 Task: Get information about a Redfin agent in Oklahoma City, Oklahoma, for guidance on buying a house.
Action: Mouse moved to (250, 186)
Screenshot: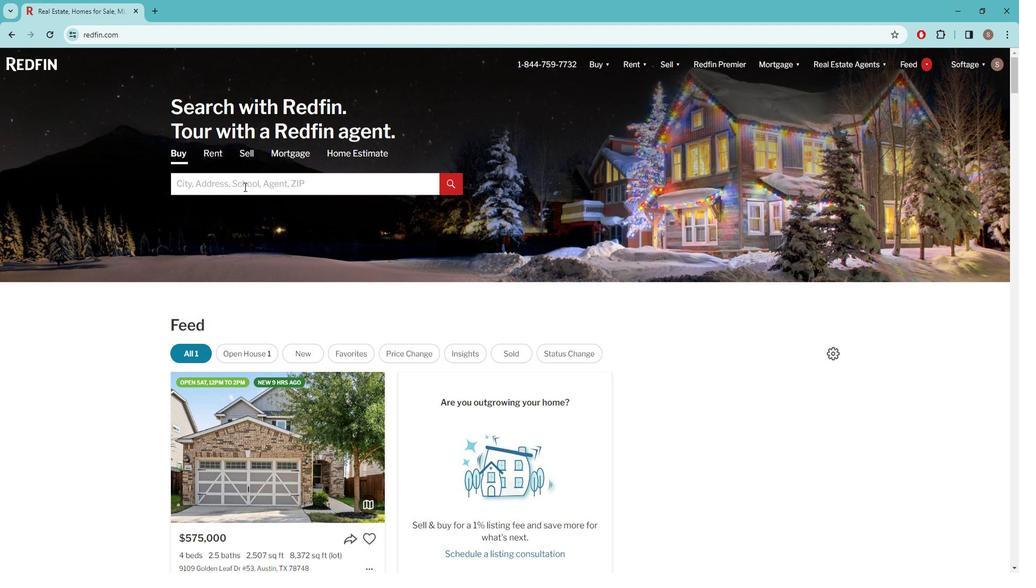 
Action: Mouse pressed left at (250, 186)
Screenshot: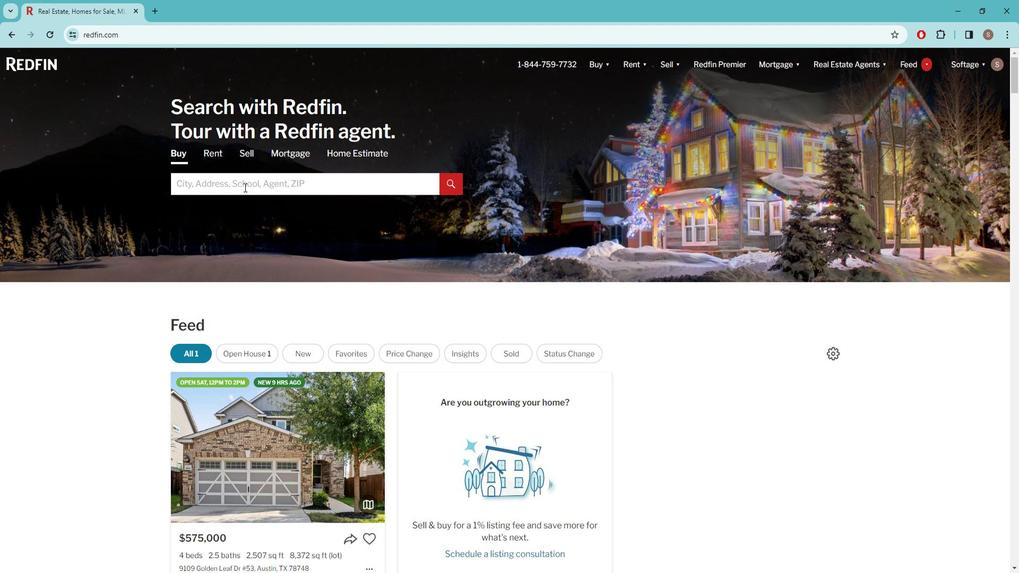 
Action: Key pressed o<Key.caps_lock>KLAHOMA
Screenshot: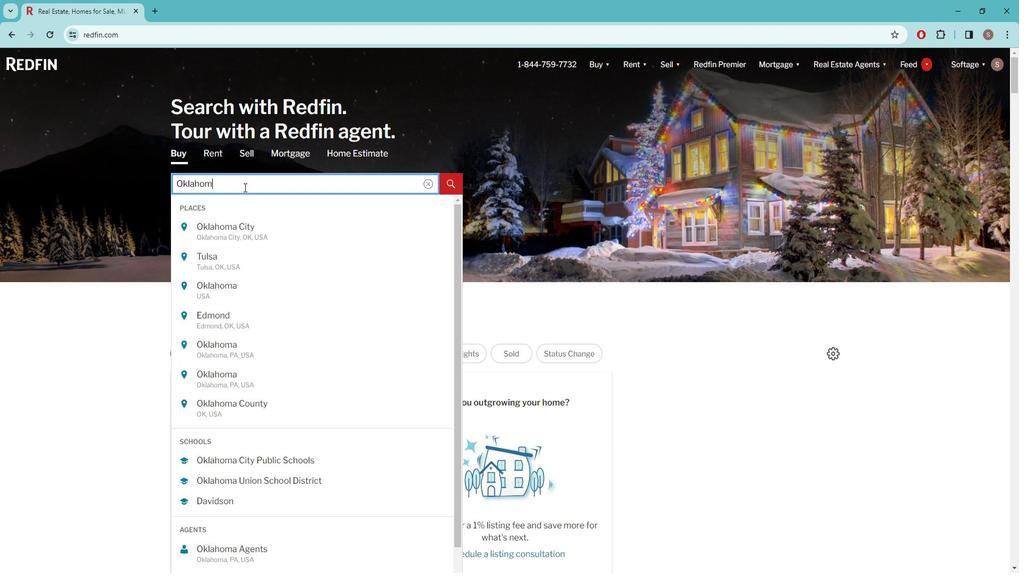 
Action: Mouse moved to (251, 224)
Screenshot: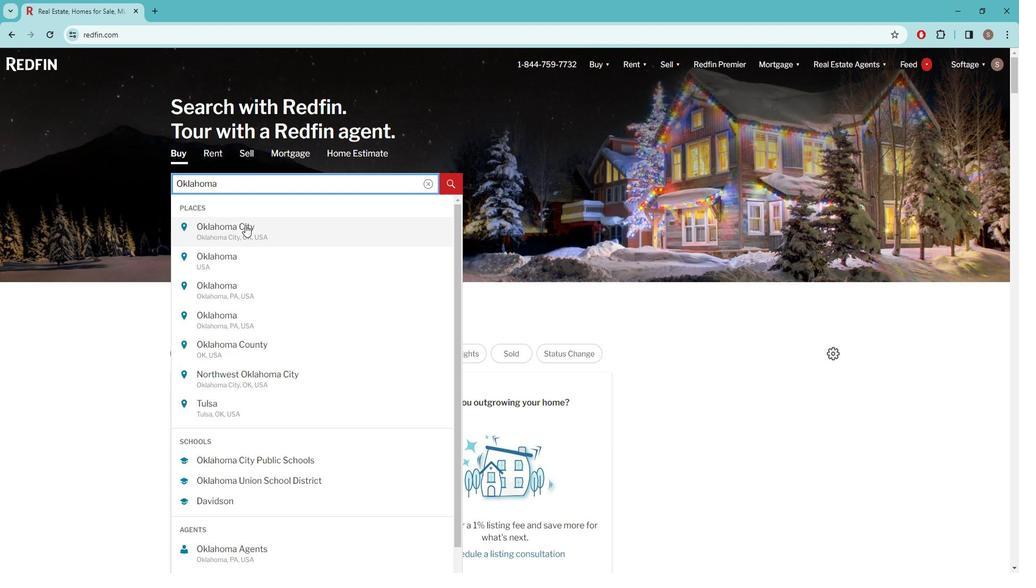 
Action: Mouse pressed left at (251, 224)
Screenshot: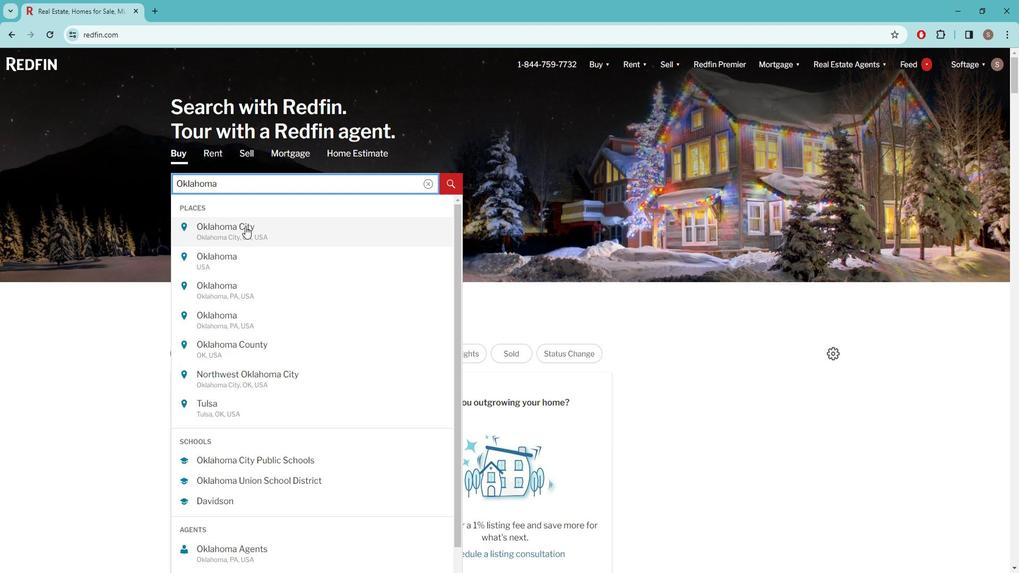 
Action: Mouse moved to (899, 131)
Screenshot: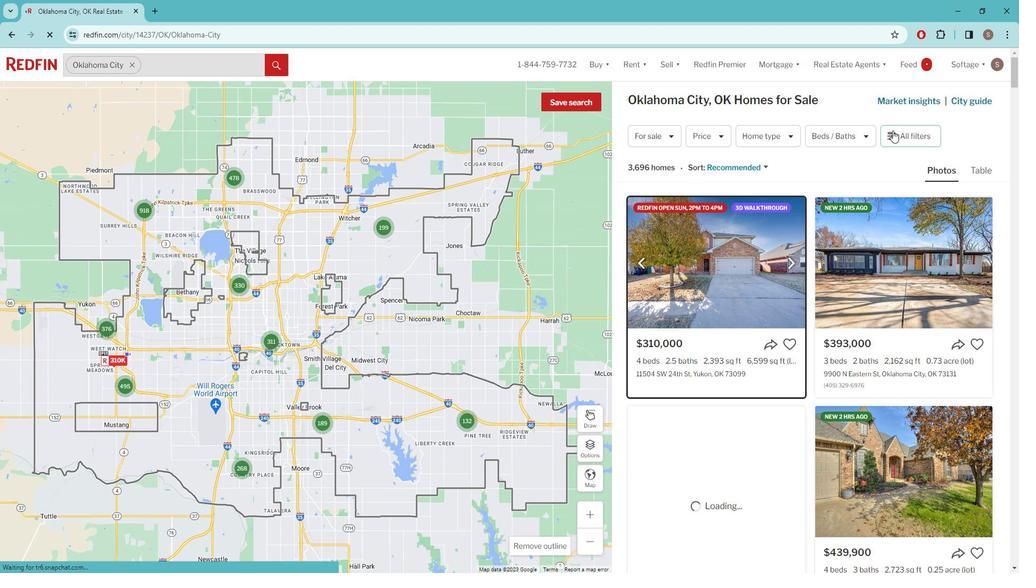 
Action: Mouse pressed left at (899, 131)
Screenshot: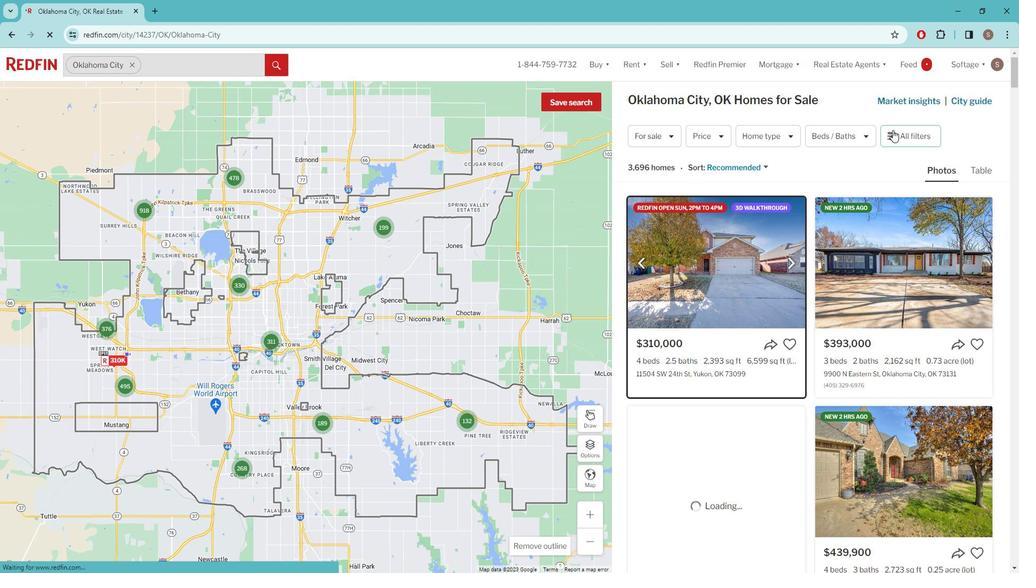 
Action: Mouse pressed left at (899, 131)
Screenshot: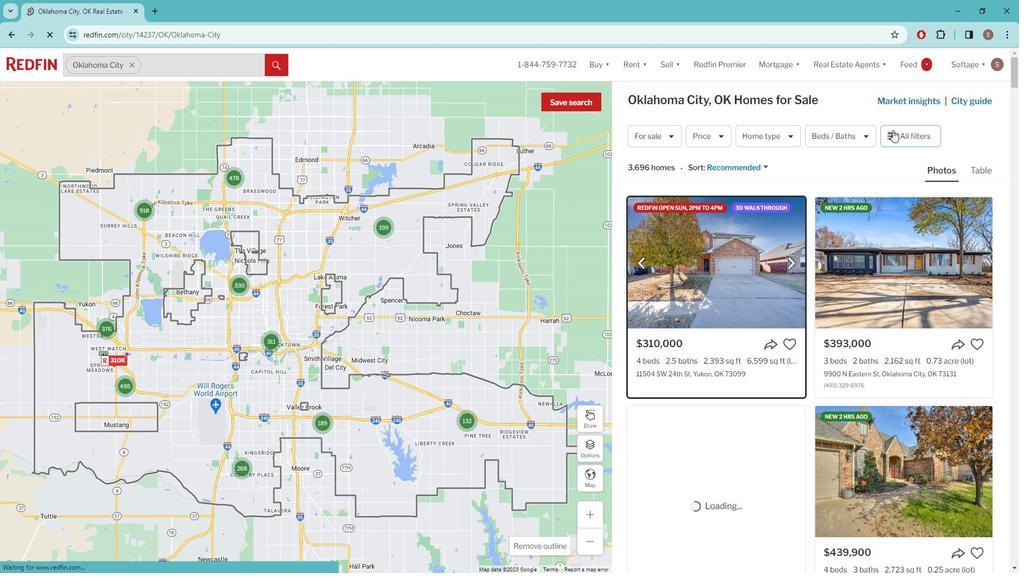 
Action: Mouse pressed left at (899, 131)
Screenshot: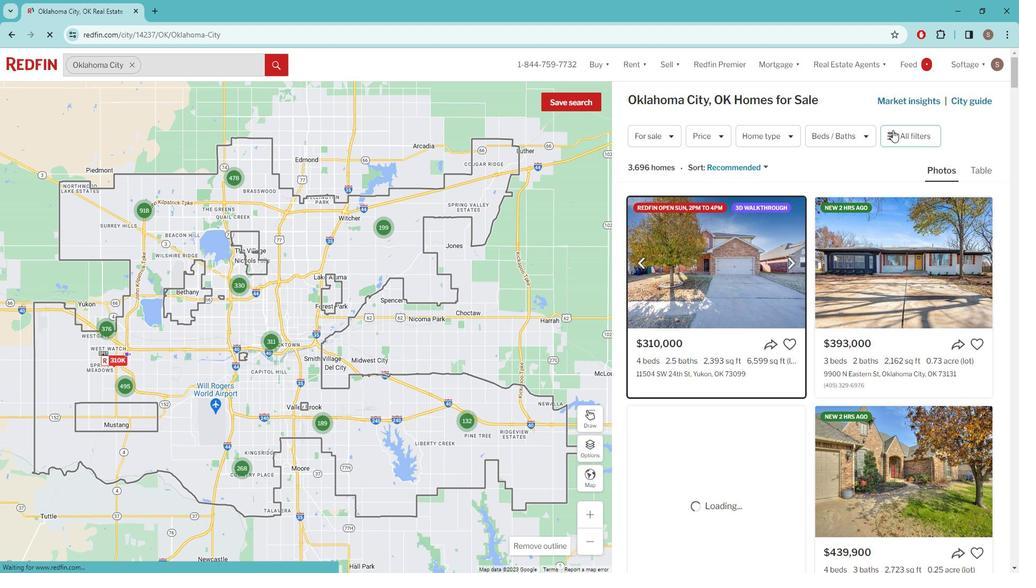 
Action: Mouse moved to (903, 130)
Screenshot: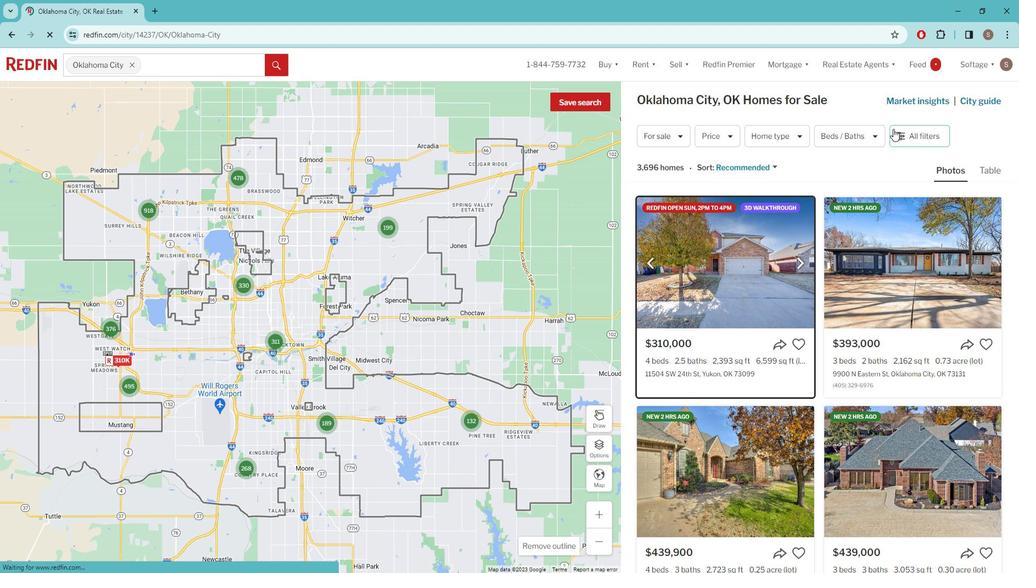 
Action: Mouse pressed left at (903, 130)
Screenshot: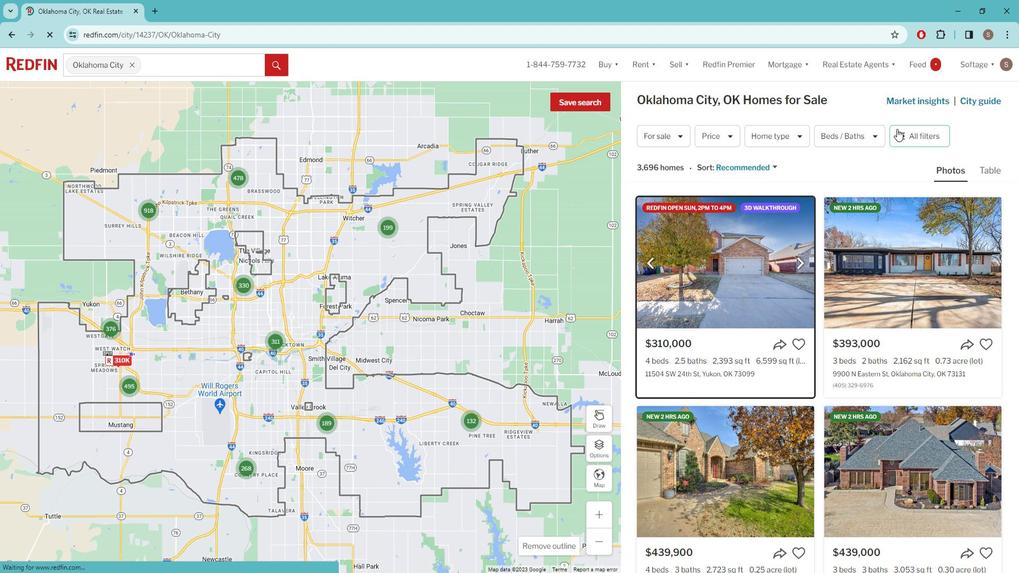 
Action: Mouse moved to (896, 135)
Screenshot: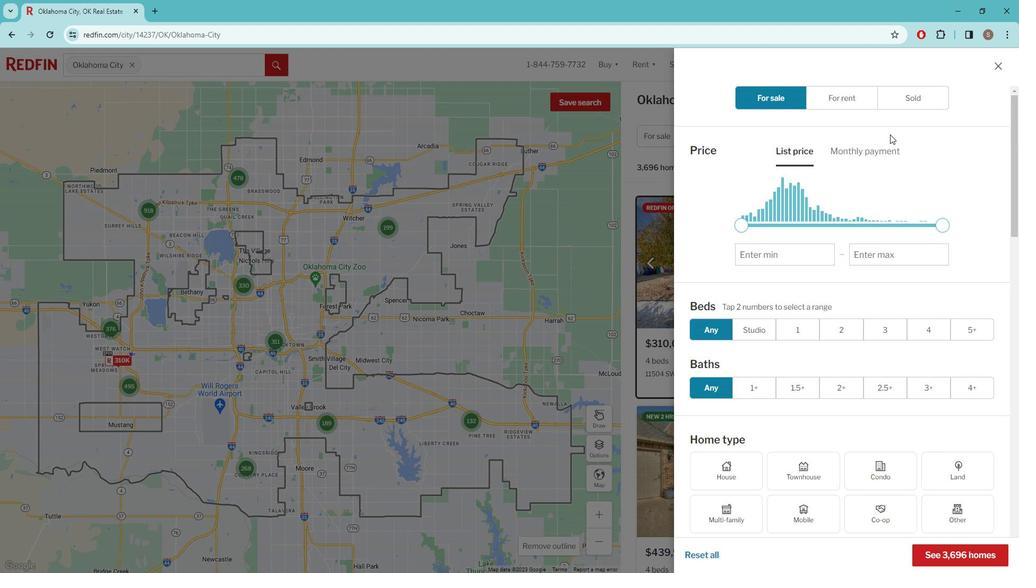 
Action: Mouse scrolled (896, 135) with delta (0, 0)
Screenshot: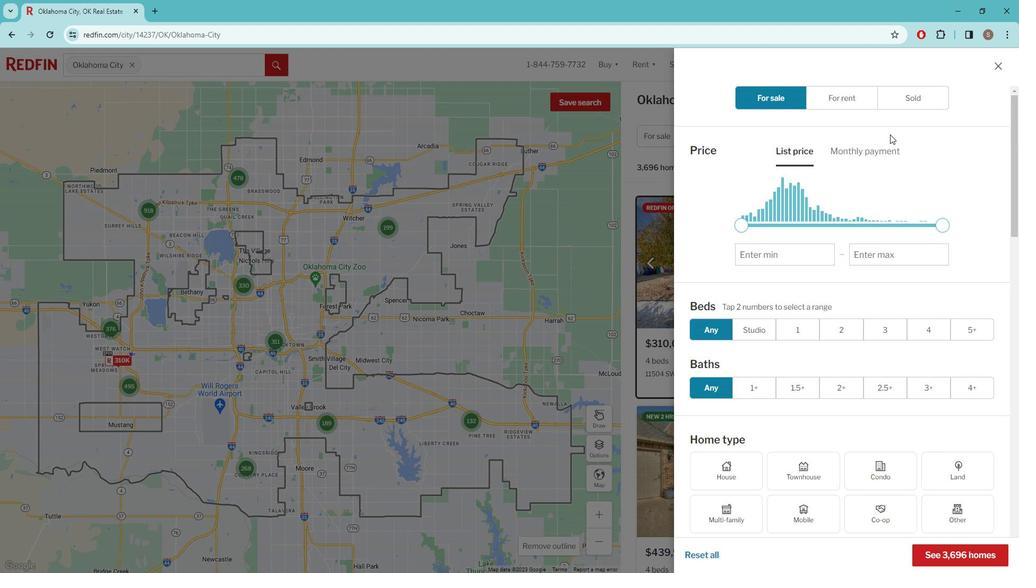 
Action: Mouse moved to (887, 141)
Screenshot: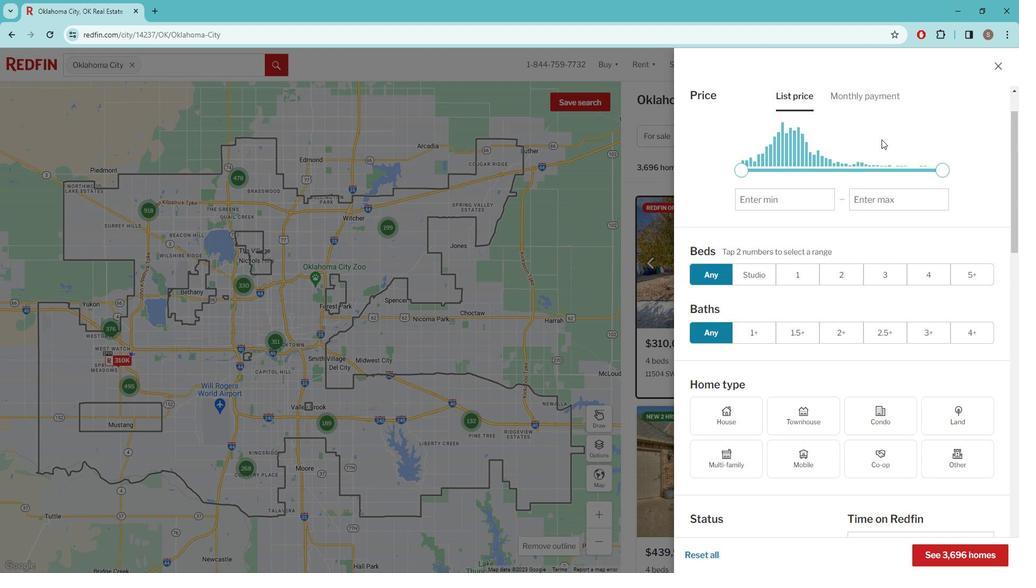 
Action: Mouse scrolled (887, 140) with delta (0, 0)
Screenshot: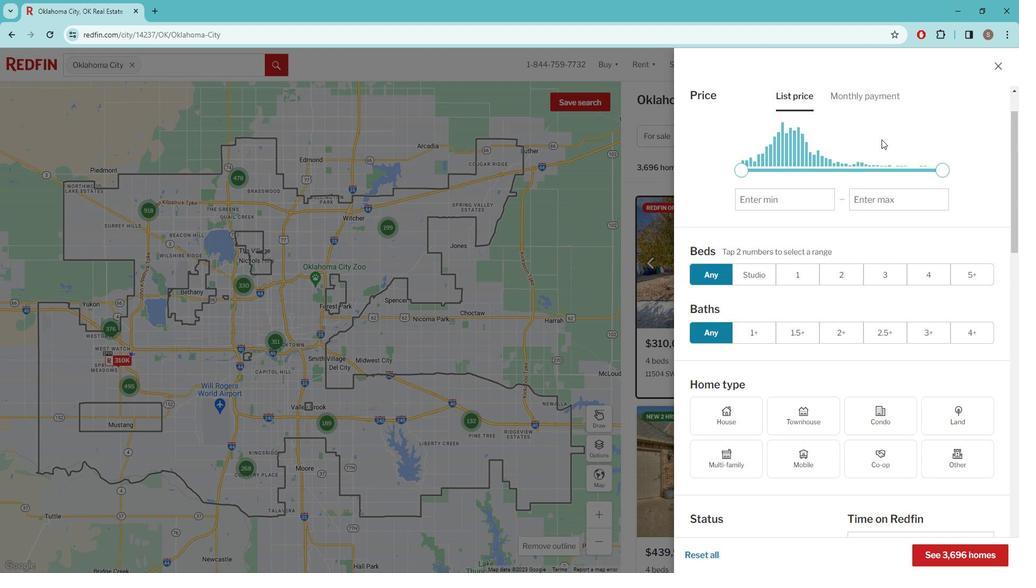 
Action: Mouse moved to (881, 141)
Screenshot: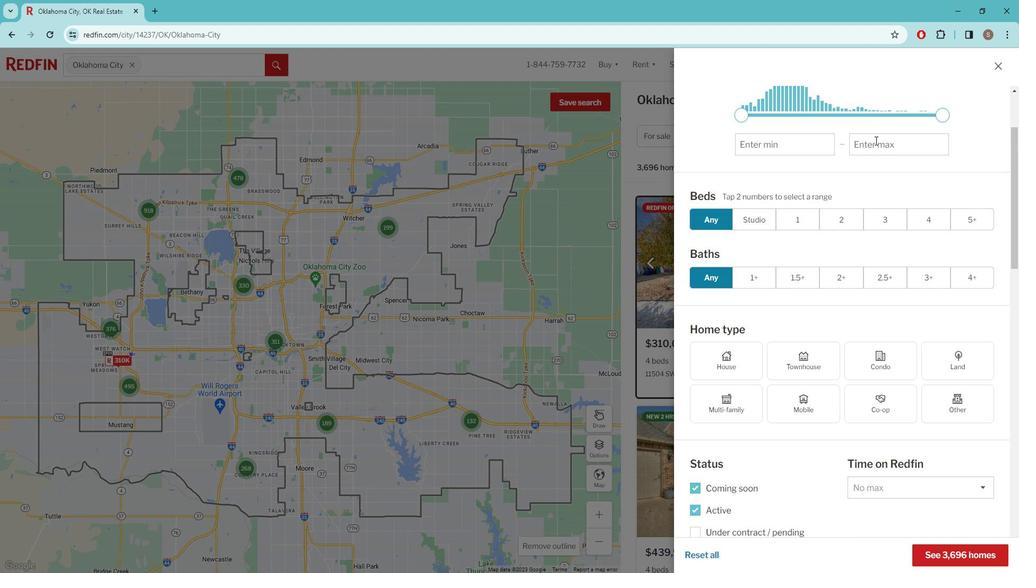 
Action: Mouse scrolled (881, 141) with delta (0, 0)
Screenshot: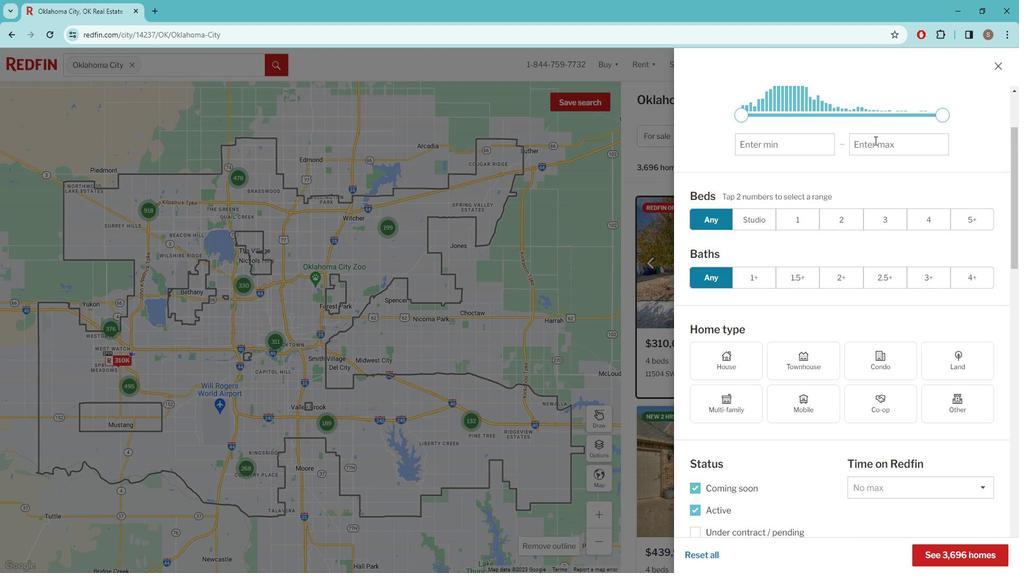
Action: Mouse moved to (869, 153)
Screenshot: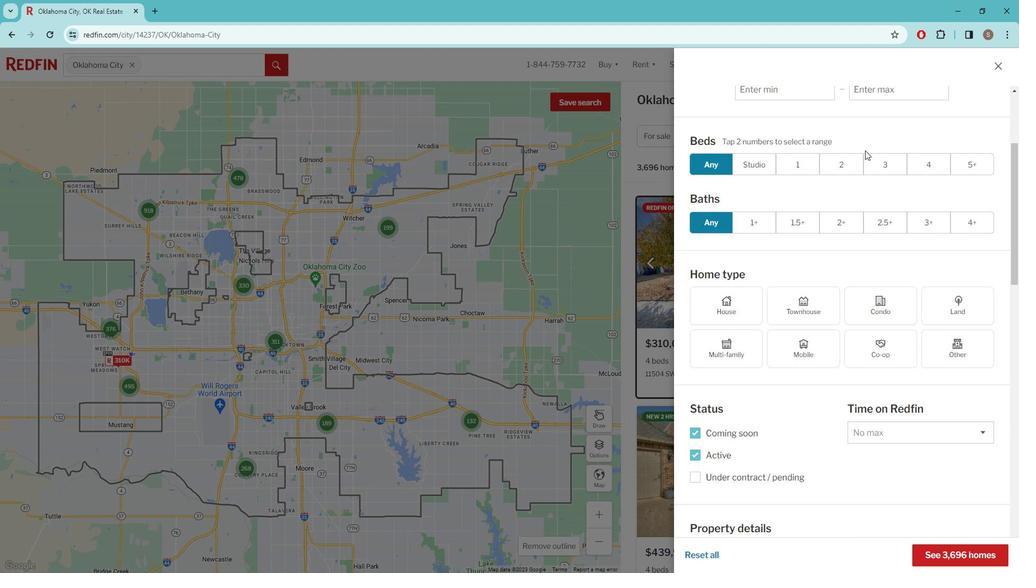 
Action: Mouse scrolled (869, 152) with delta (0, 0)
Screenshot: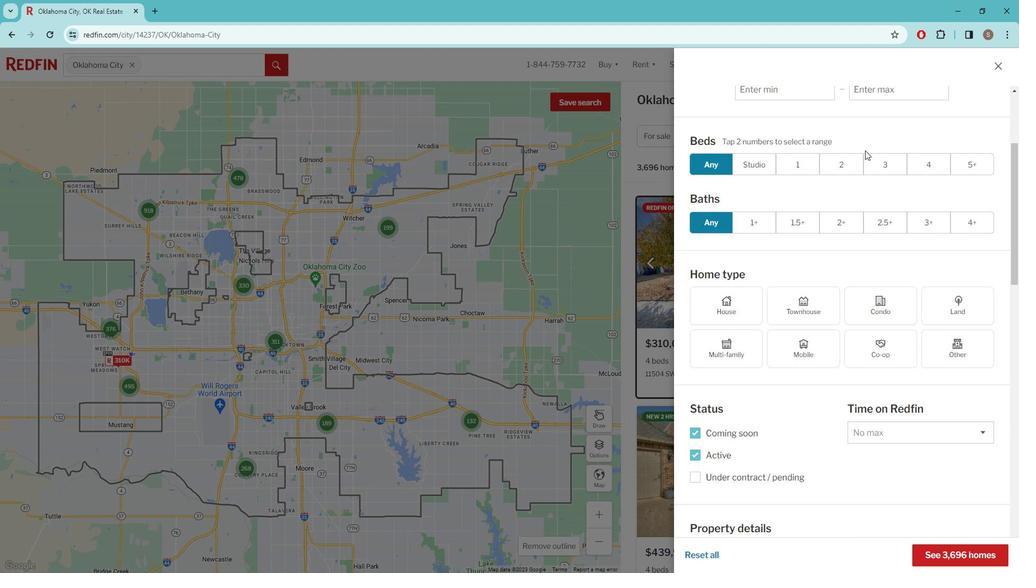 
Action: Mouse moved to (735, 253)
Screenshot: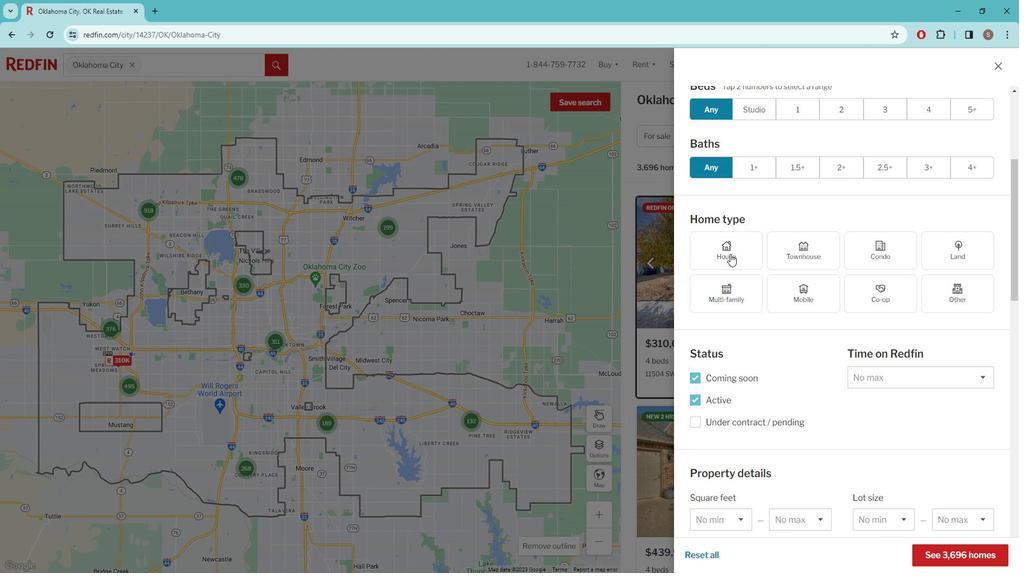 
Action: Mouse pressed left at (735, 253)
Screenshot: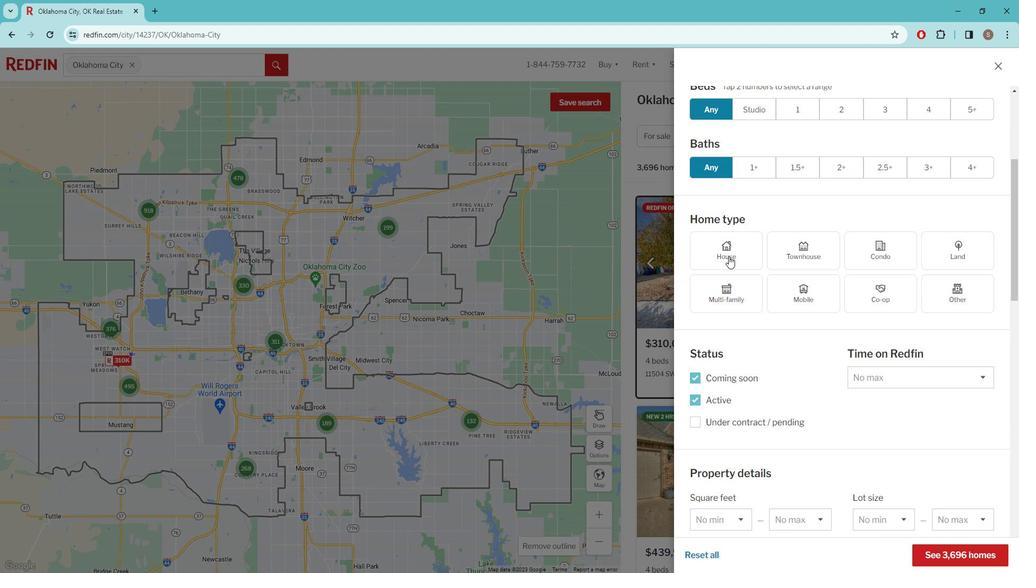 
Action: Mouse moved to (736, 256)
Screenshot: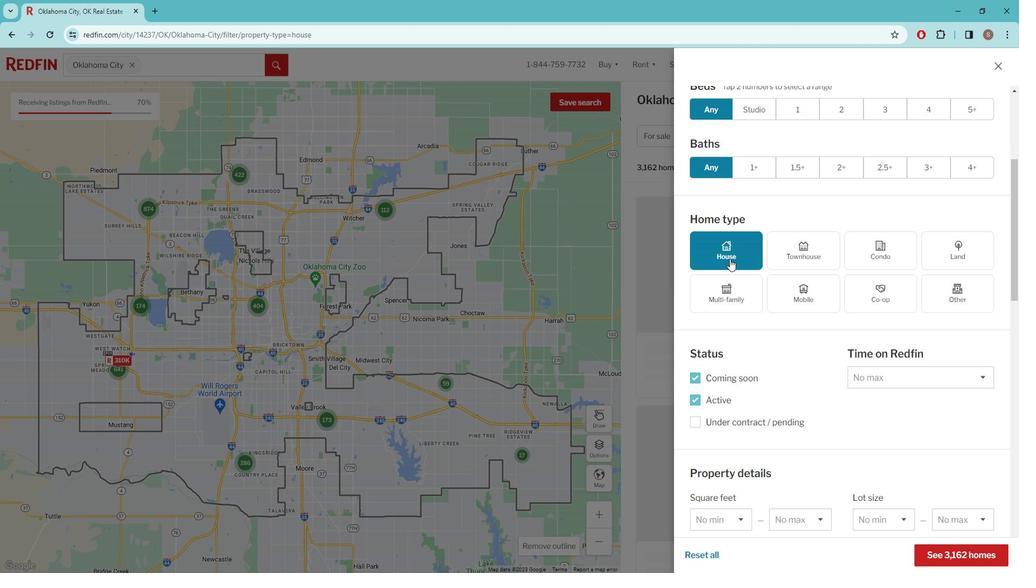 
Action: Mouse scrolled (736, 256) with delta (0, 0)
Screenshot: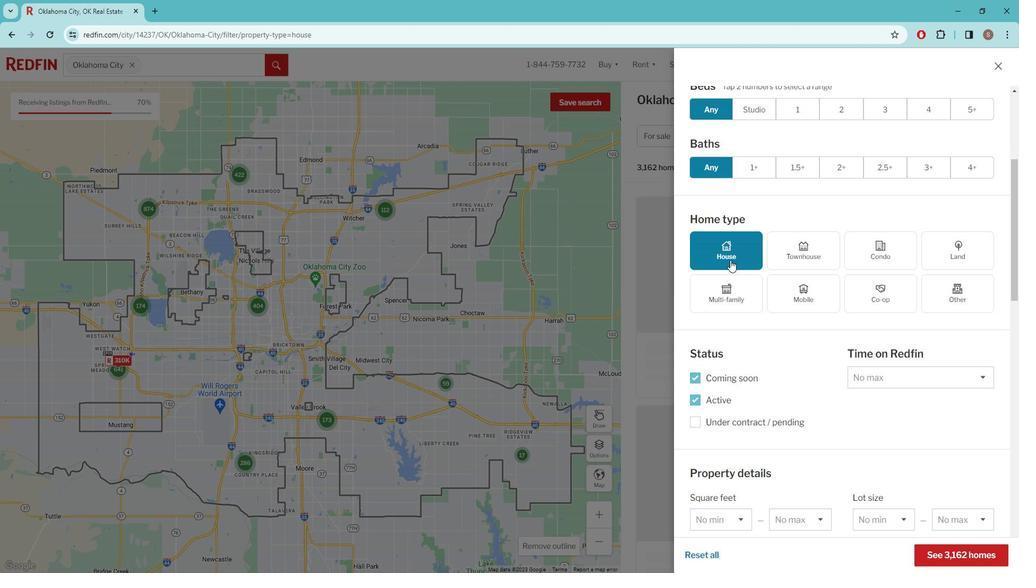 
Action: Mouse moved to (741, 260)
Screenshot: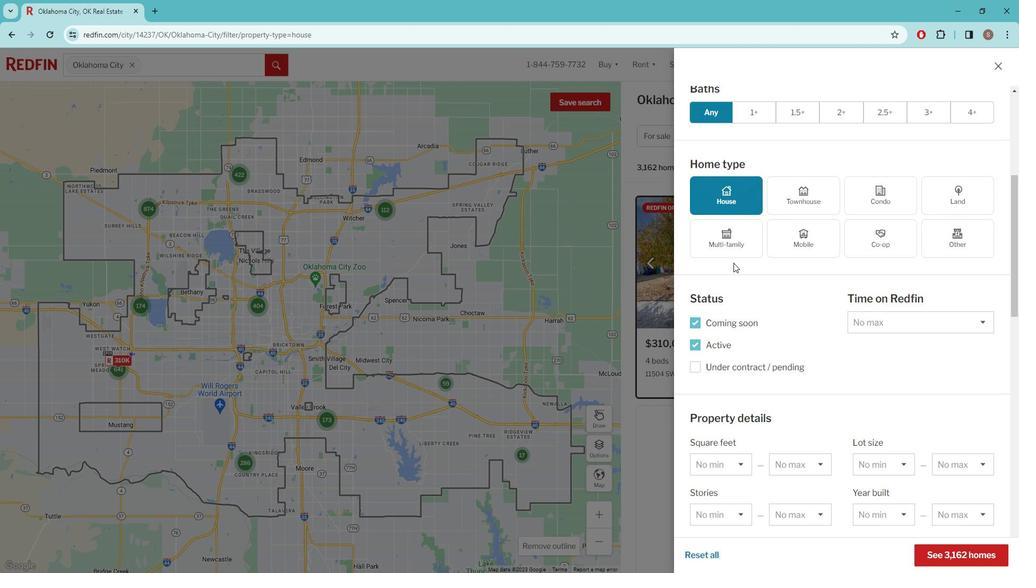 
Action: Mouse scrolled (741, 260) with delta (0, 0)
Screenshot: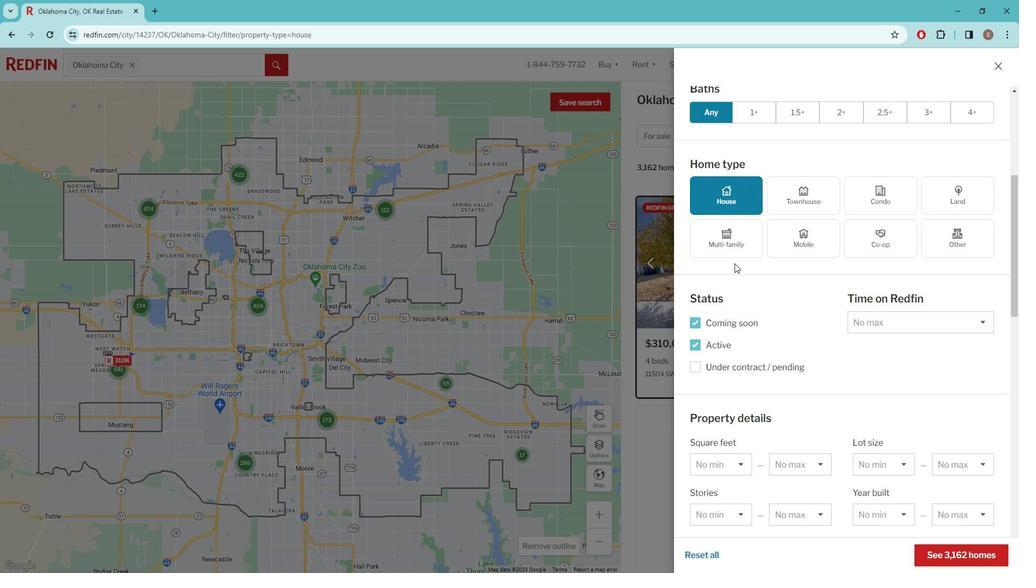 
Action: Mouse moved to (741, 260)
Screenshot: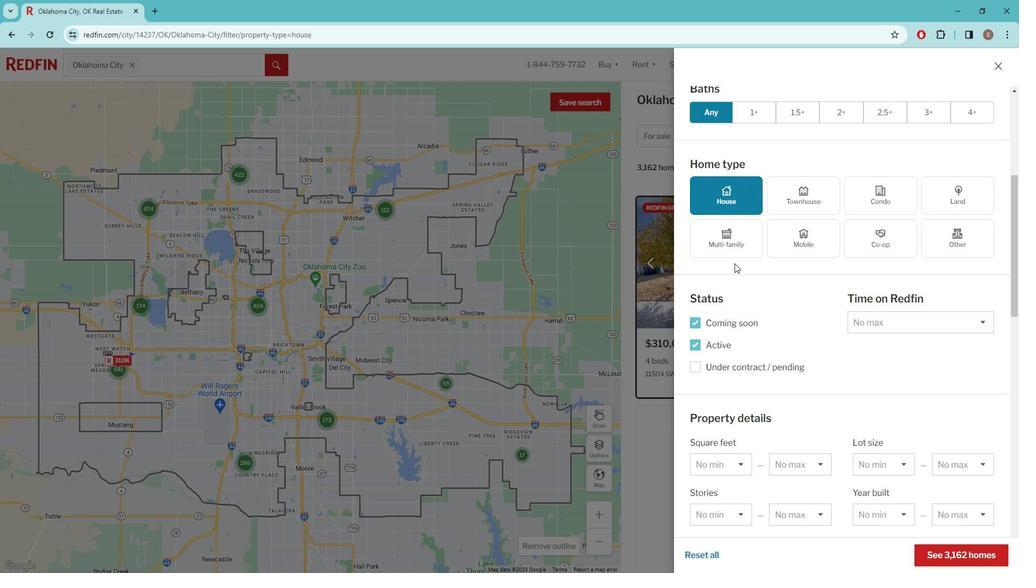 
Action: Mouse scrolled (741, 260) with delta (0, 0)
Screenshot: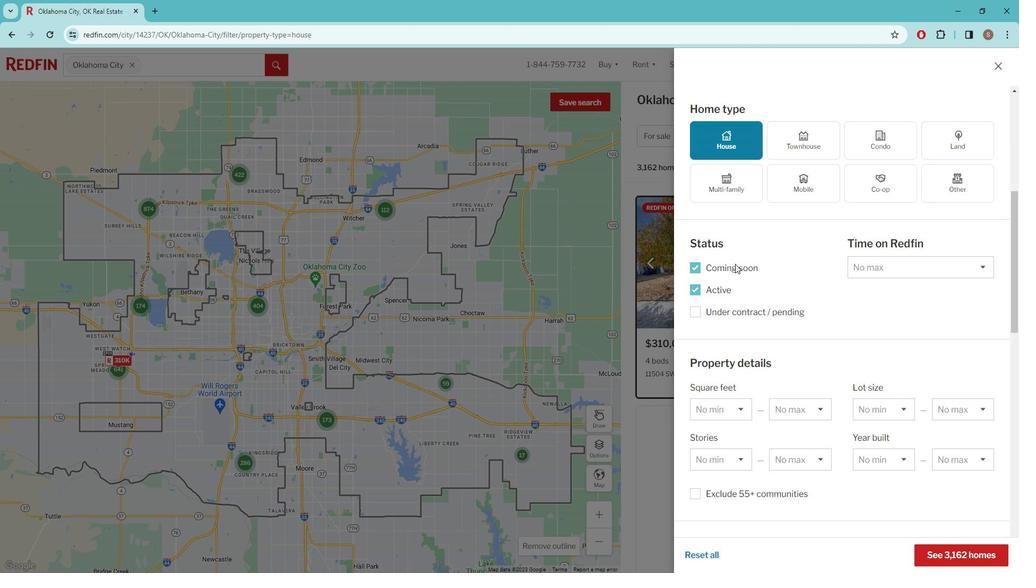 
Action: Mouse scrolled (741, 260) with delta (0, 0)
Screenshot: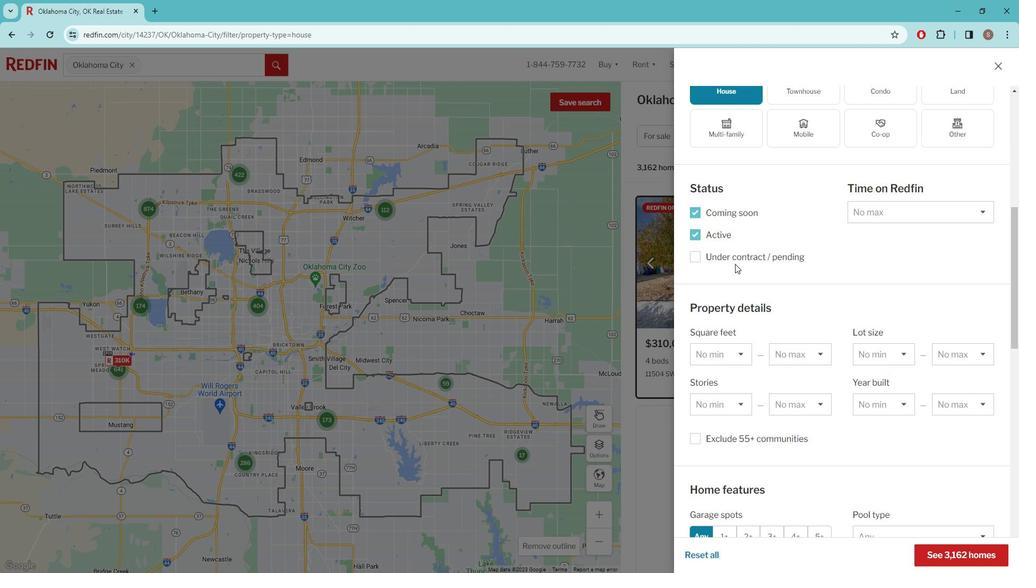 
Action: Mouse moved to (741, 264)
Screenshot: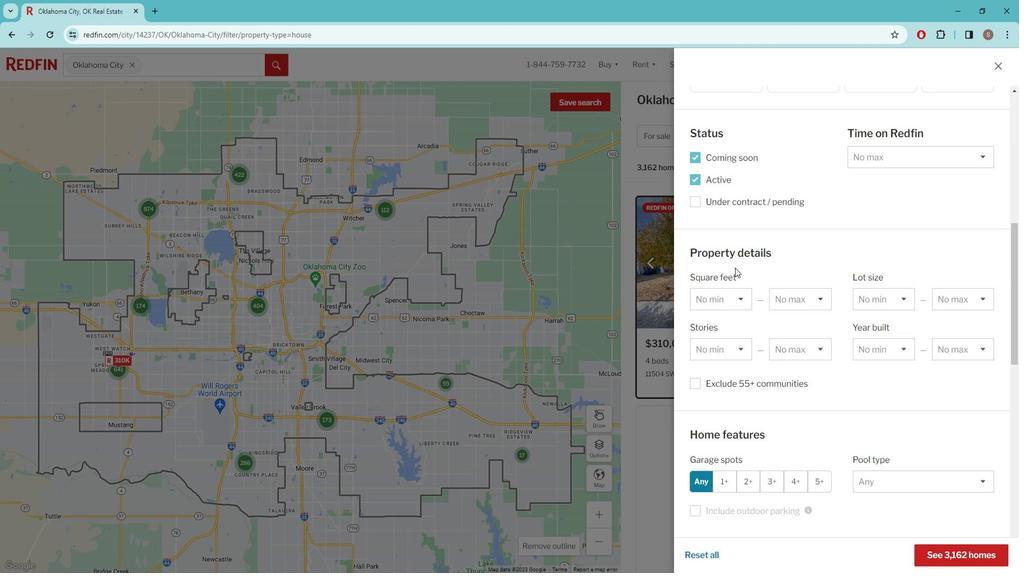
Action: Mouse scrolled (741, 264) with delta (0, 0)
Screenshot: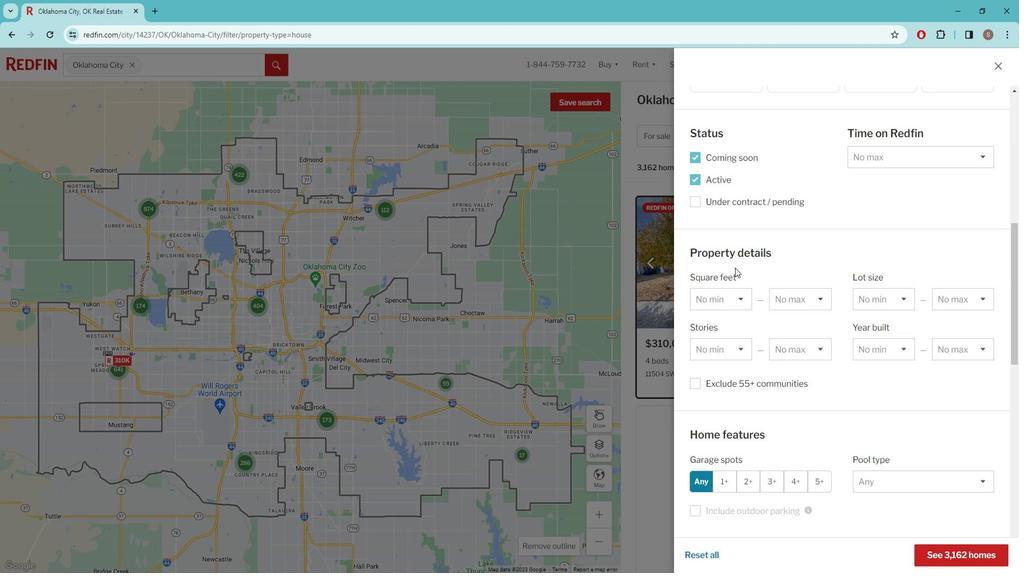 
Action: Mouse moved to (742, 267)
Screenshot: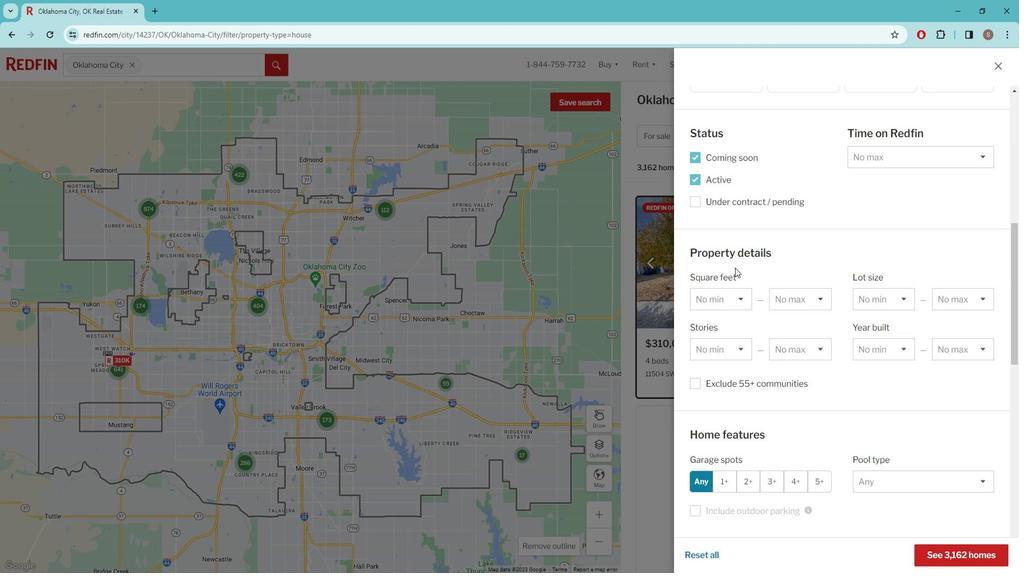 
Action: Mouse scrolled (742, 266) with delta (0, 0)
Screenshot: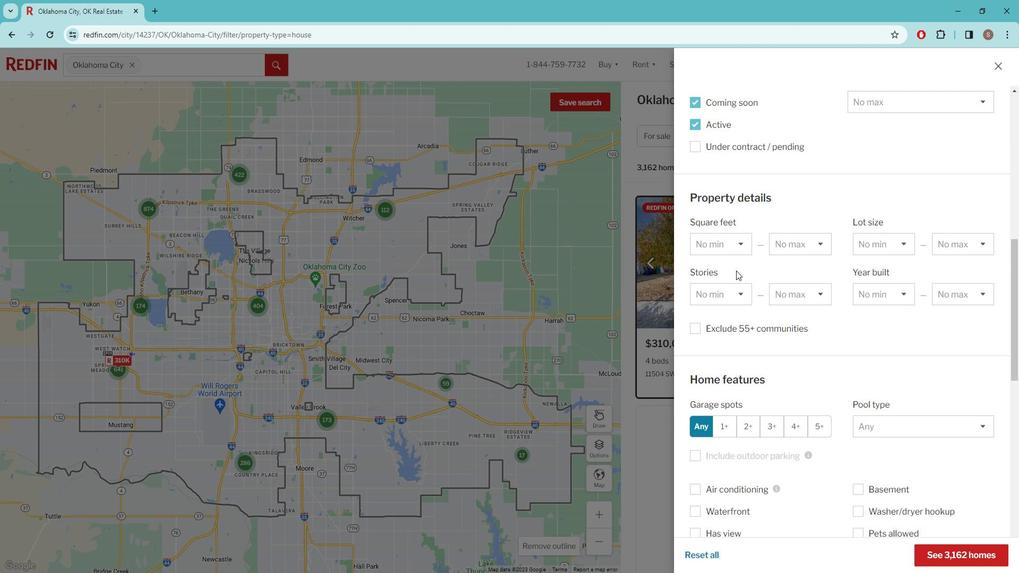 
Action: Mouse scrolled (742, 266) with delta (0, 0)
Screenshot: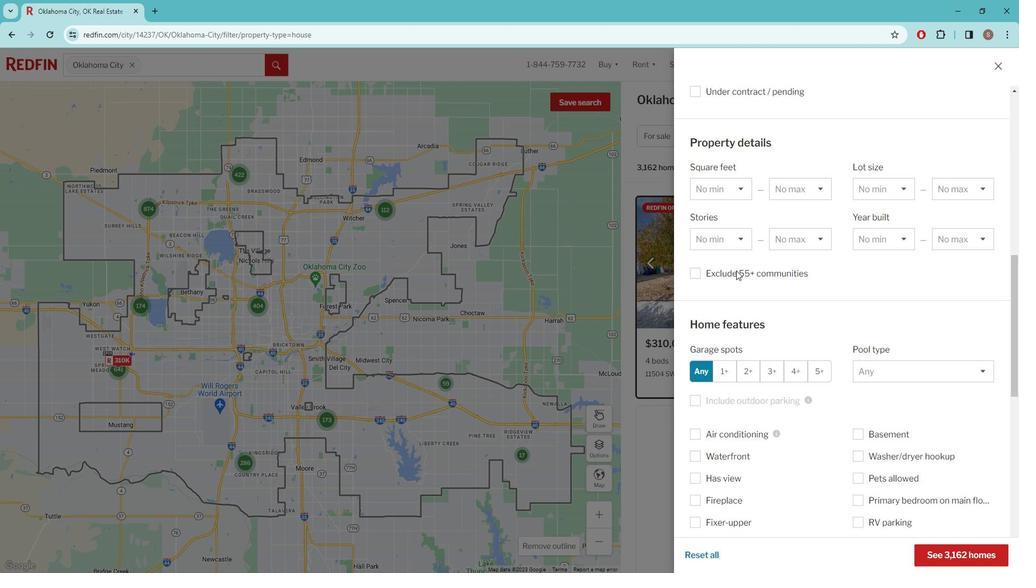 
Action: Mouse scrolled (742, 266) with delta (0, 0)
Screenshot: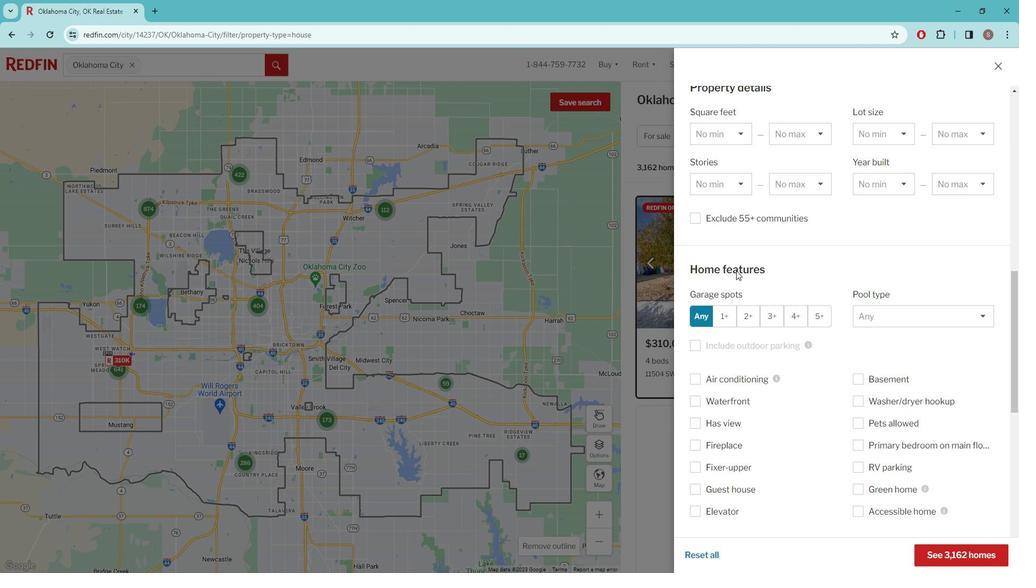 
Action: Mouse scrolled (742, 266) with delta (0, 0)
Screenshot: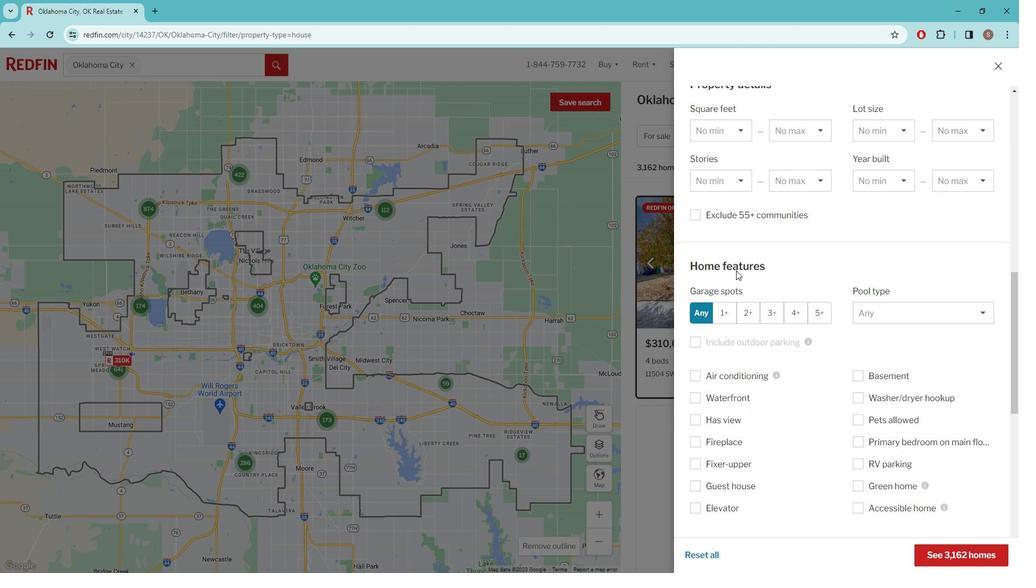
Action: Mouse scrolled (742, 266) with delta (0, 0)
Screenshot: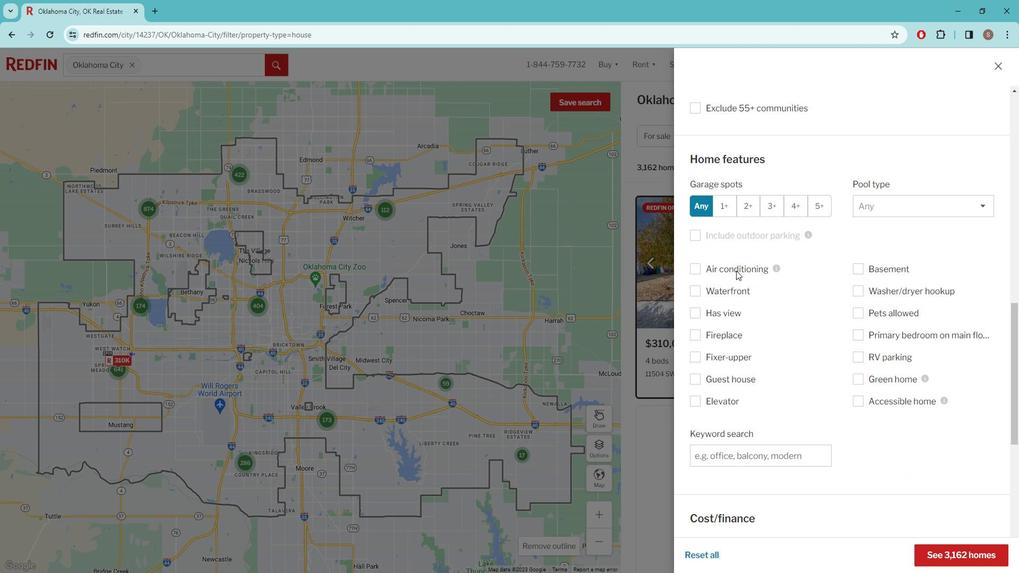 
Action: Mouse moved to (742, 267)
Screenshot: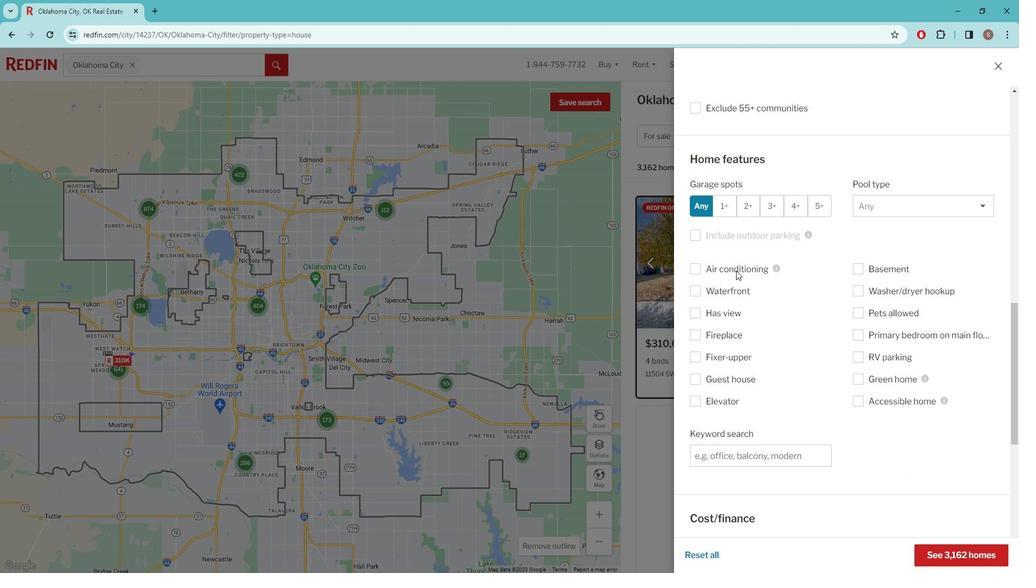 
Action: Mouse scrolled (742, 267) with delta (0, 0)
Screenshot: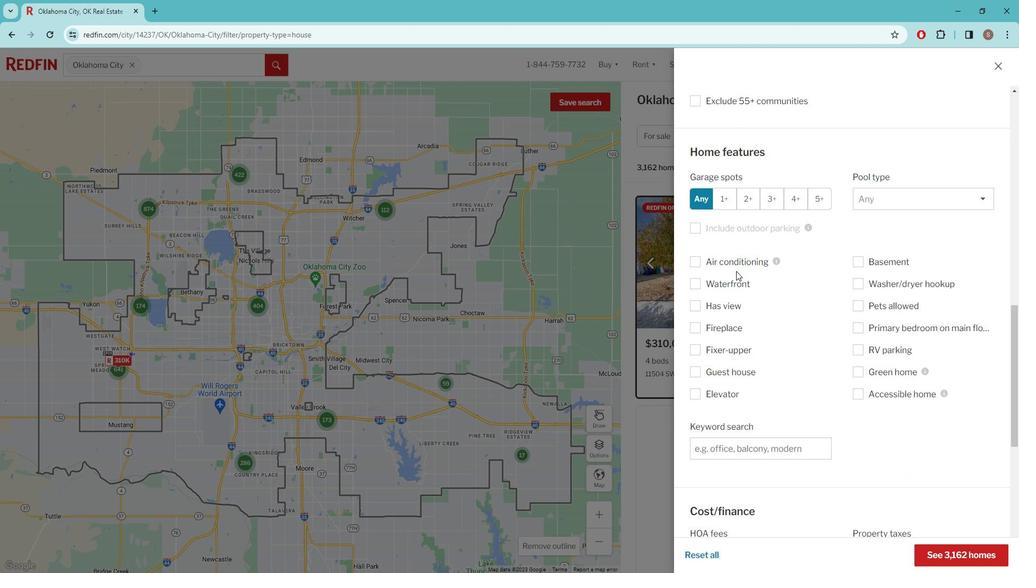 
Action: Mouse moved to (753, 281)
Screenshot: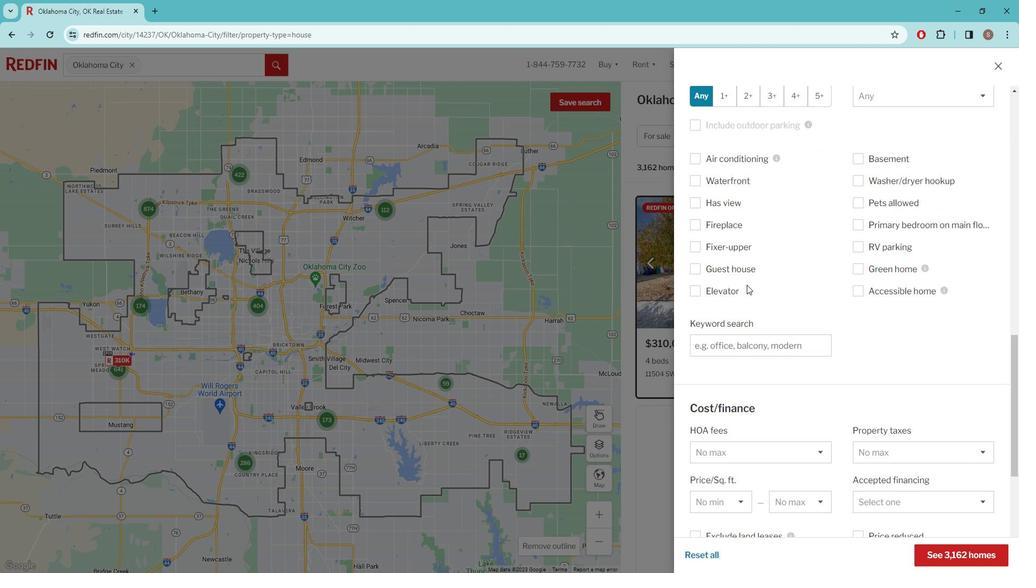 
Action: Mouse scrolled (753, 281) with delta (0, 0)
Screenshot: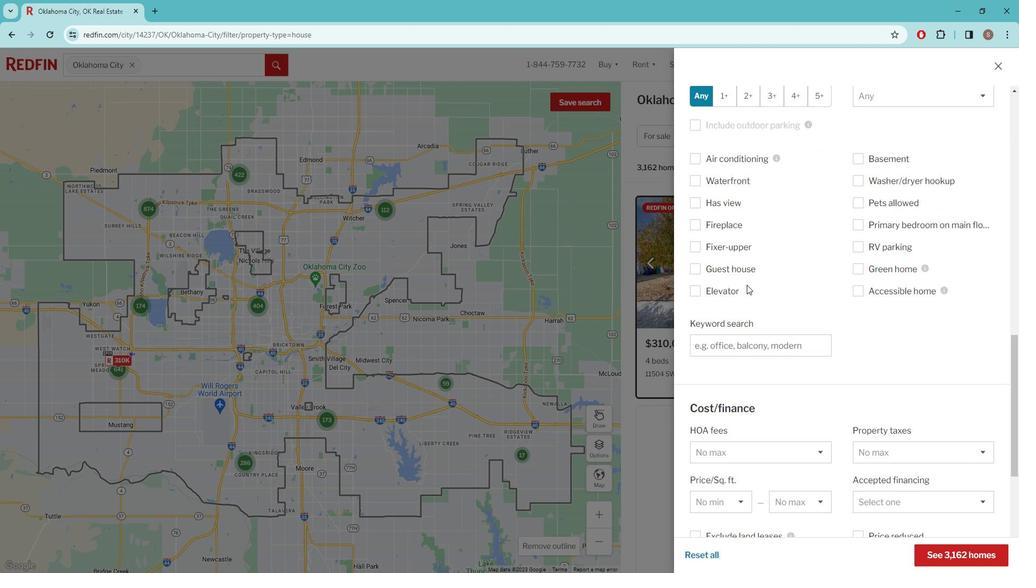 
Action: Mouse scrolled (753, 281) with delta (0, 0)
Screenshot: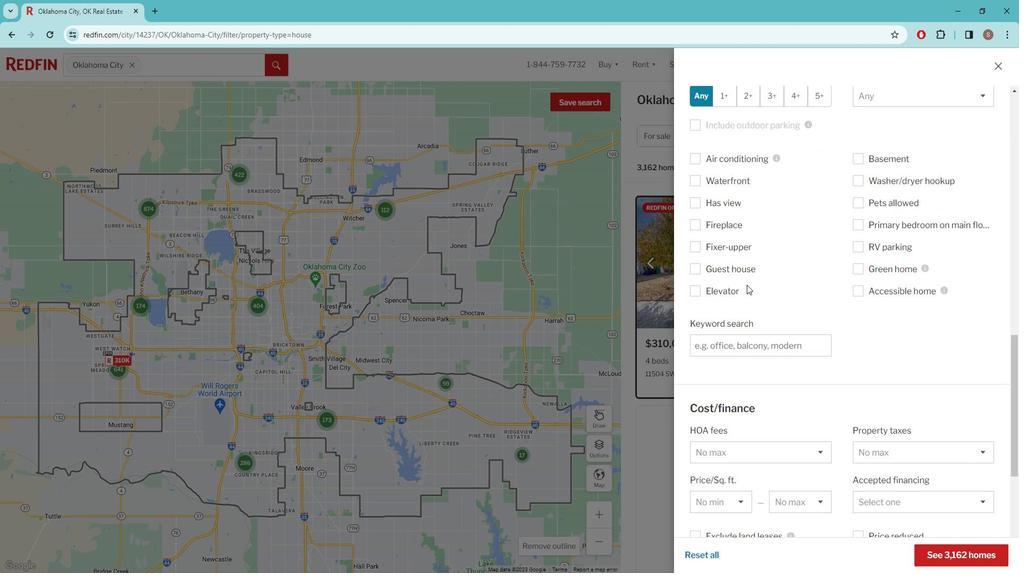 
Action: Mouse moved to (754, 284)
Screenshot: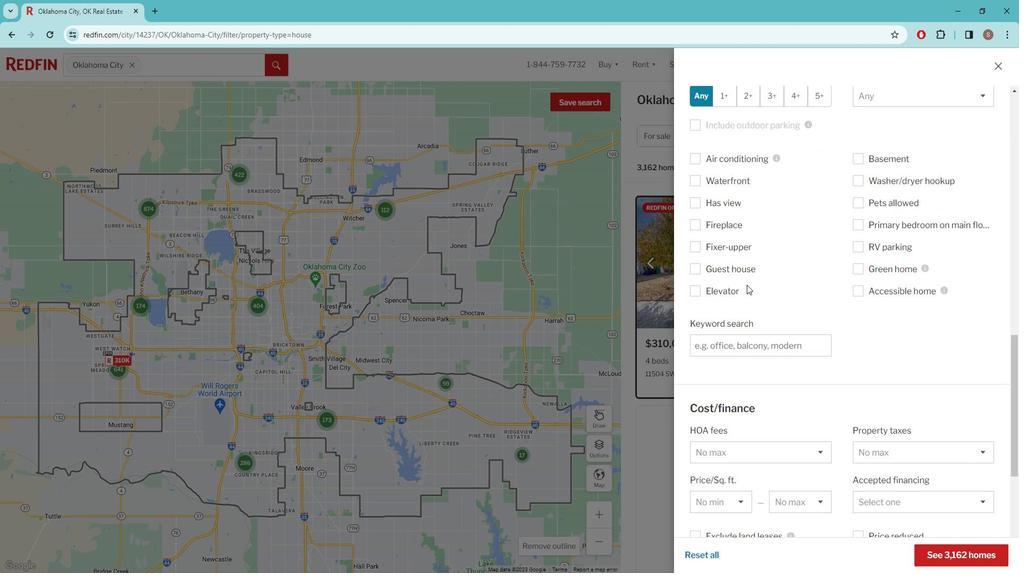 
Action: Mouse scrolled (754, 284) with delta (0, 0)
Screenshot: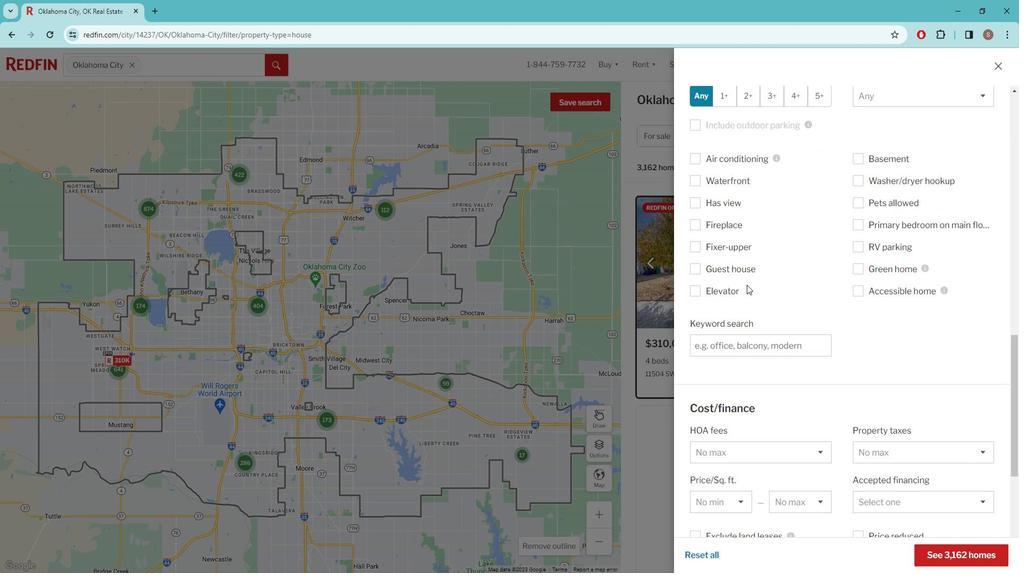 
Action: Mouse moved to (757, 288)
Screenshot: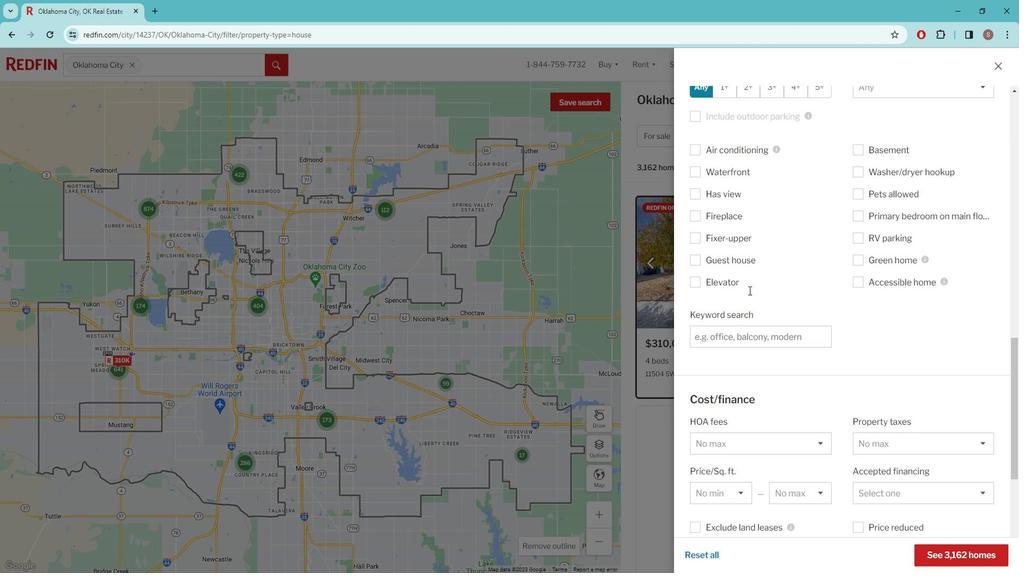 
Action: Mouse scrolled (757, 288) with delta (0, 0)
Screenshot: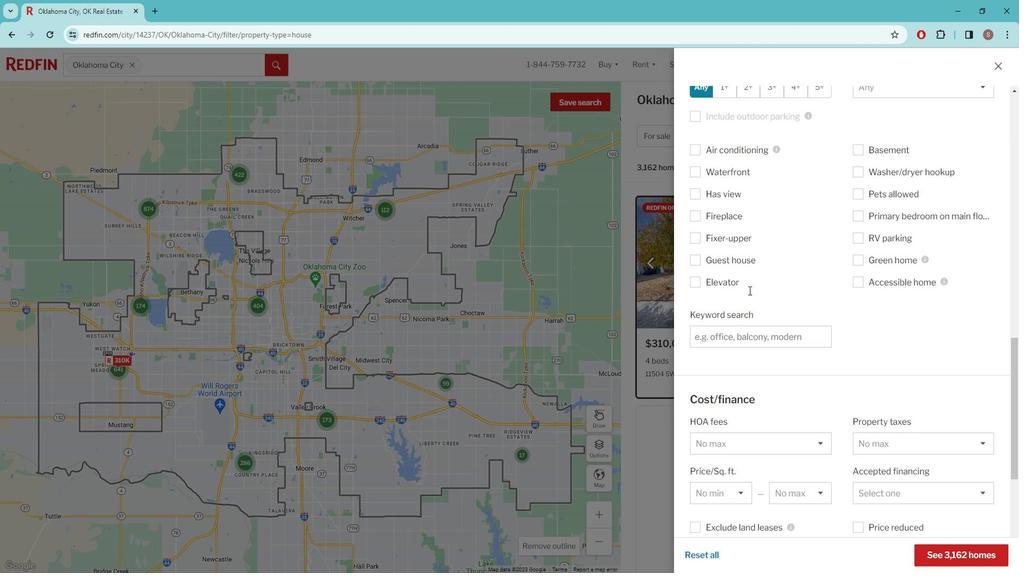 
Action: Mouse moved to (774, 337)
Screenshot: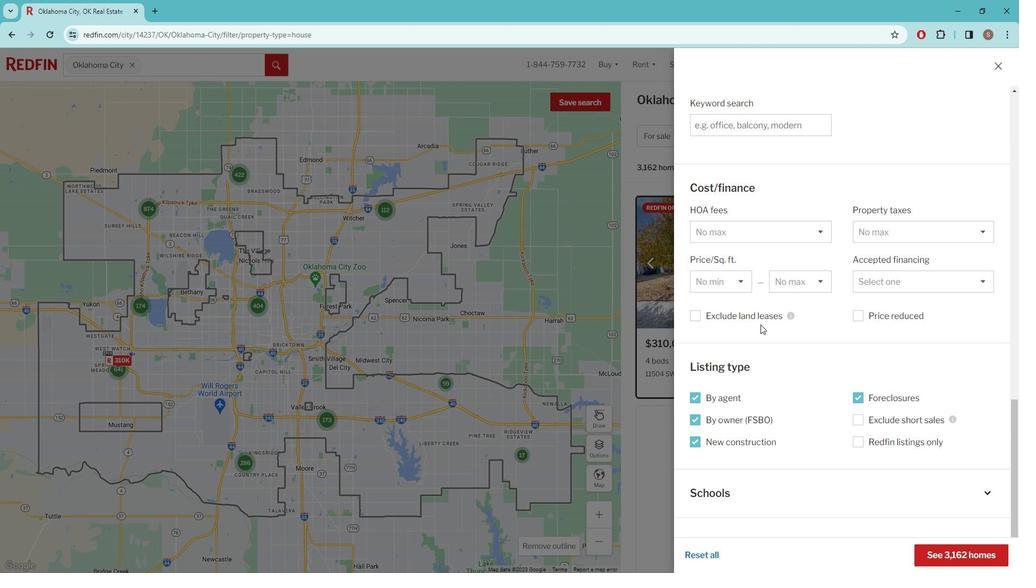 
Action: Mouse scrolled (774, 337) with delta (0, 0)
Screenshot: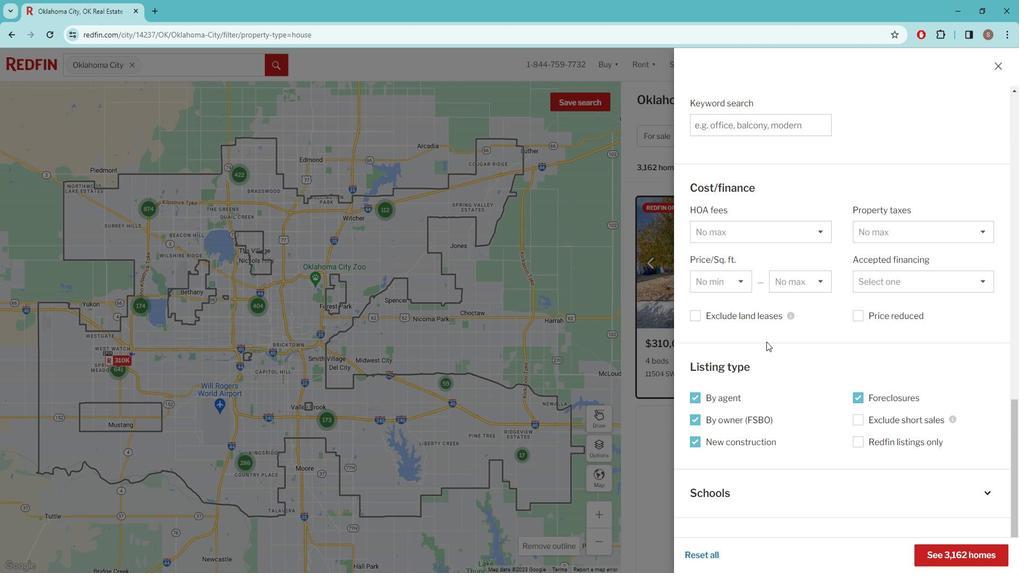 
Action: Mouse moved to (775, 340)
Screenshot: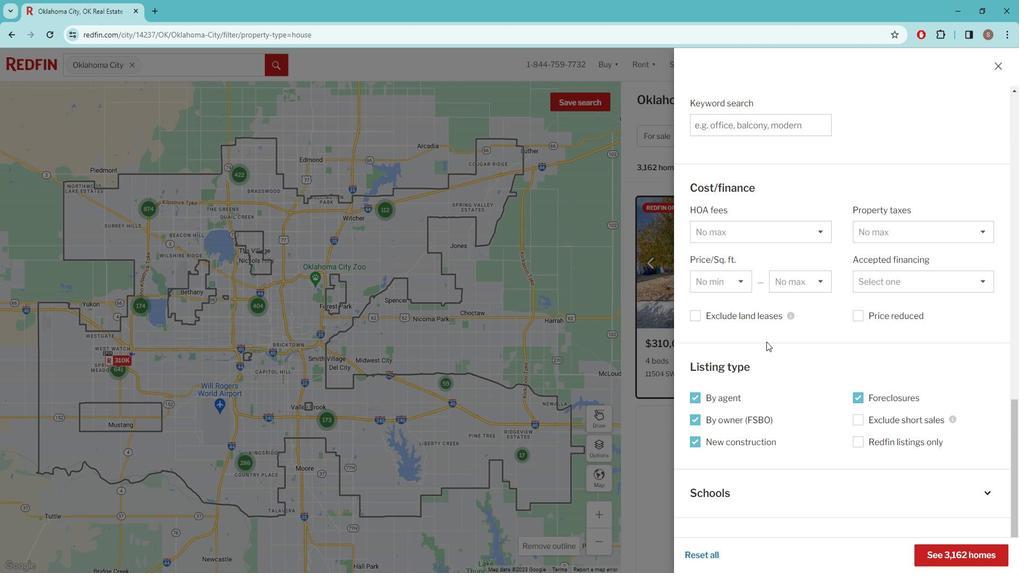 
Action: Mouse scrolled (775, 339) with delta (0, 0)
Screenshot: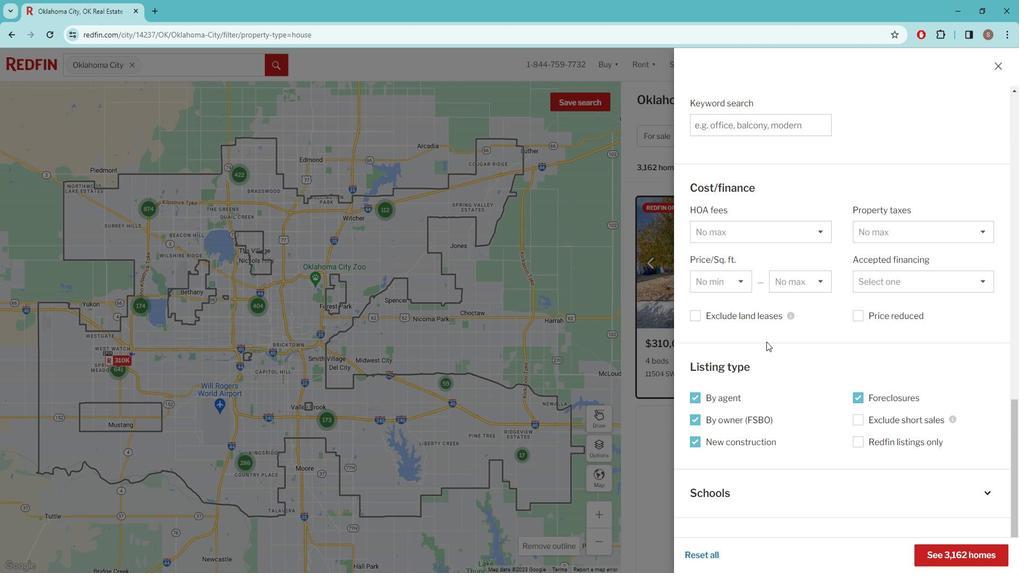 
Action: Mouse moved to (776, 344)
Screenshot: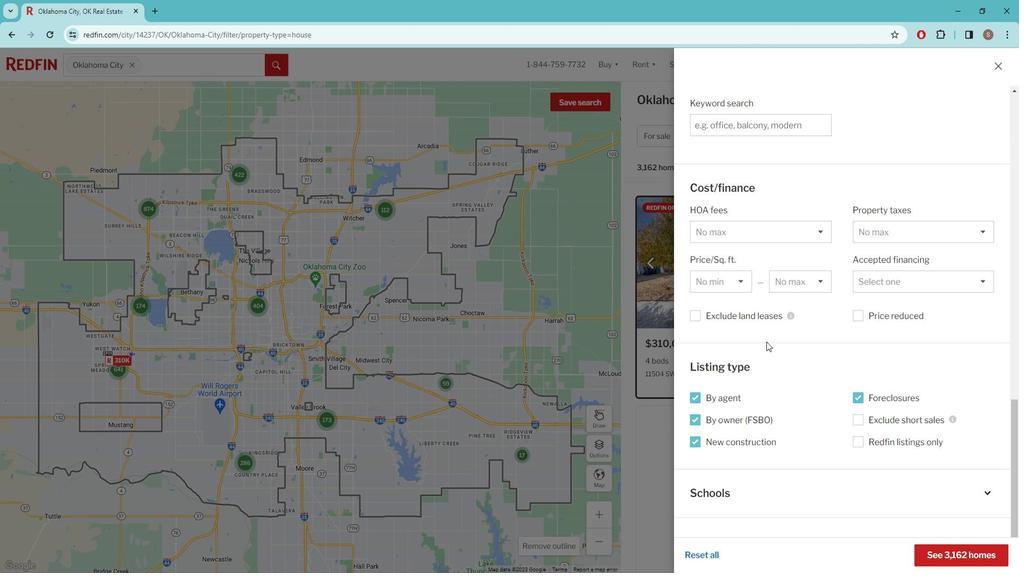 
Action: Mouse scrolled (776, 344) with delta (0, 0)
Screenshot: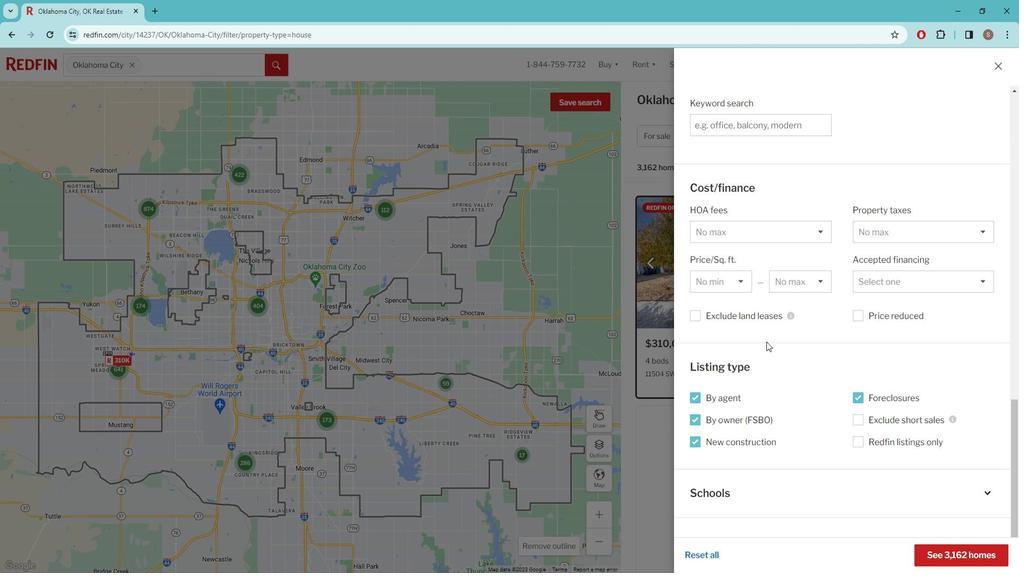 
Action: Mouse moved to (777, 345)
Screenshot: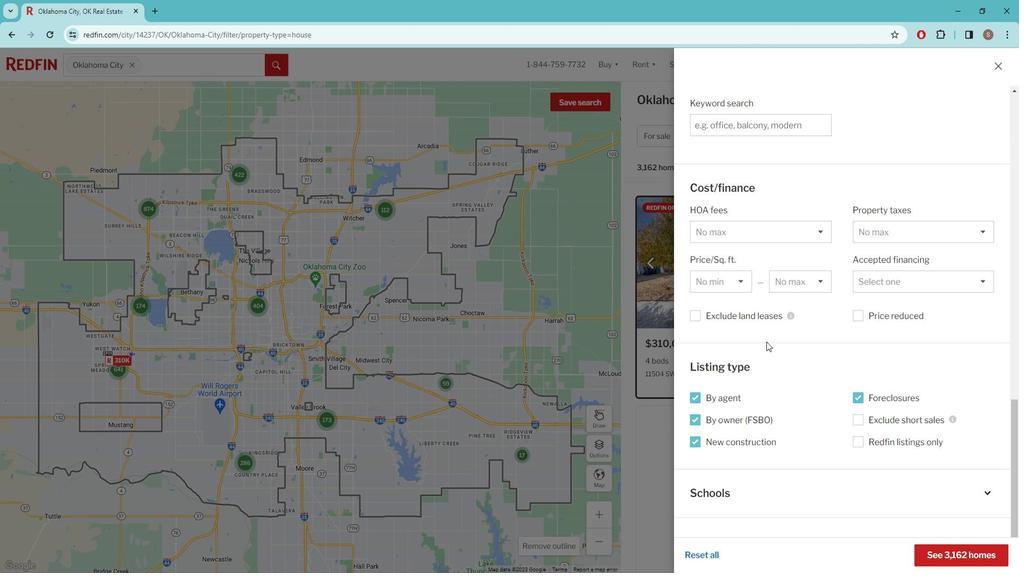
Action: Mouse scrolled (777, 345) with delta (0, 0)
Screenshot: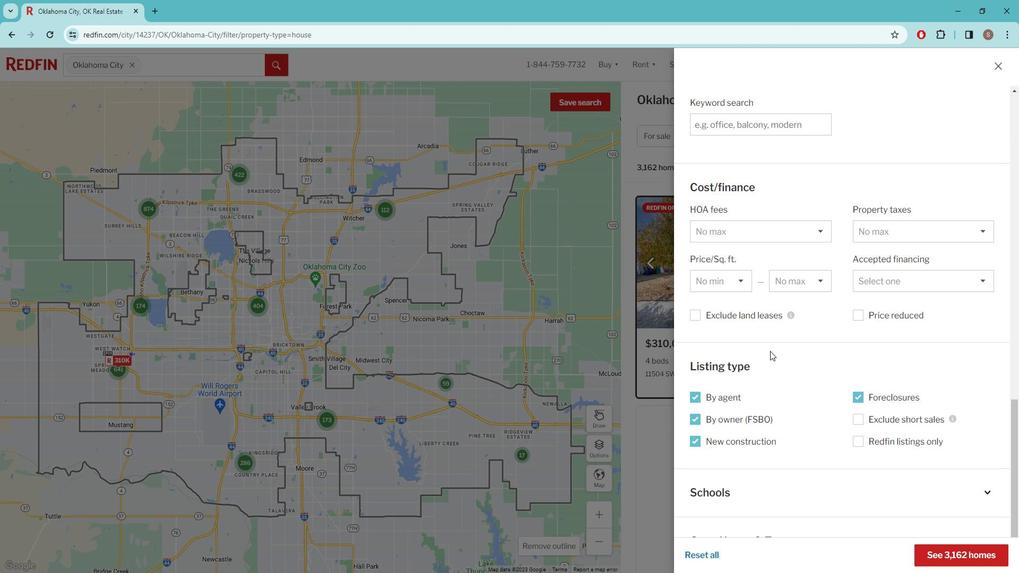 
Action: Mouse moved to (778, 349)
Screenshot: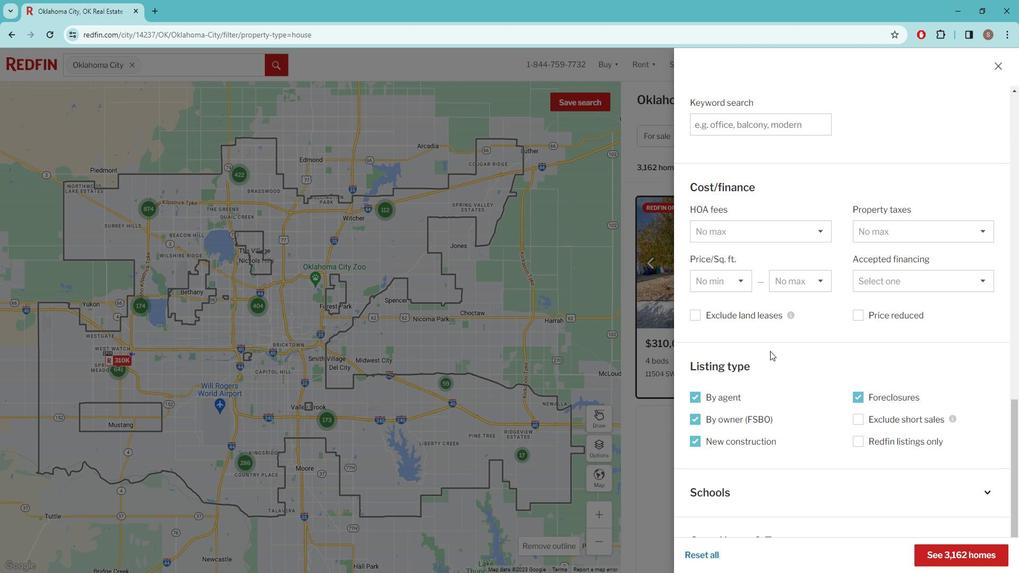 
Action: Mouse scrolled (778, 348) with delta (0, 0)
Screenshot: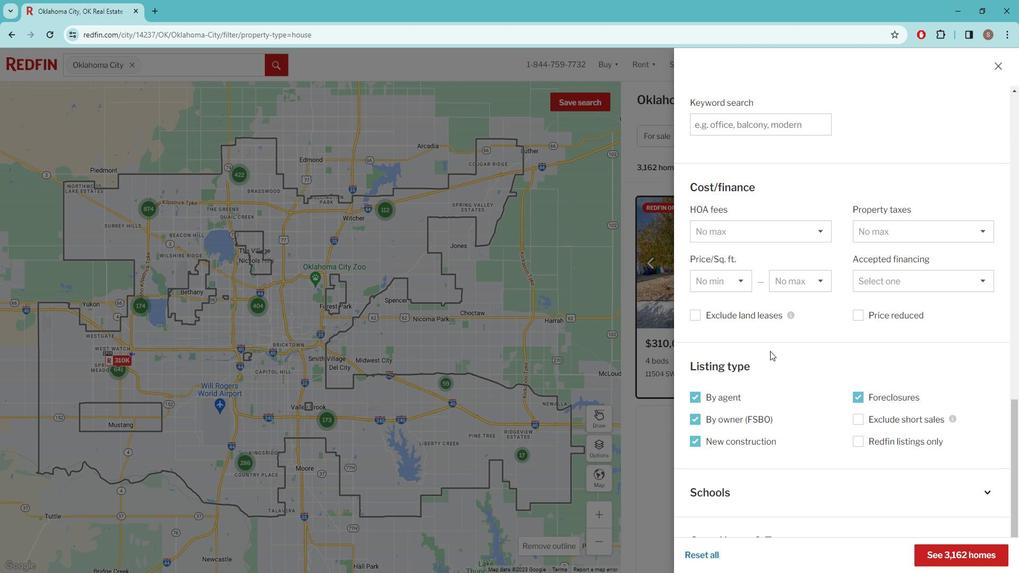 
Action: Mouse moved to (797, 401)
Screenshot: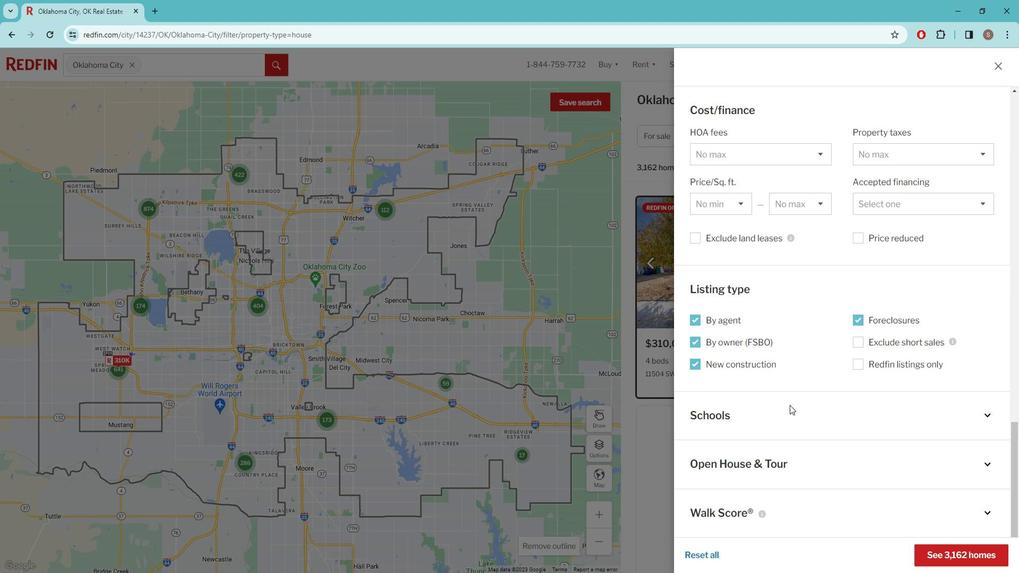 
Action: Mouse scrolled (797, 400) with delta (0, 0)
Screenshot: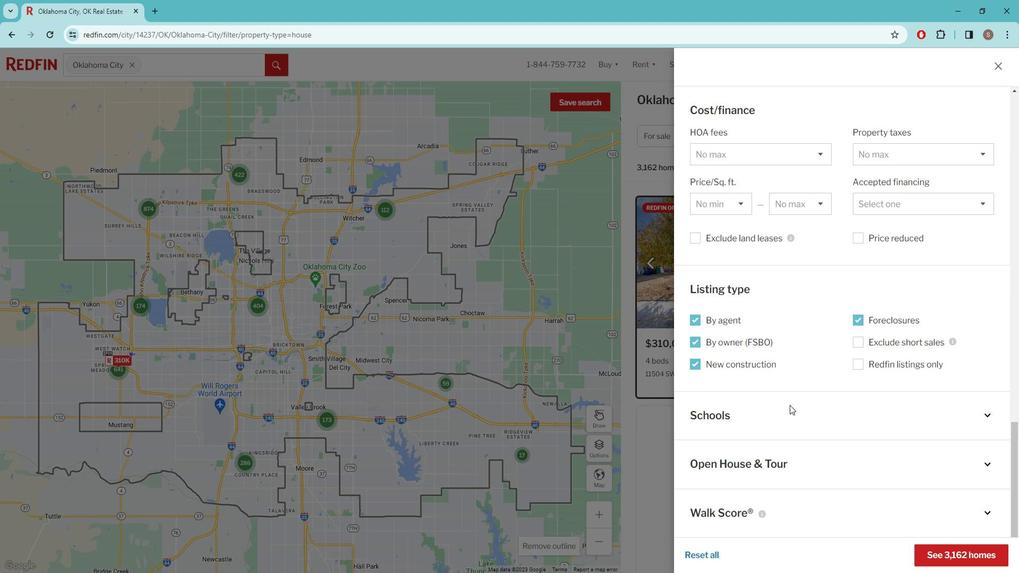 
Action: Mouse scrolled (797, 400) with delta (0, 0)
Screenshot: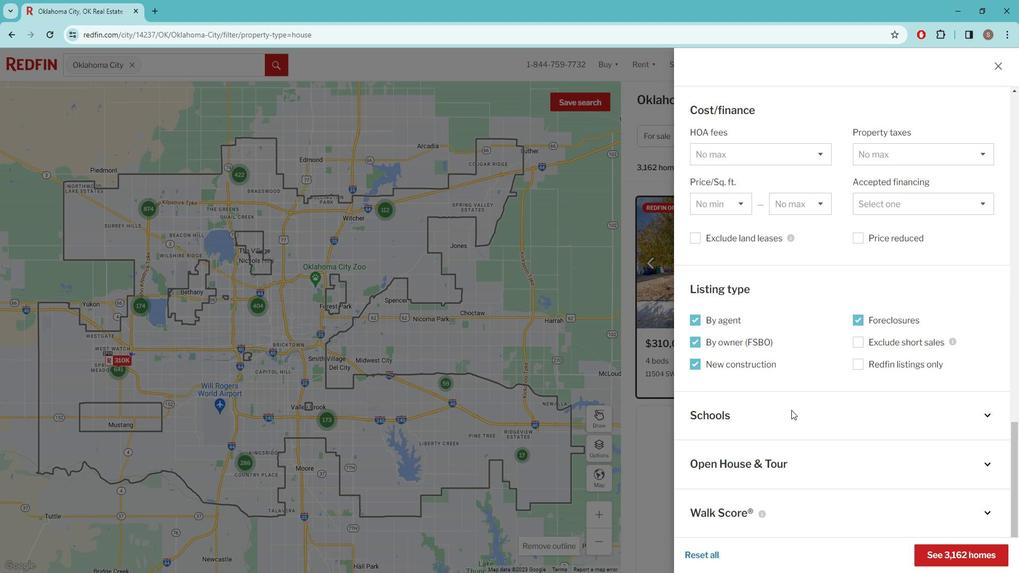 
Action: Mouse moved to (801, 414)
Screenshot: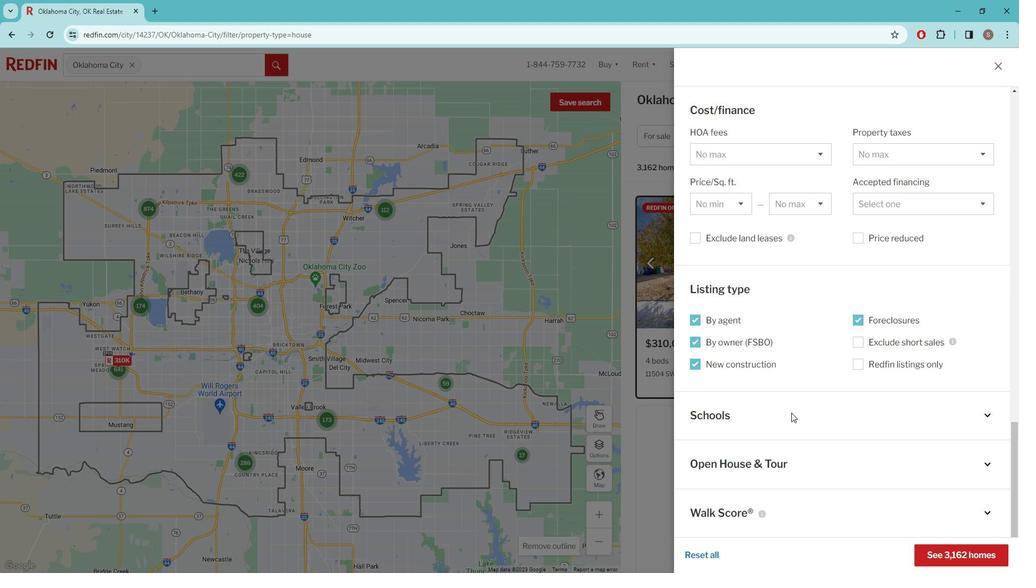 
Action: Mouse scrolled (801, 414) with delta (0, 0)
Screenshot: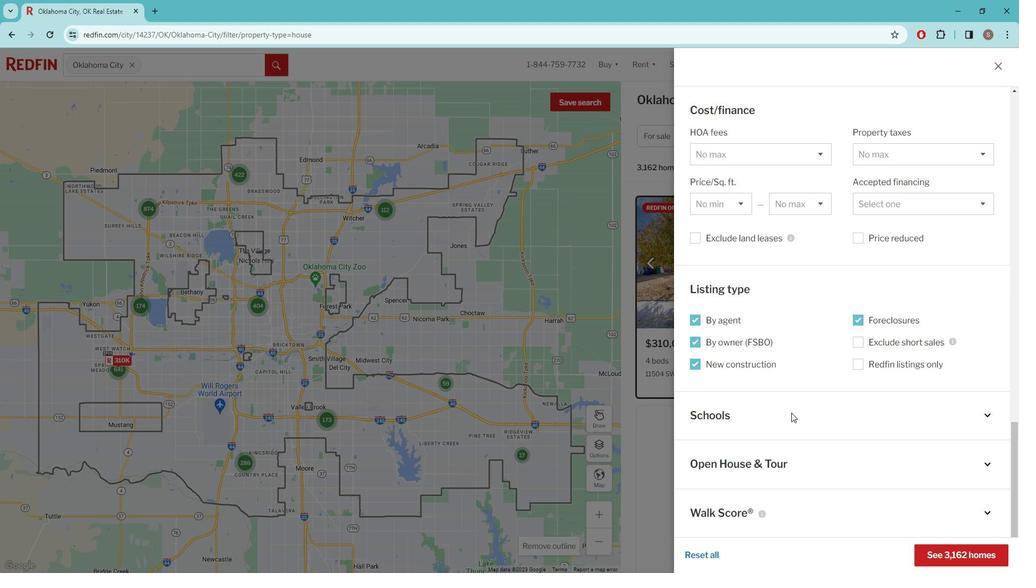 
Action: Mouse moved to (960, 539)
Screenshot: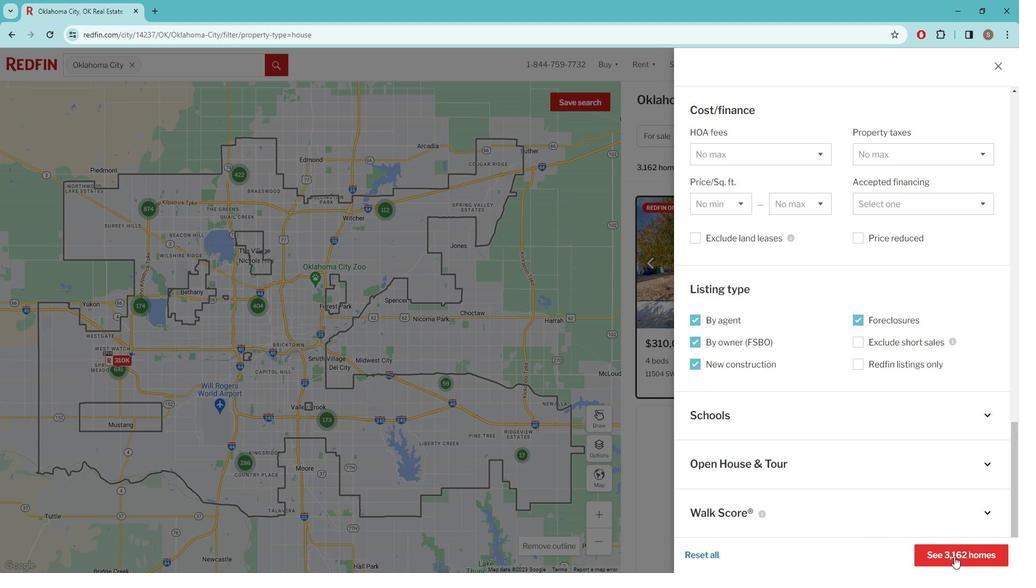 
Action: Mouse pressed left at (960, 539)
Screenshot: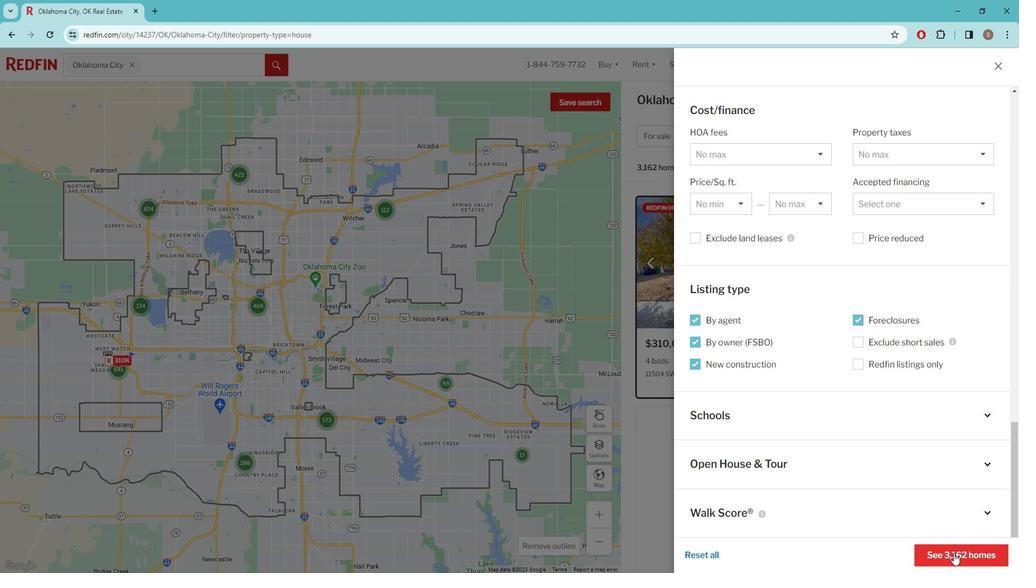 
Action: Mouse moved to (747, 342)
Screenshot: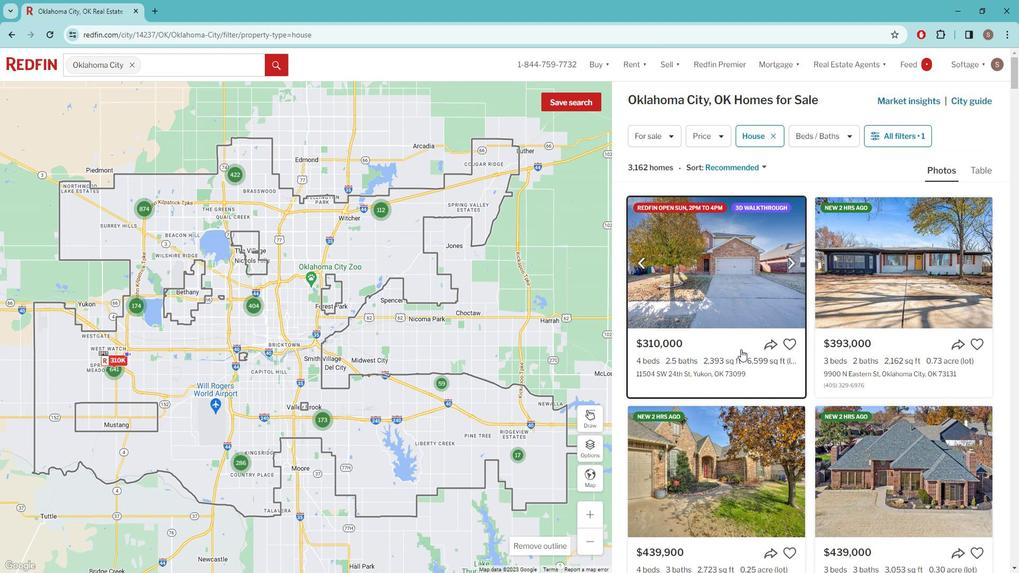 
Action: Mouse pressed left at (747, 342)
Screenshot: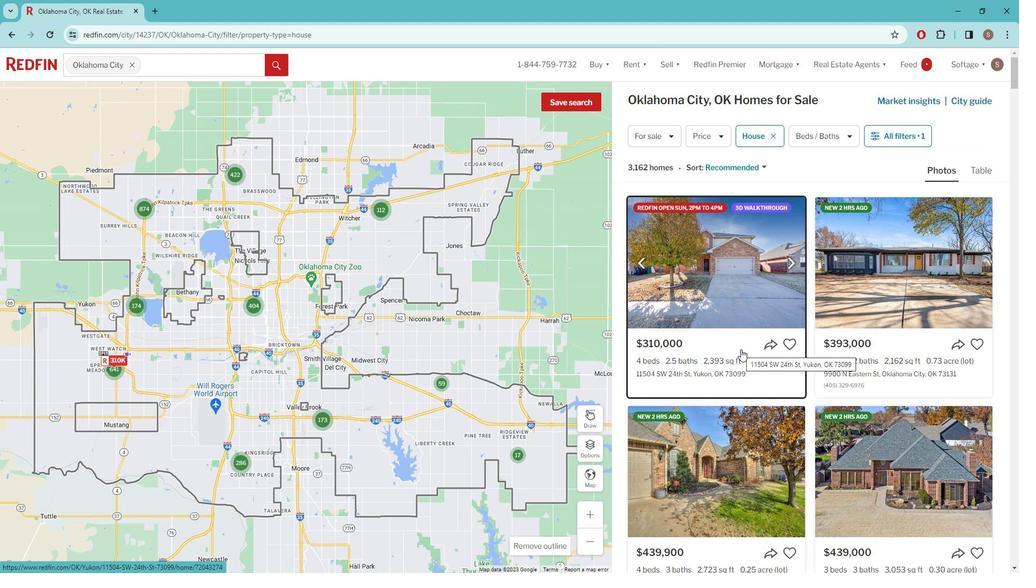 
Action: Mouse moved to (476, 343)
Screenshot: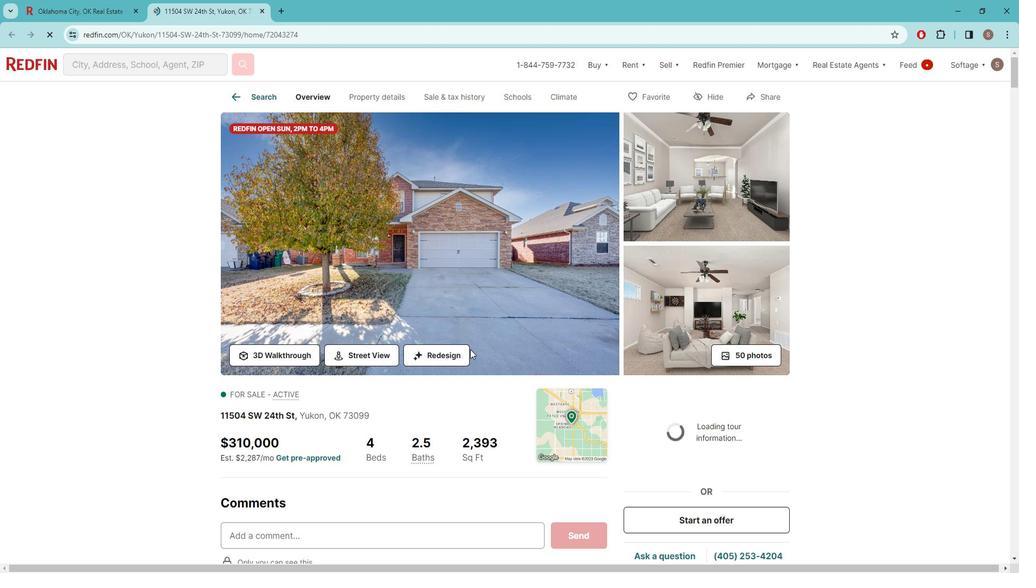 
Action: Mouse scrolled (476, 342) with delta (0, 0)
Screenshot: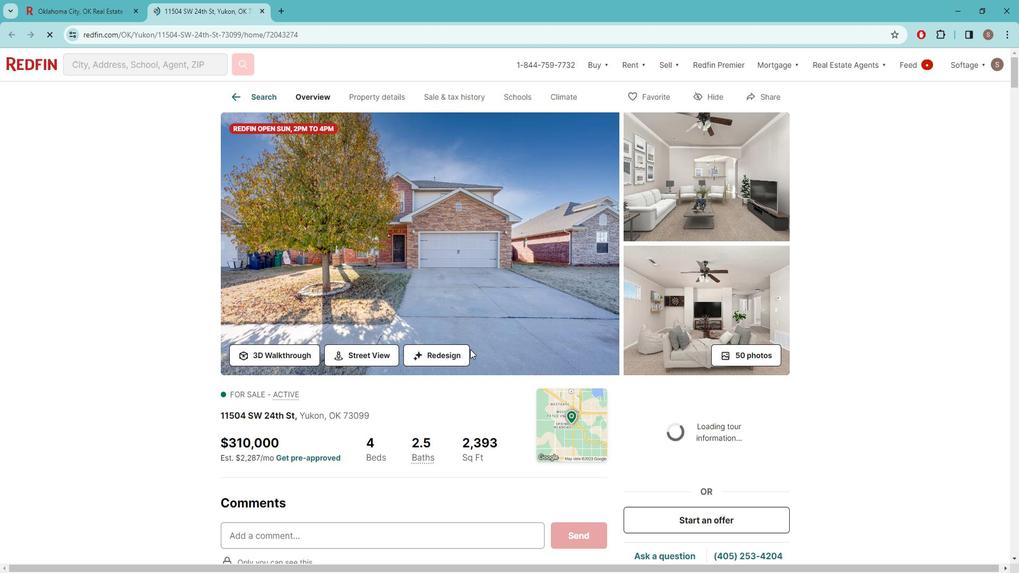 
Action: Mouse moved to (474, 344)
Screenshot: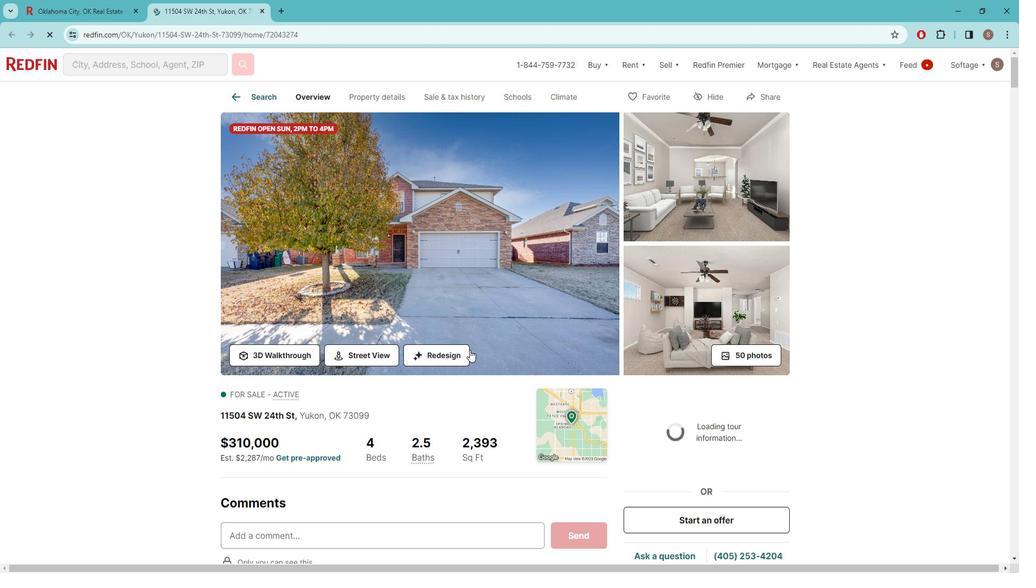 
Action: Mouse scrolled (474, 343) with delta (0, 0)
Screenshot: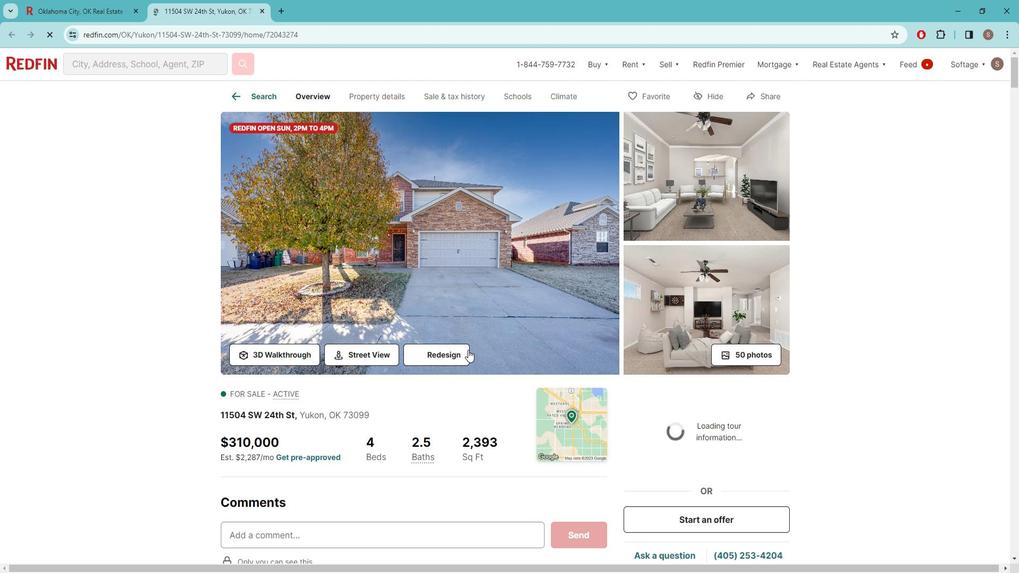 
Action: Mouse moved to (461, 344)
Screenshot: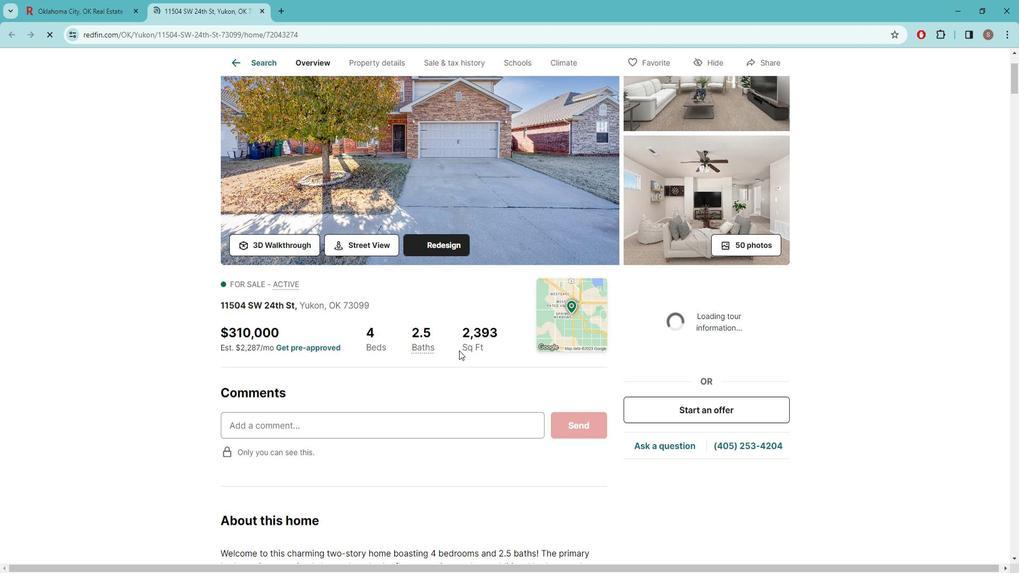 
Action: Mouse scrolled (461, 343) with delta (0, 0)
Screenshot: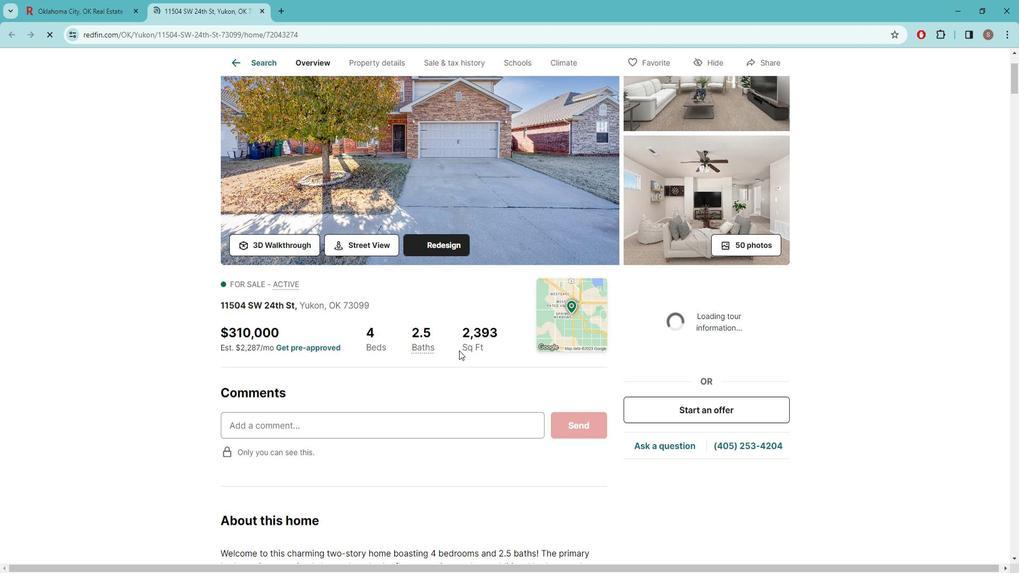 
Action: Mouse moved to (459, 344)
Screenshot: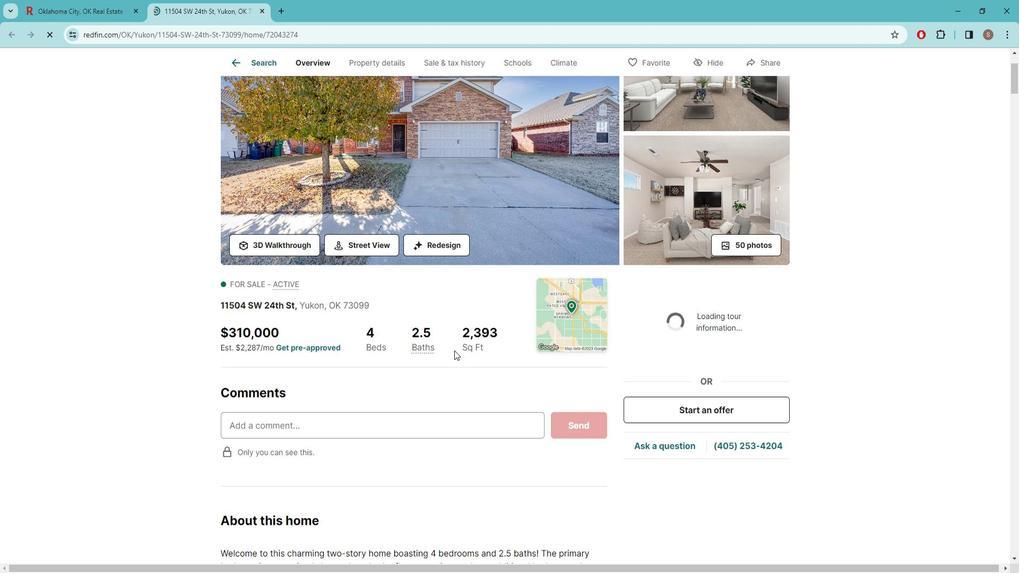 
Action: Mouse scrolled (459, 343) with delta (0, 0)
Screenshot: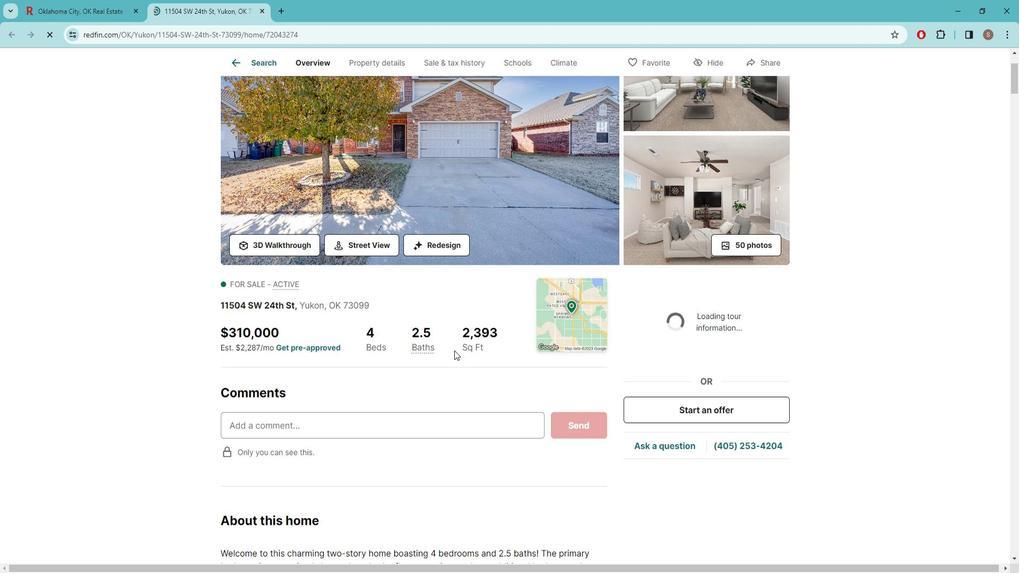 
Action: Mouse moved to (458, 344)
Screenshot: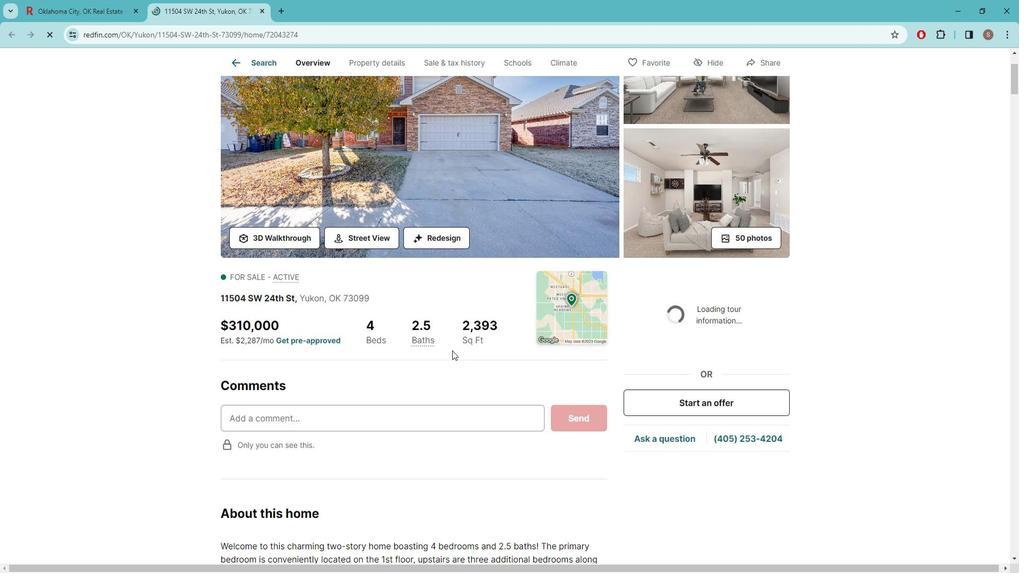 
Action: Mouse scrolled (458, 343) with delta (0, 0)
Screenshot: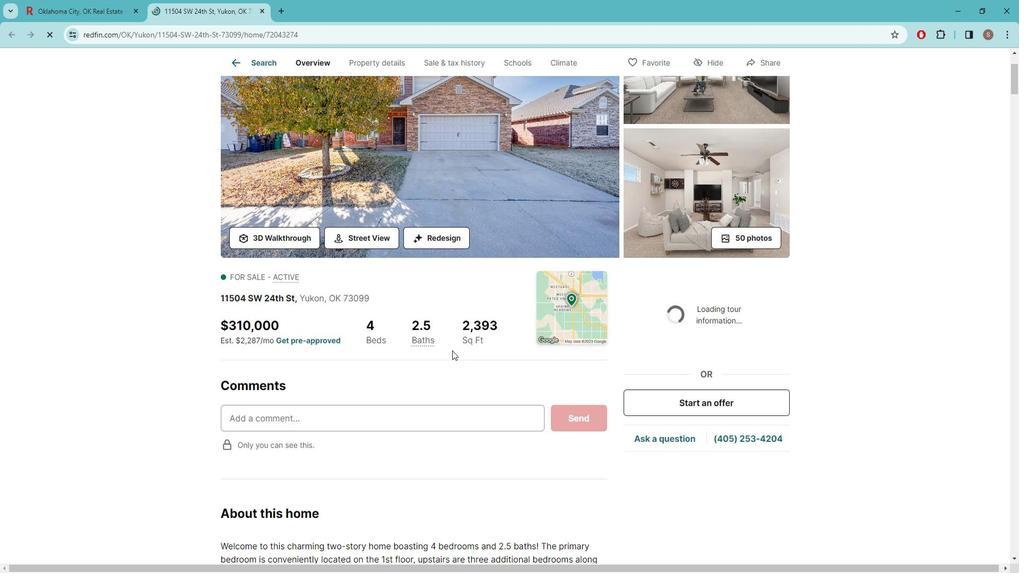 
Action: Mouse moved to (429, 336)
Screenshot: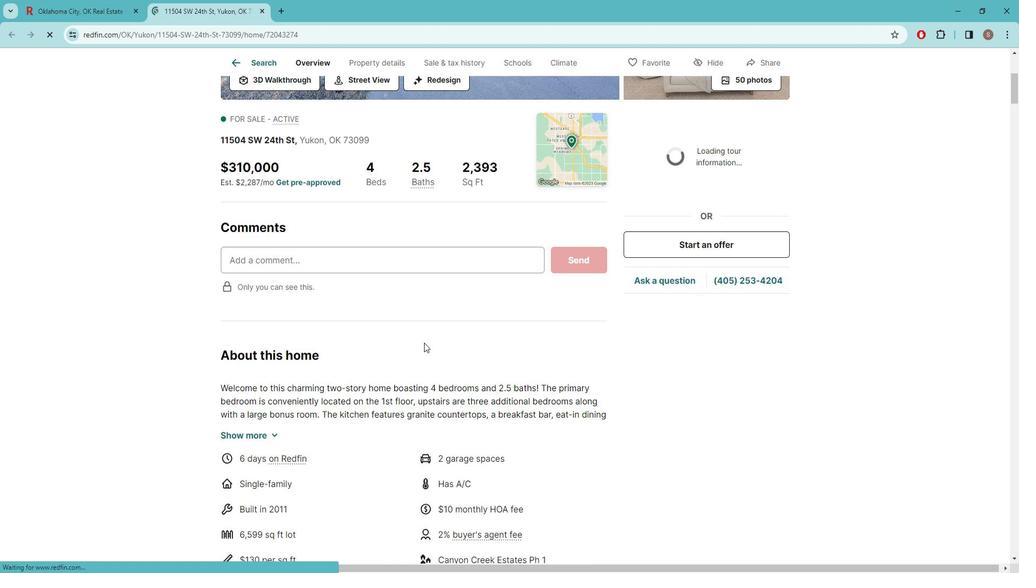 
Action: Mouse scrolled (429, 336) with delta (0, 0)
Screenshot: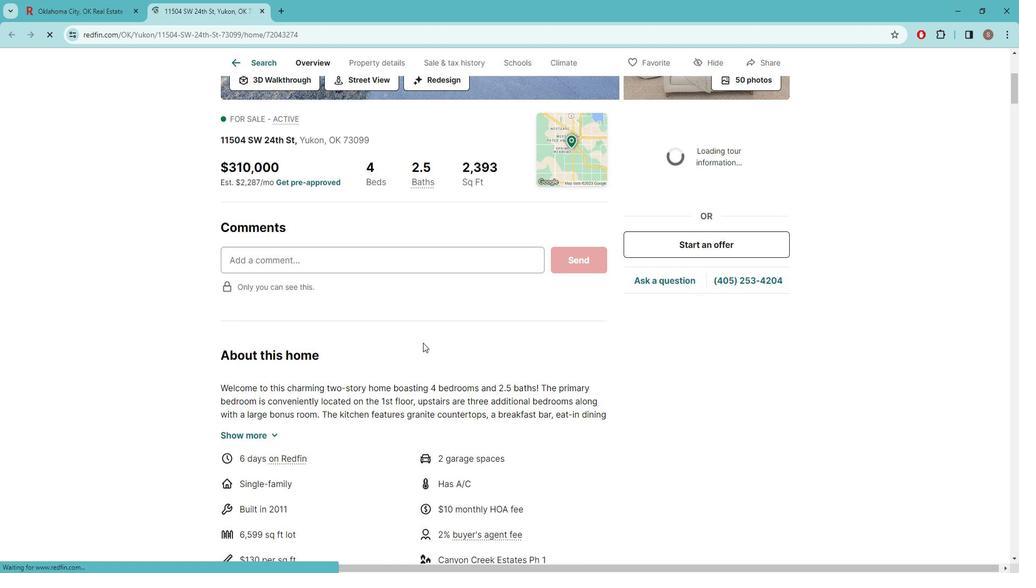 
Action: Mouse scrolled (429, 336) with delta (0, 0)
Screenshot: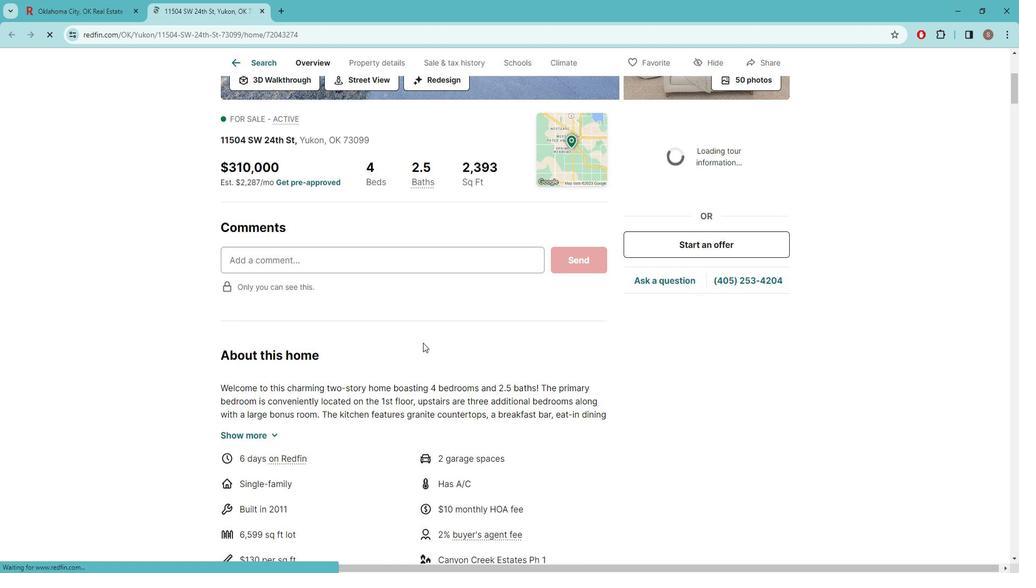 
Action: Mouse scrolled (429, 336) with delta (0, 0)
Screenshot: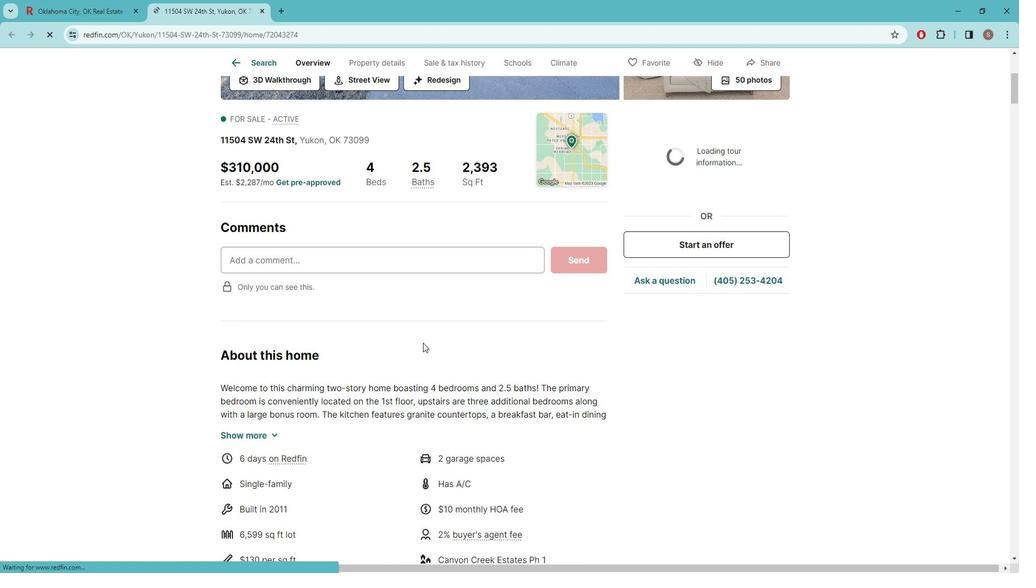 
Action: Mouse scrolled (429, 336) with delta (0, 0)
Screenshot: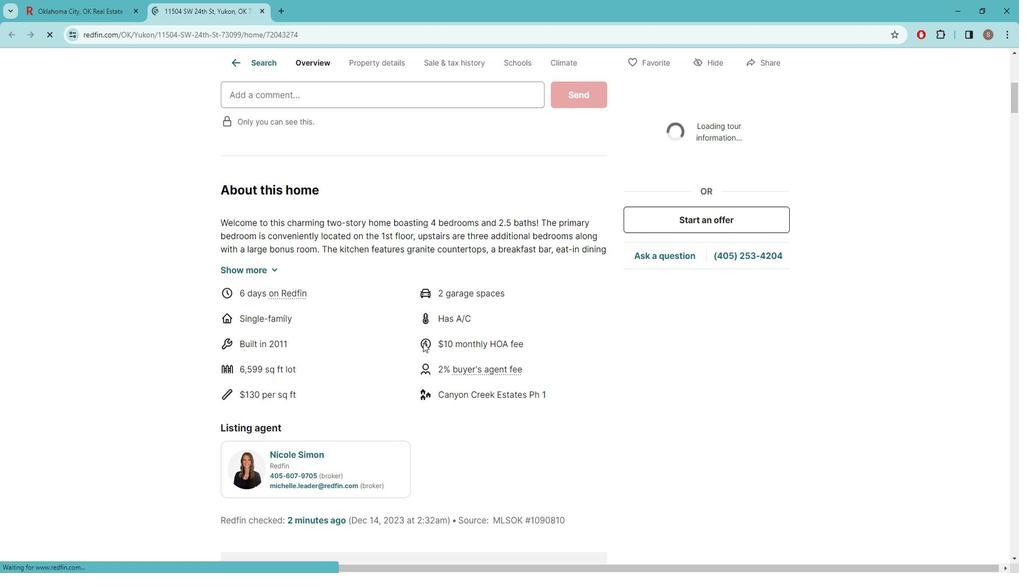 
Action: Mouse moved to (323, 390)
Screenshot: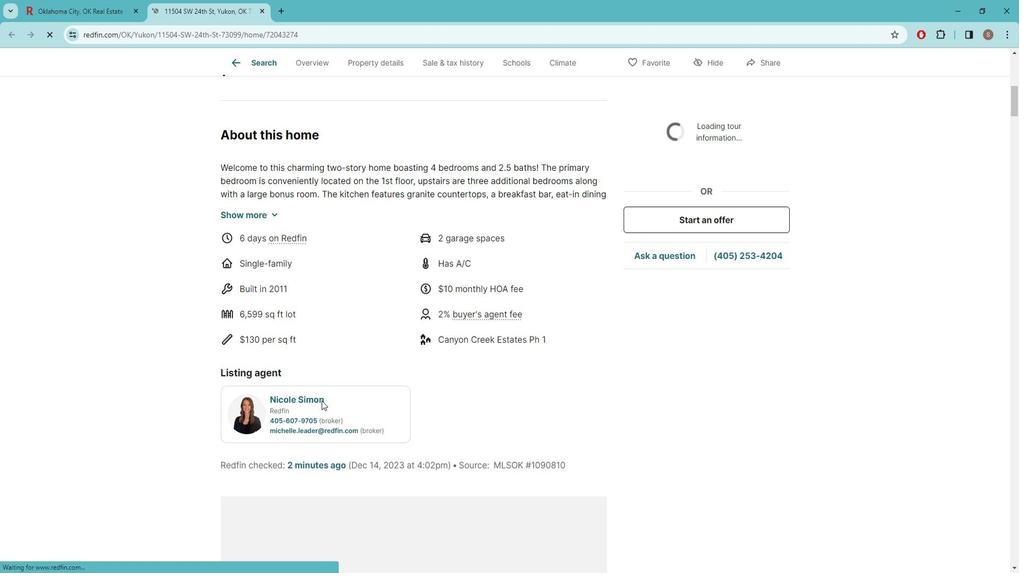 
Action: Mouse pressed left at (323, 390)
Screenshot: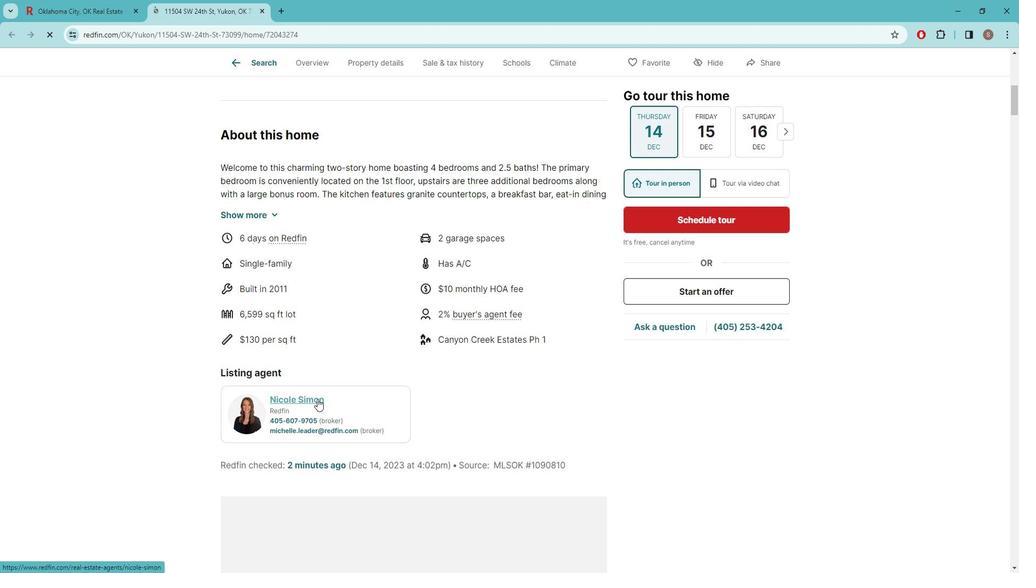 
Action: Mouse moved to (336, 390)
Screenshot: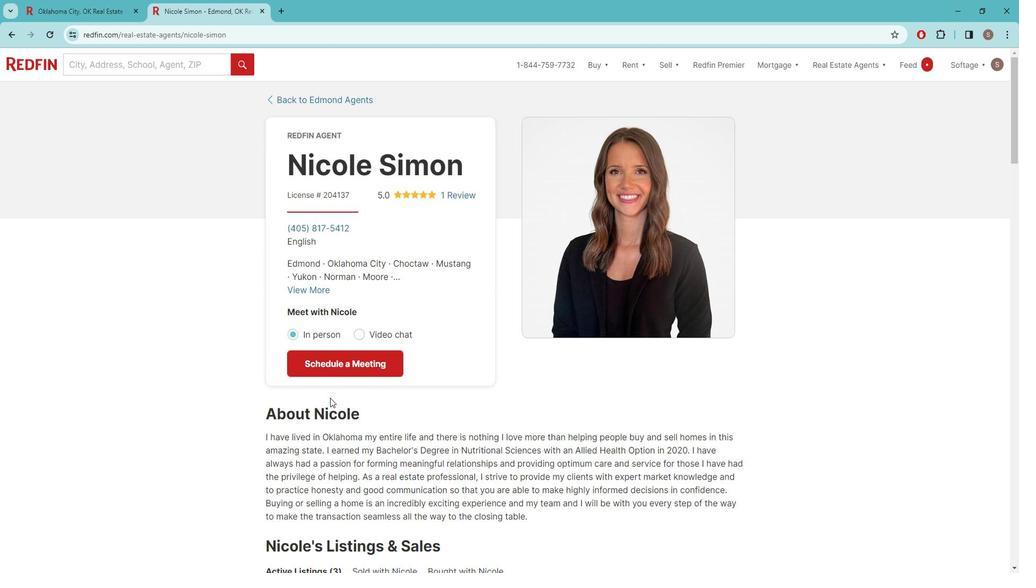 
Action: Mouse scrolled (336, 389) with delta (0, 0)
Screenshot: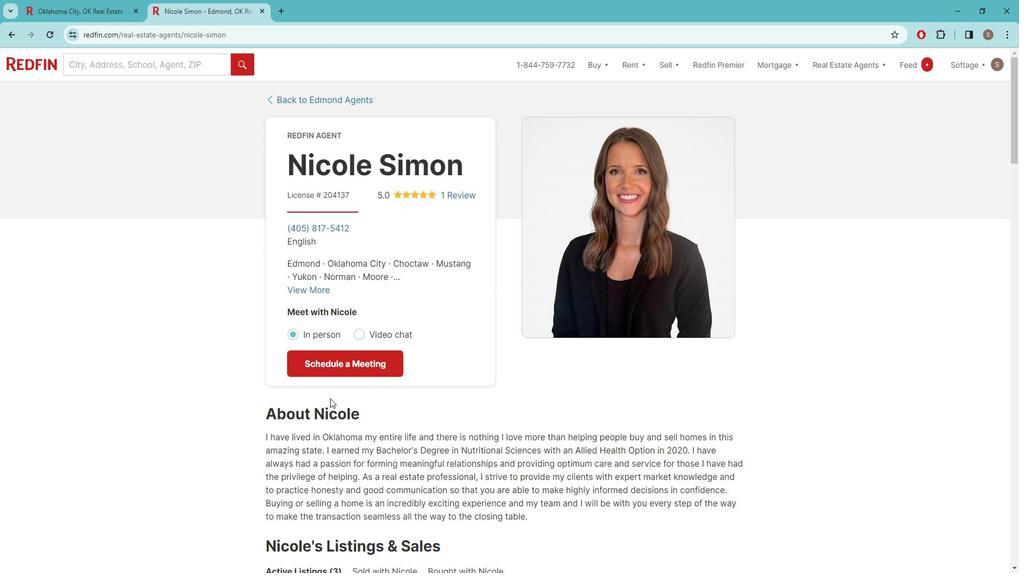 
Action: Mouse scrolled (336, 389) with delta (0, 0)
Screenshot: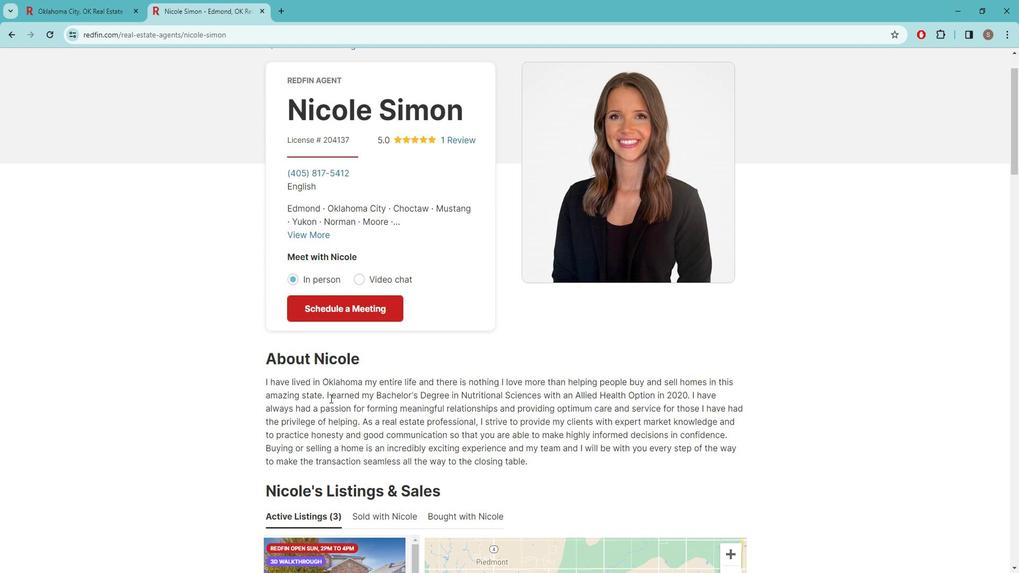 
Action: Mouse scrolled (336, 389) with delta (0, 0)
Screenshot: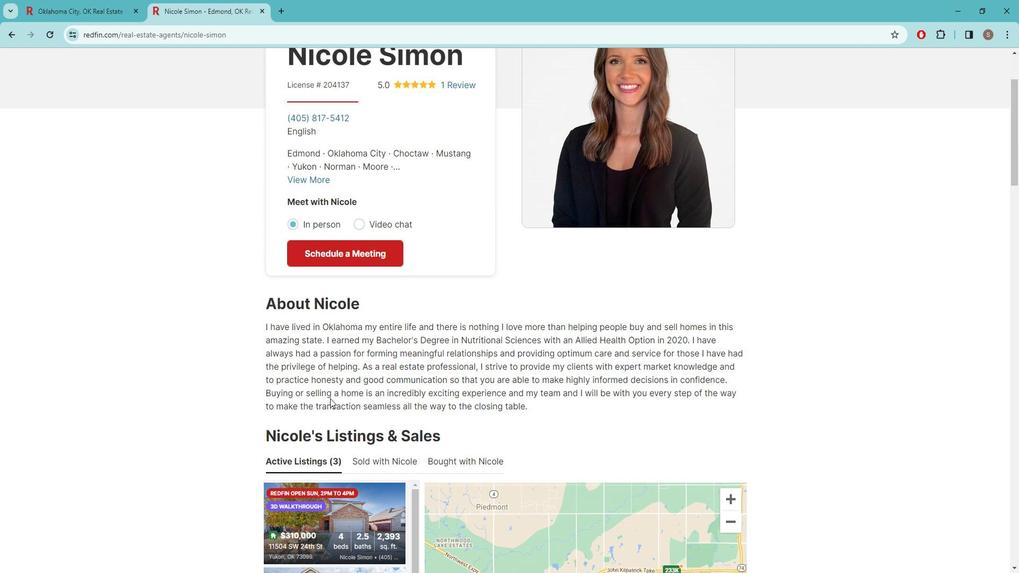
Action: Mouse moved to (336, 390)
Screenshot: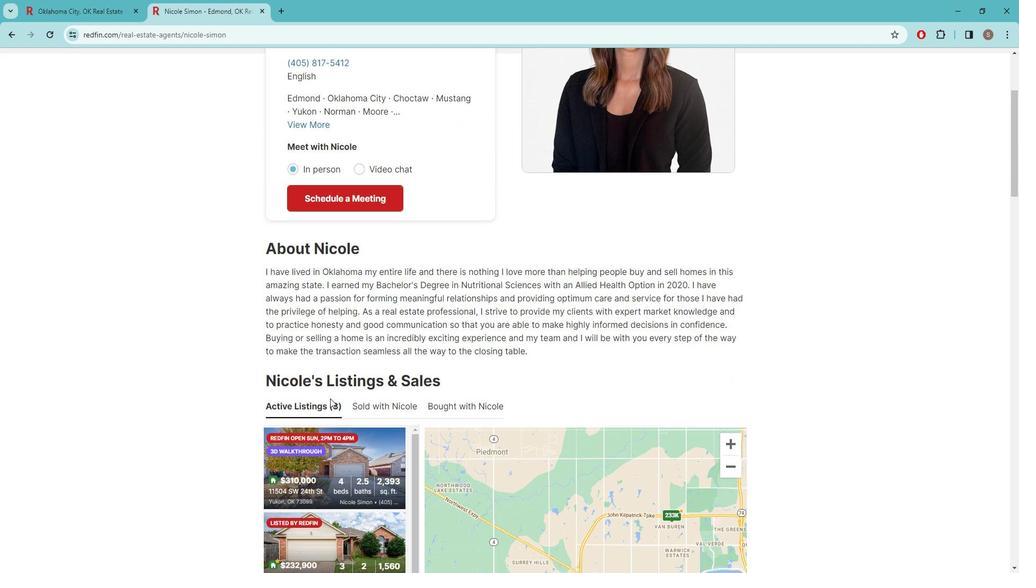 
Action: Mouse scrolled (336, 389) with delta (0, 0)
Screenshot: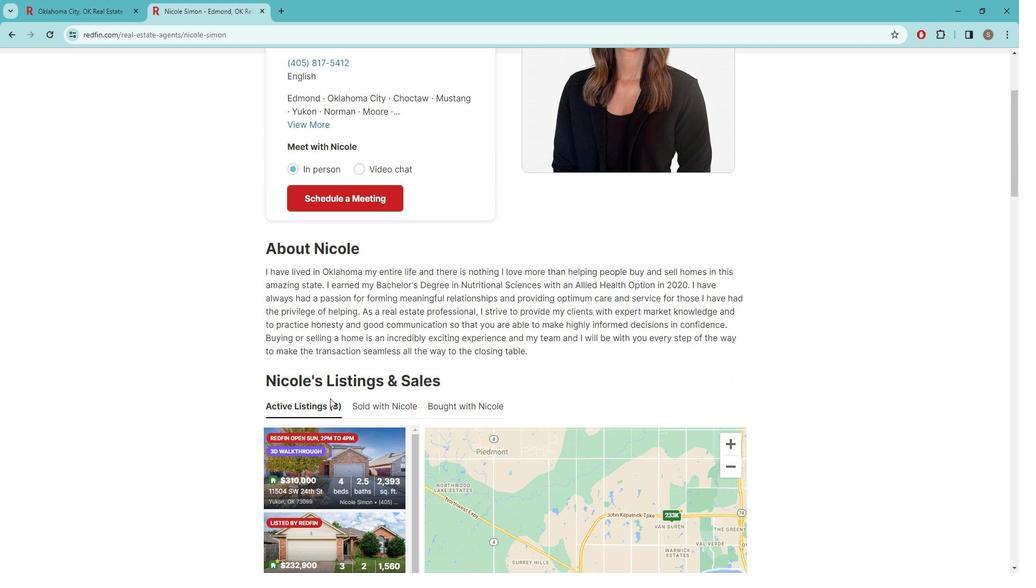 
Action: Mouse scrolled (336, 389) with delta (0, 0)
Screenshot: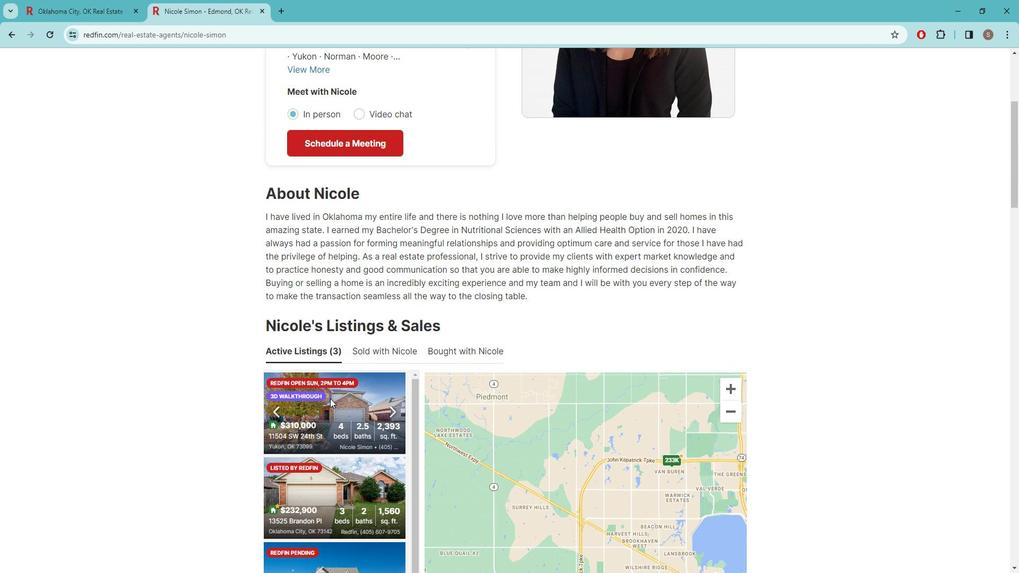 
Action: Mouse scrolled (336, 389) with delta (0, 0)
Screenshot: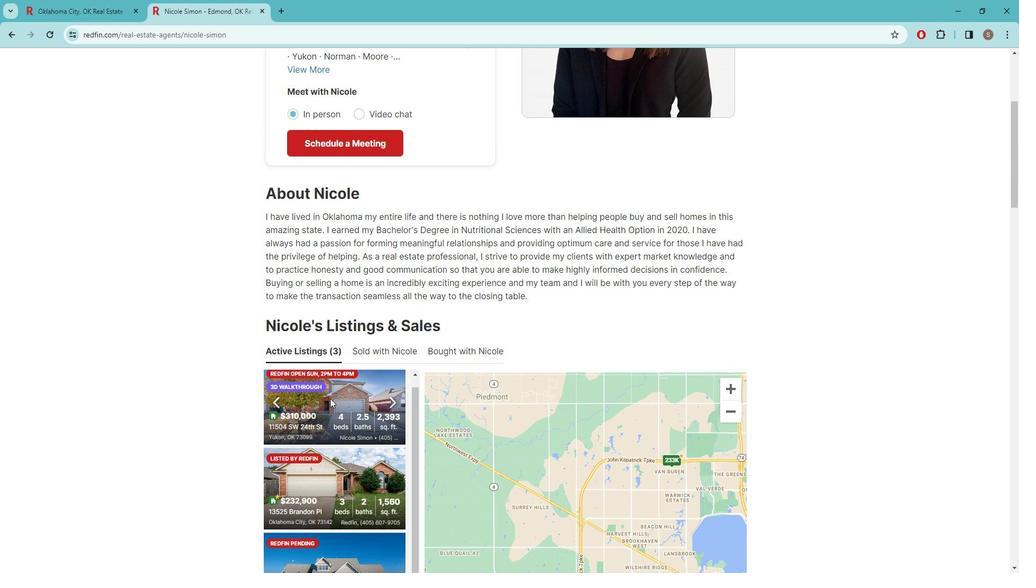 
Action: Mouse moved to (336, 390)
Screenshot: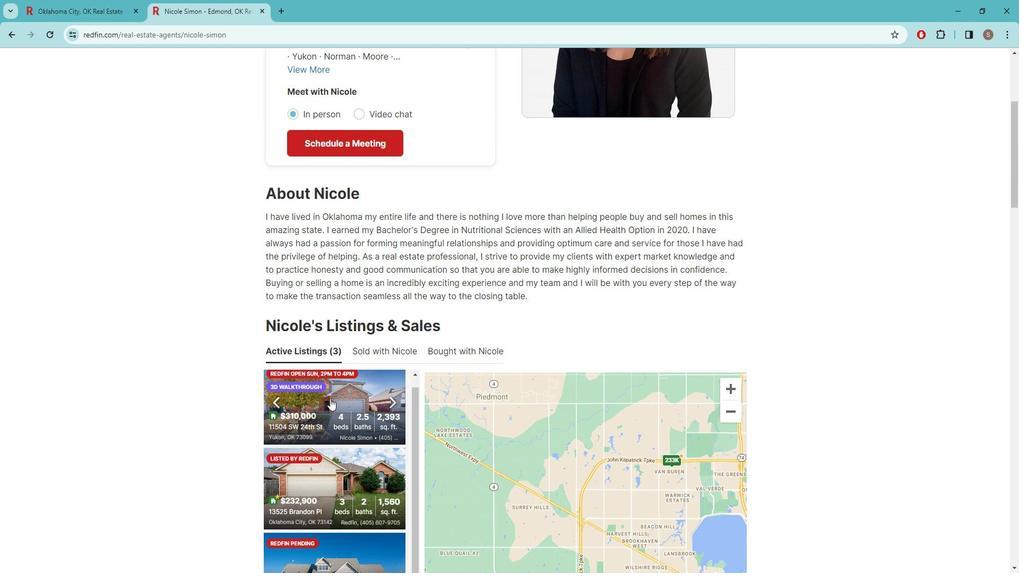 
Action: Mouse scrolled (336, 389) with delta (0, 0)
Screenshot: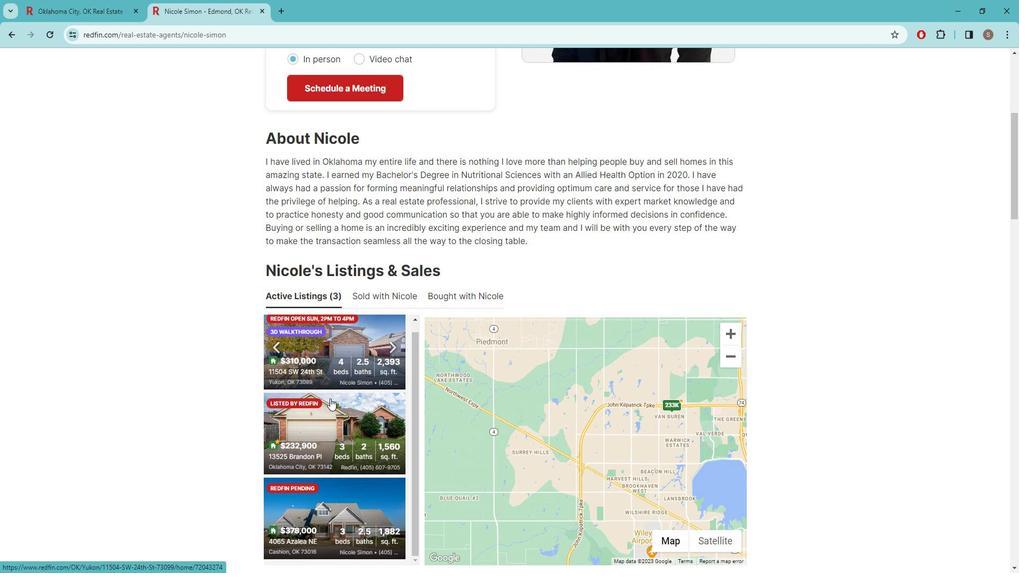 
Action: Mouse moved to (336, 390)
Screenshot: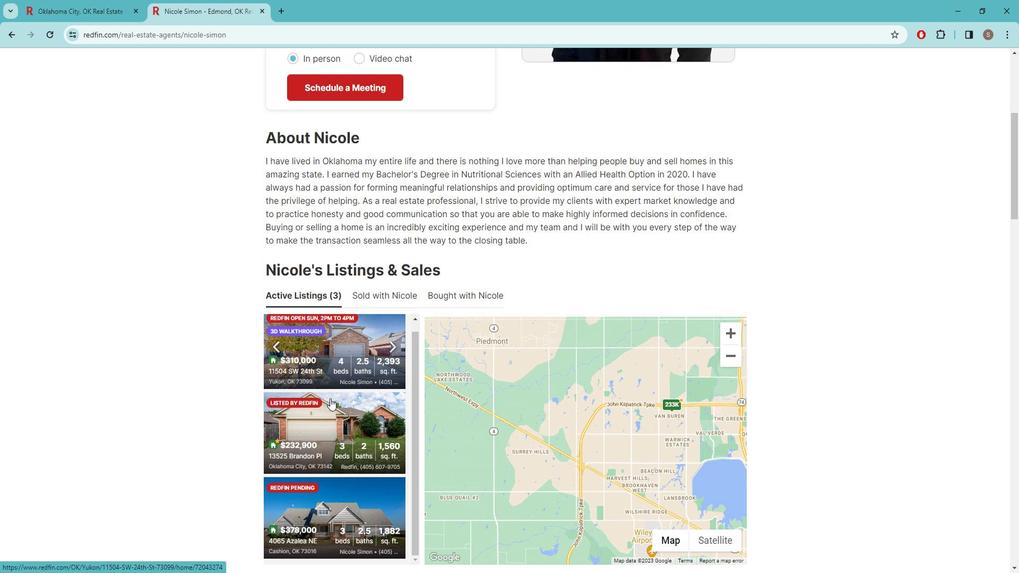 
Action: Mouse scrolled (336, 389) with delta (0, 0)
Screenshot: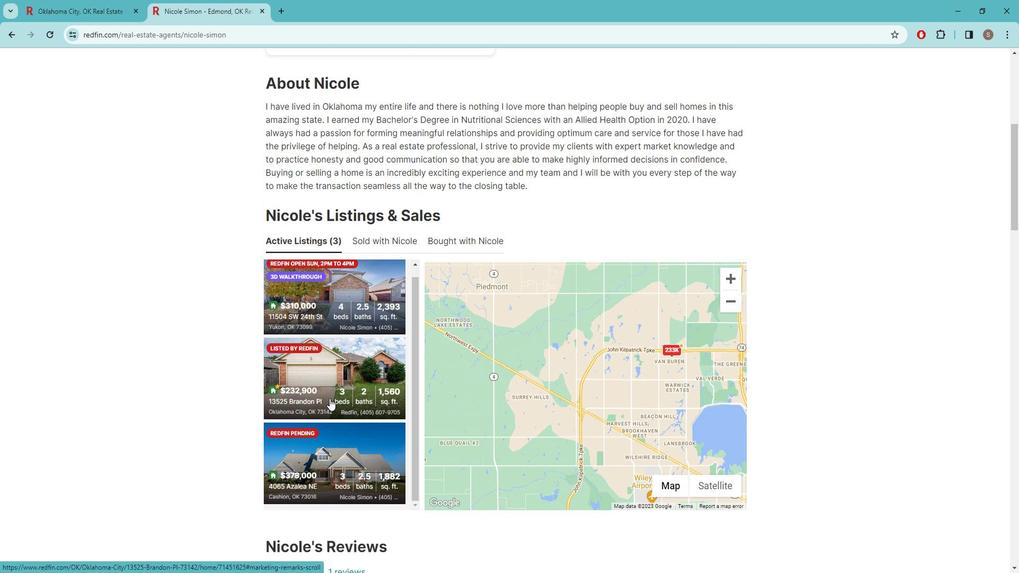 
Action: Mouse moved to (336, 390)
Screenshot: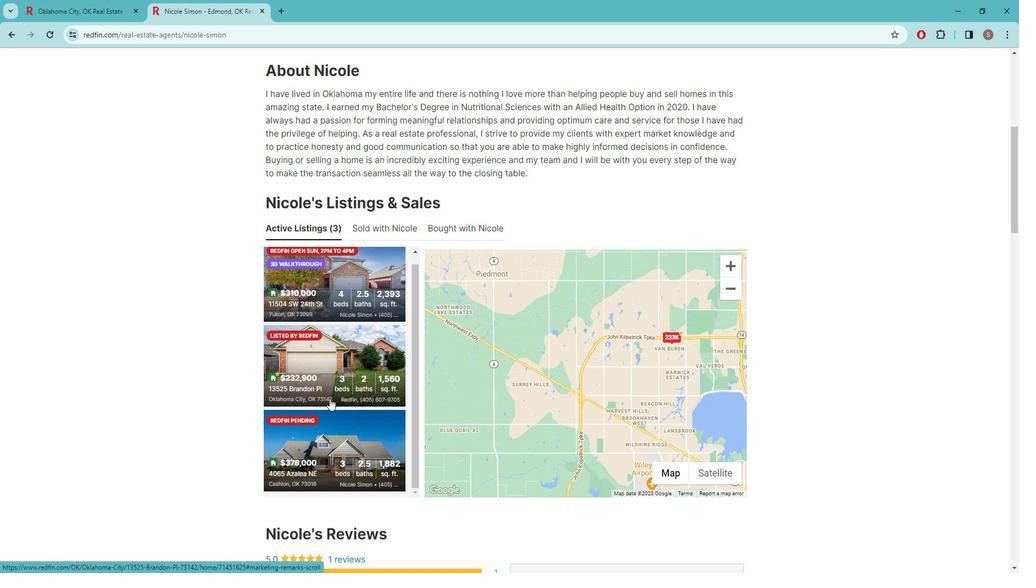 
Action: Mouse scrolled (336, 389) with delta (0, 0)
Screenshot: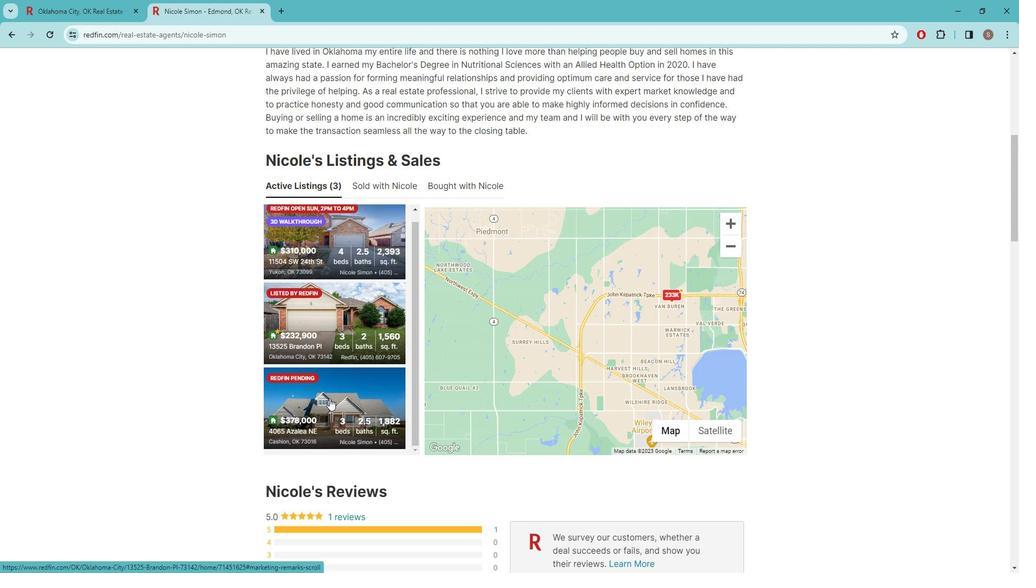 
Action: Mouse moved to (335, 390)
Screenshot: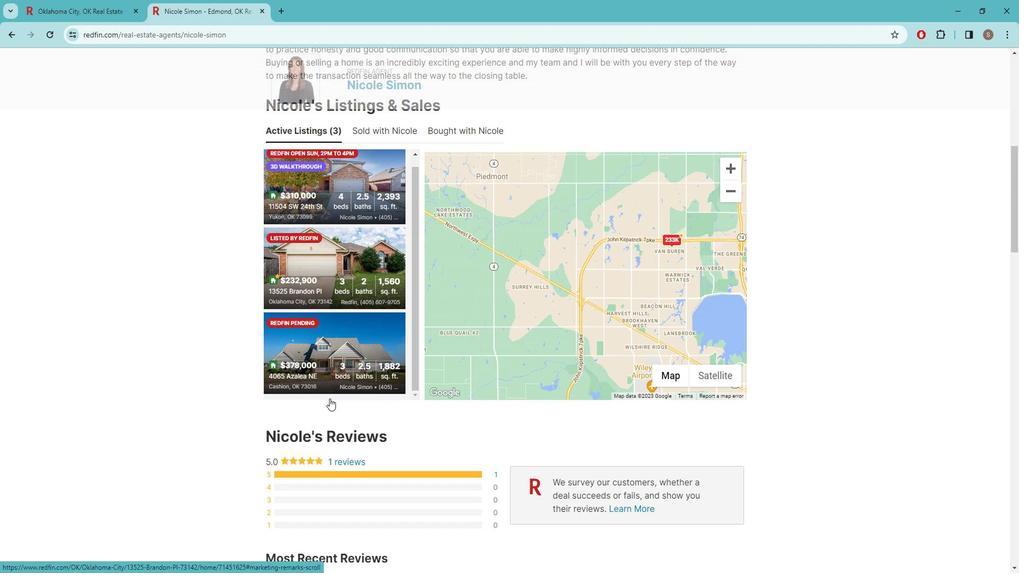 
Action: Mouse scrolled (335, 389) with delta (0, 0)
Screenshot: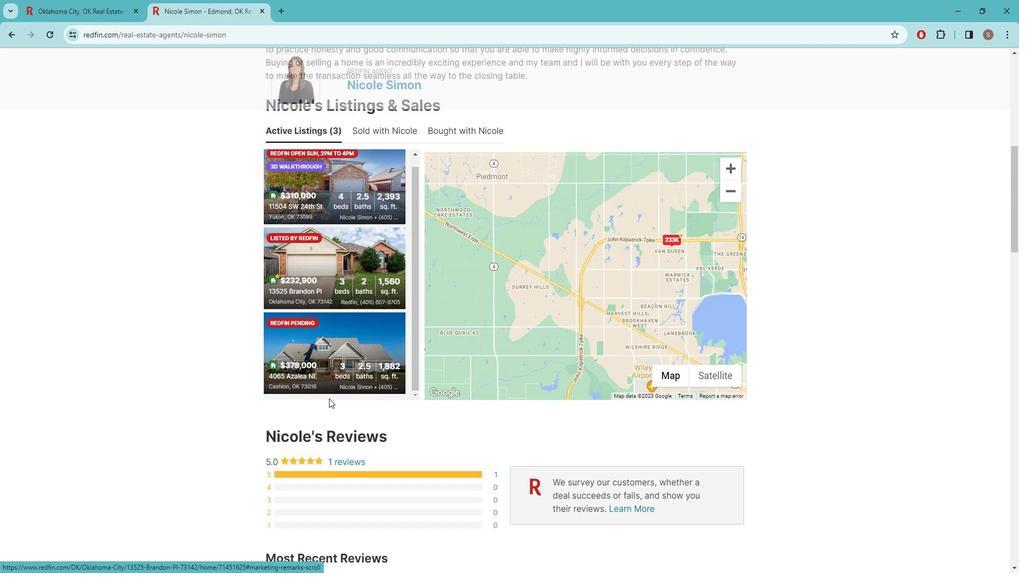 
Action: Mouse moved to (334, 390)
Screenshot: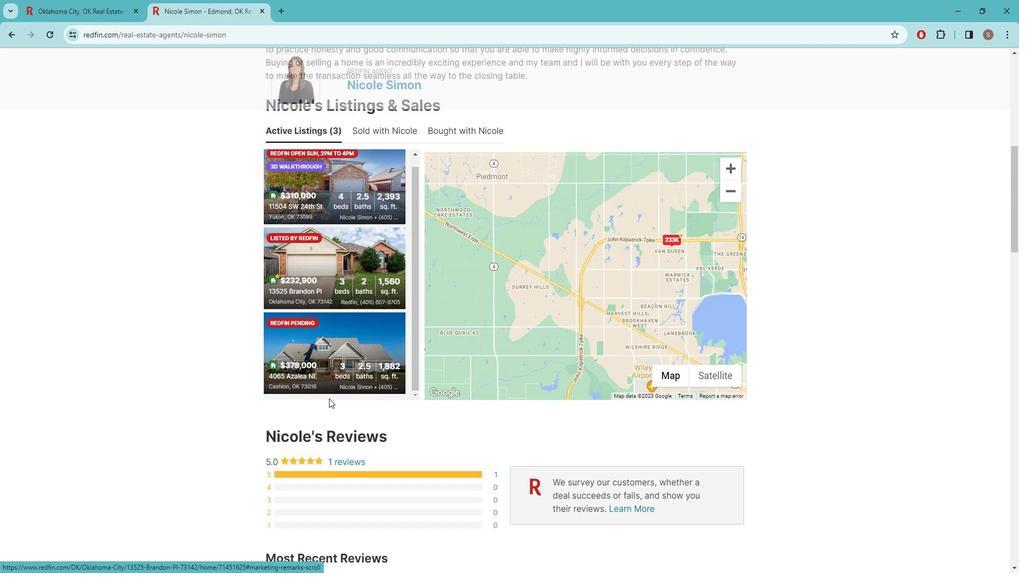 
Action: Mouse scrolled (334, 389) with delta (0, 0)
Screenshot: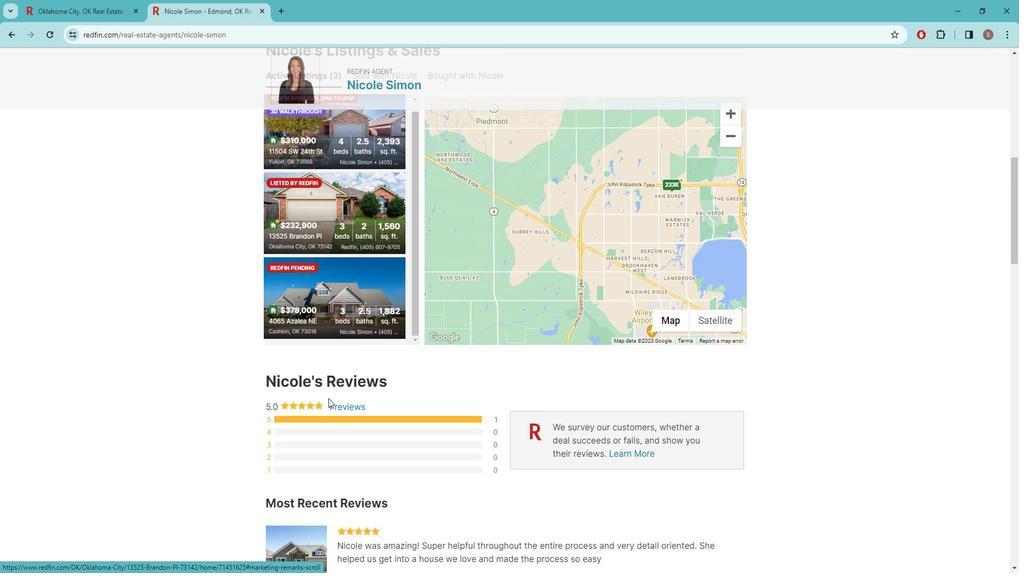 
Action: Mouse moved to (333, 390)
Screenshot: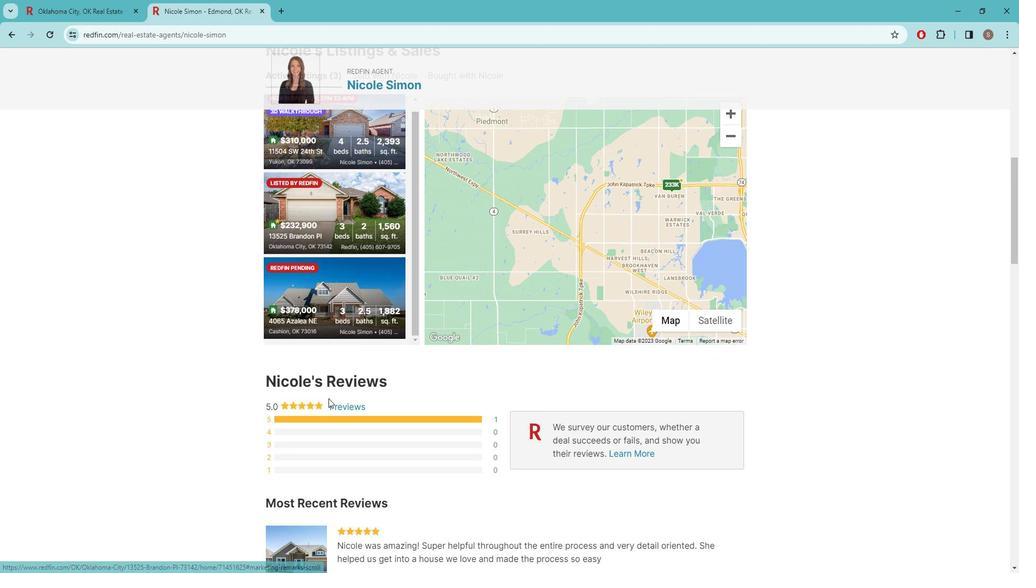 
Action: Mouse scrolled (333, 389) with delta (0, 0)
Screenshot: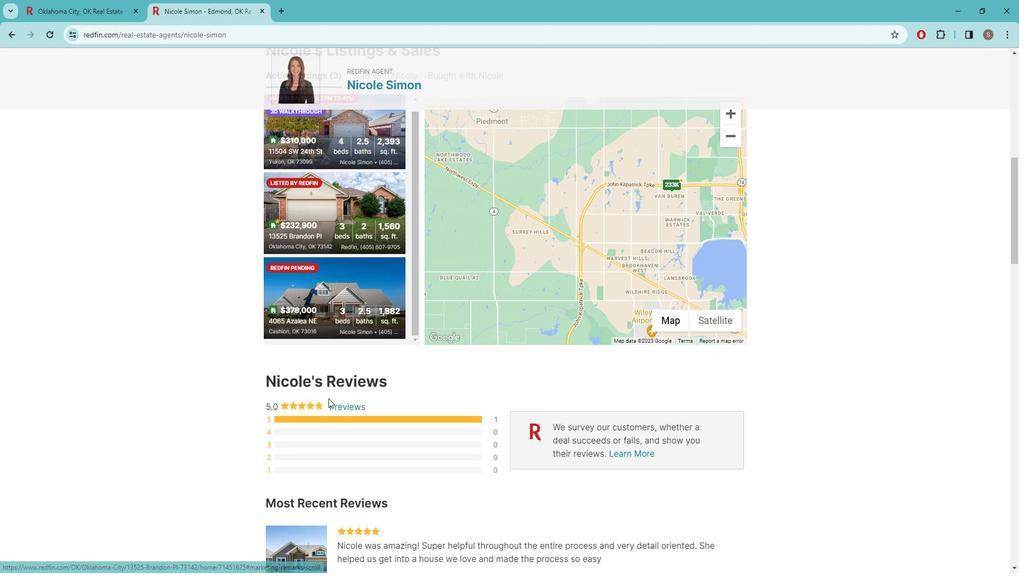 
Action: Mouse scrolled (333, 389) with delta (0, 0)
Screenshot: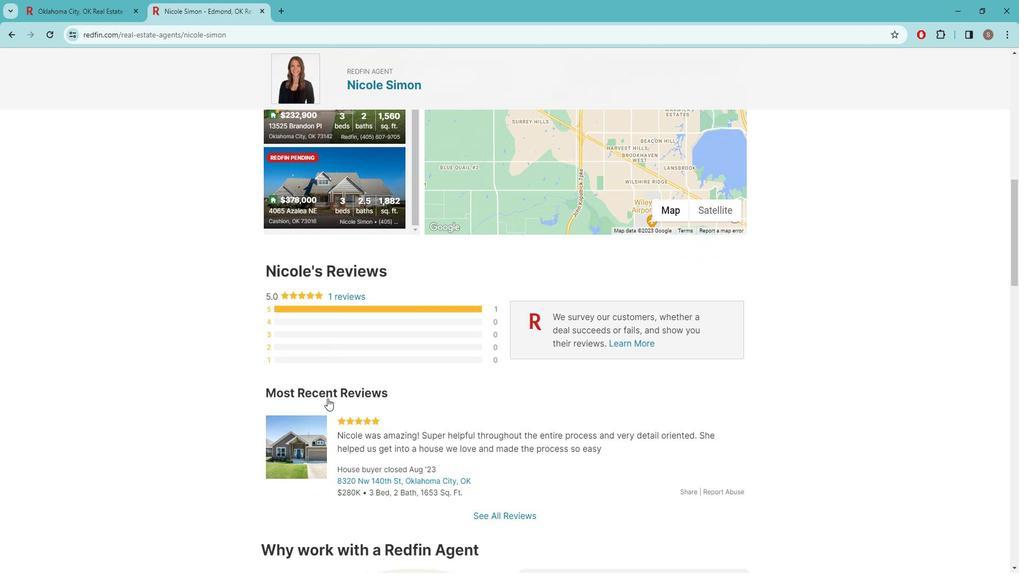 
Action: Mouse moved to (333, 390)
Screenshot: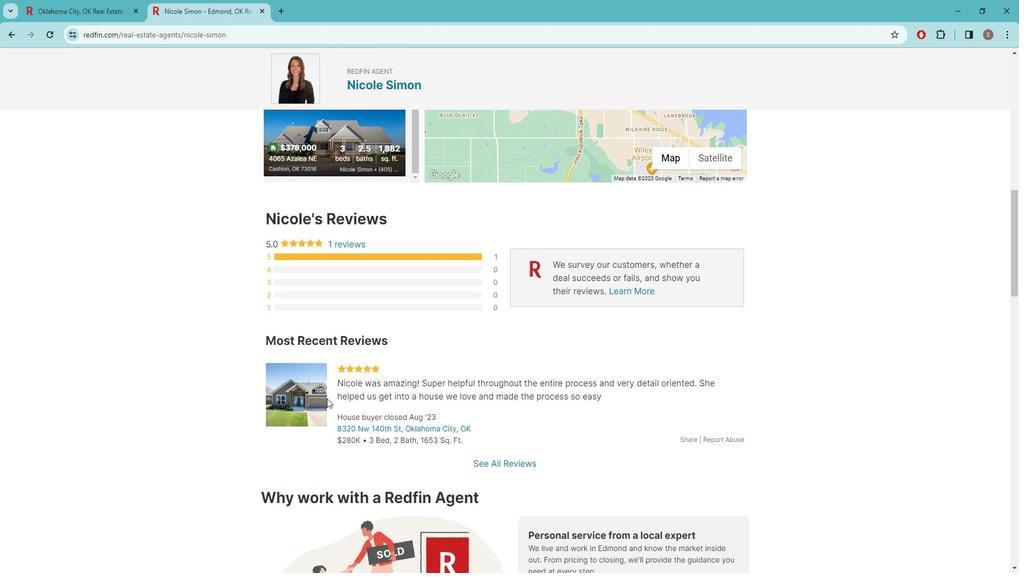 
Action: Mouse scrolled (333, 389) with delta (0, 0)
Screenshot: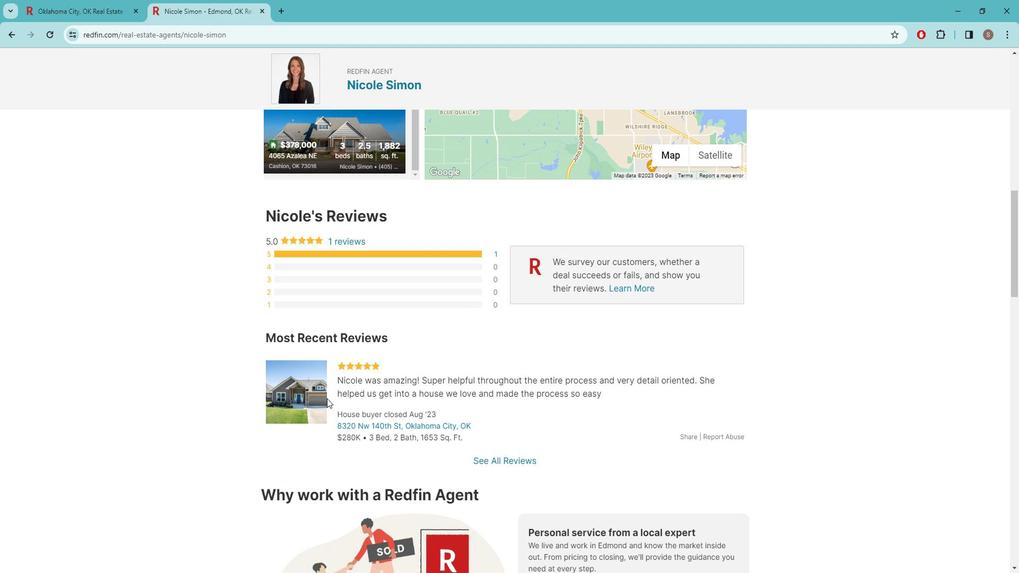 
Action: Mouse moved to (332, 390)
Screenshot: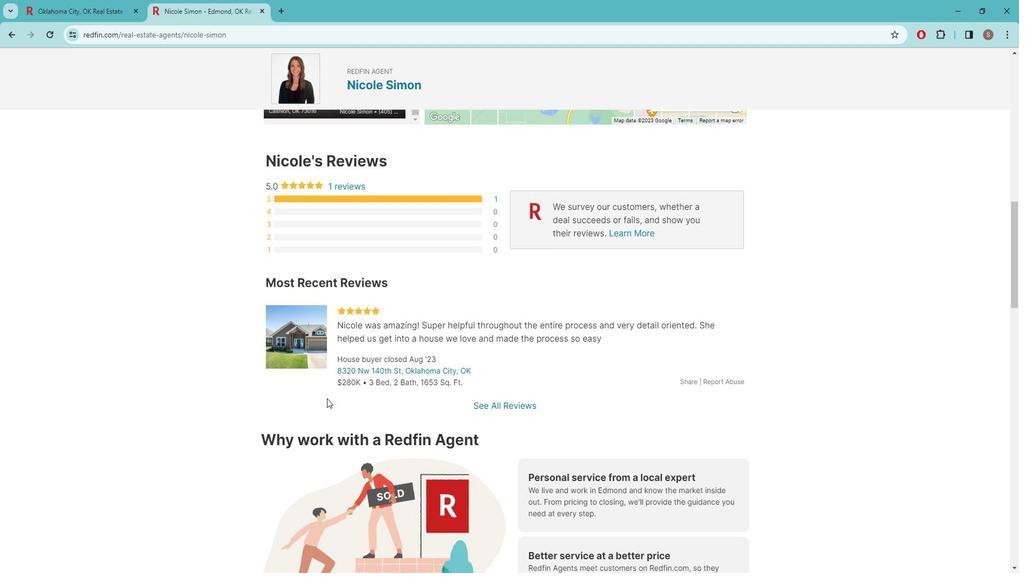 
Action: Mouse scrolled (332, 389) with delta (0, 0)
Screenshot: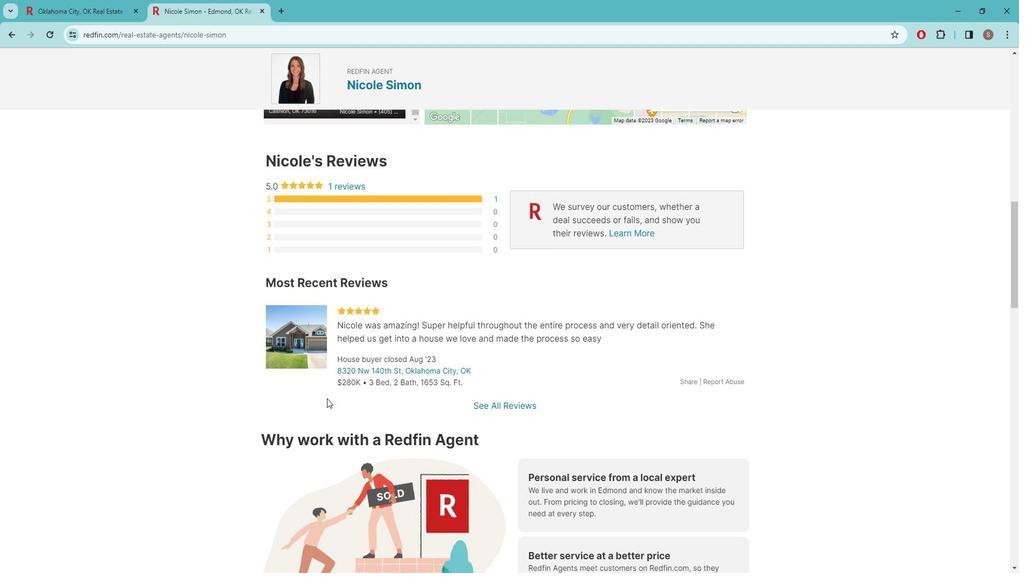 
Action: Mouse scrolled (332, 389) with delta (0, 0)
Screenshot: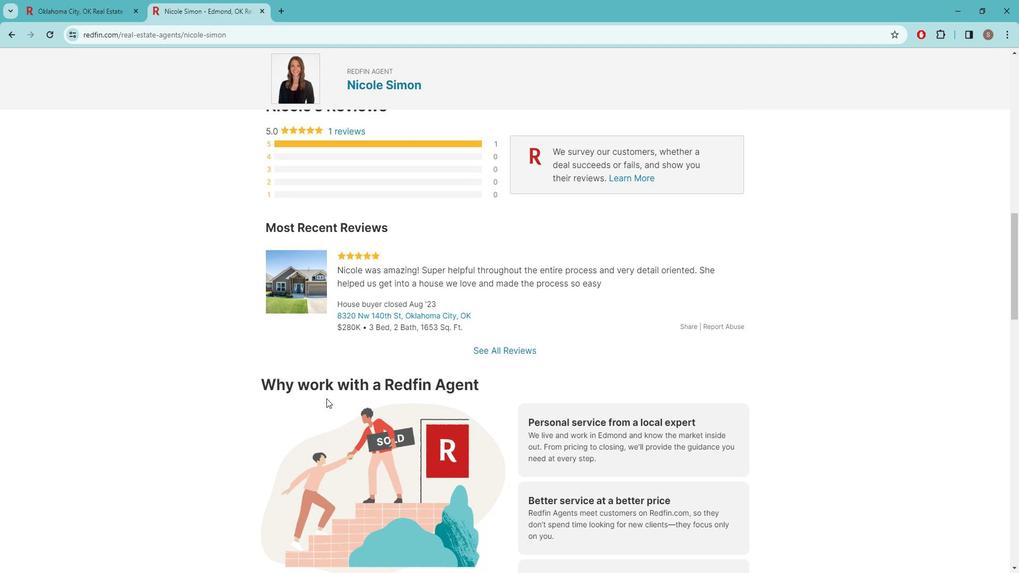 
Action: Mouse scrolled (332, 389) with delta (0, 0)
Screenshot: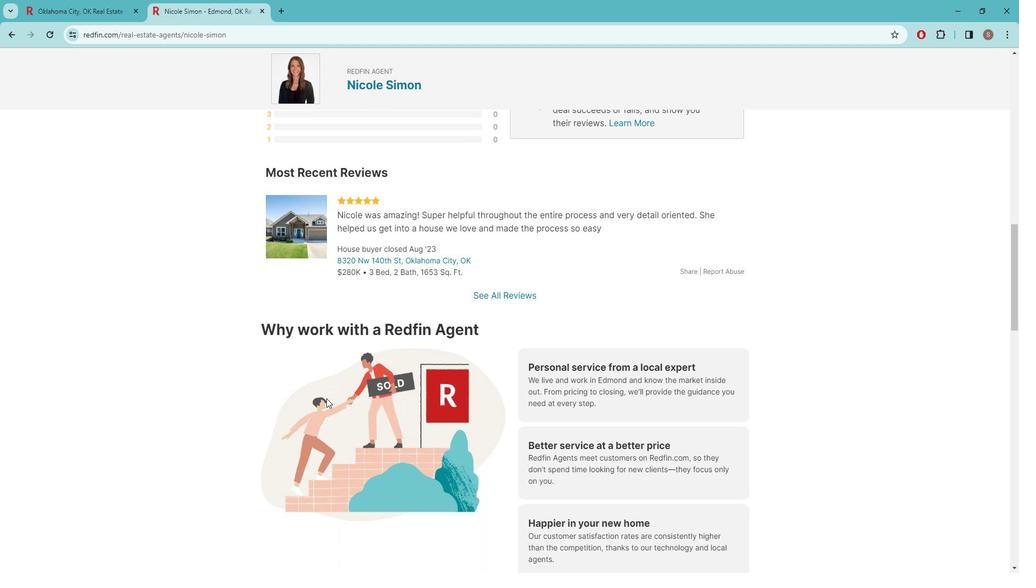 
Action: Mouse moved to (332, 390)
Screenshot: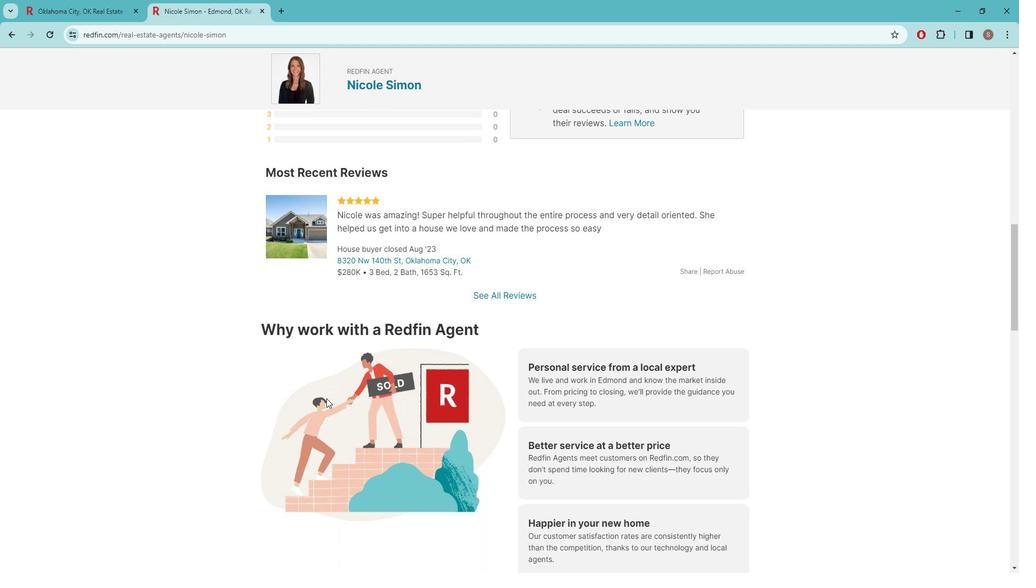 
Action: Mouse scrolled (332, 389) with delta (0, 0)
Screenshot: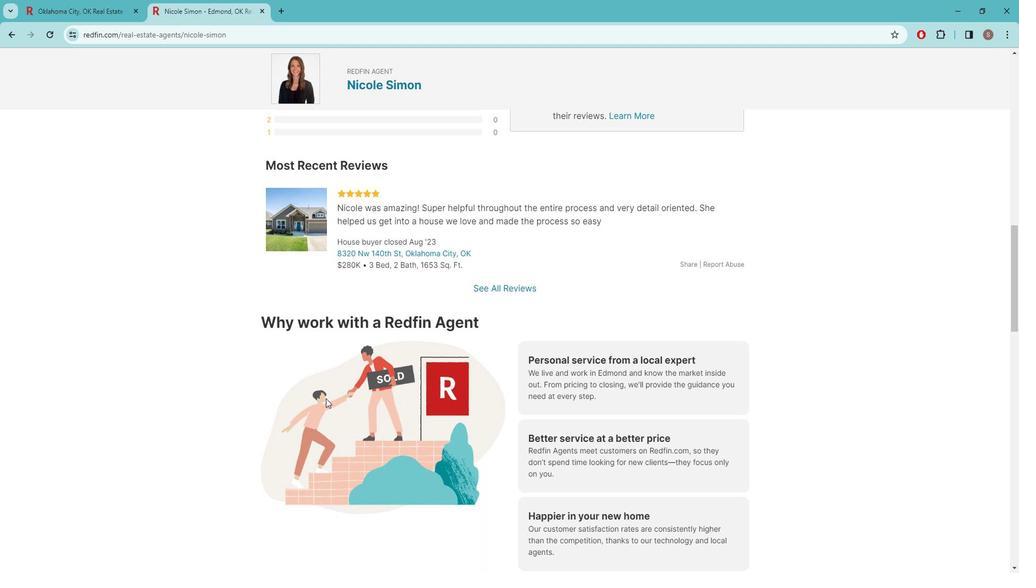 
Action: Mouse scrolled (332, 390) with delta (0, 0)
Screenshot: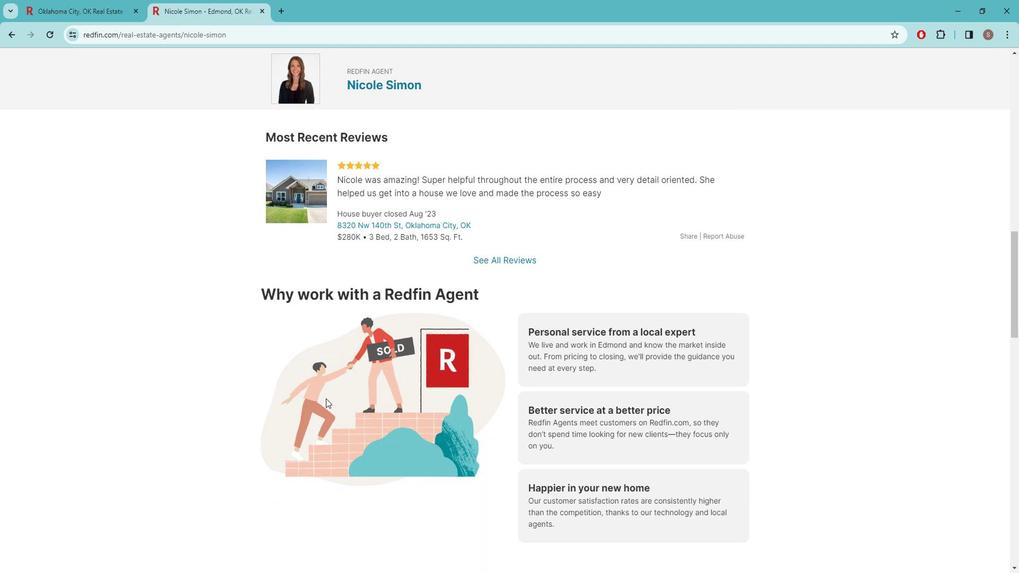 
Action: Mouse scrolled (332, 389) with delta (0, 0)
Screenshot: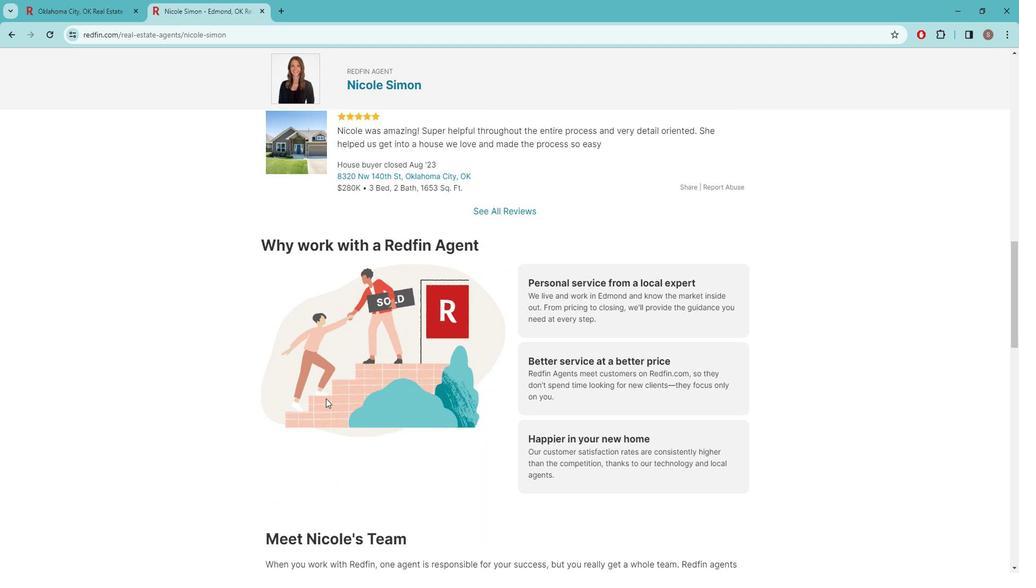 
Action: Mouse moved to (331, 390)
Screenshot: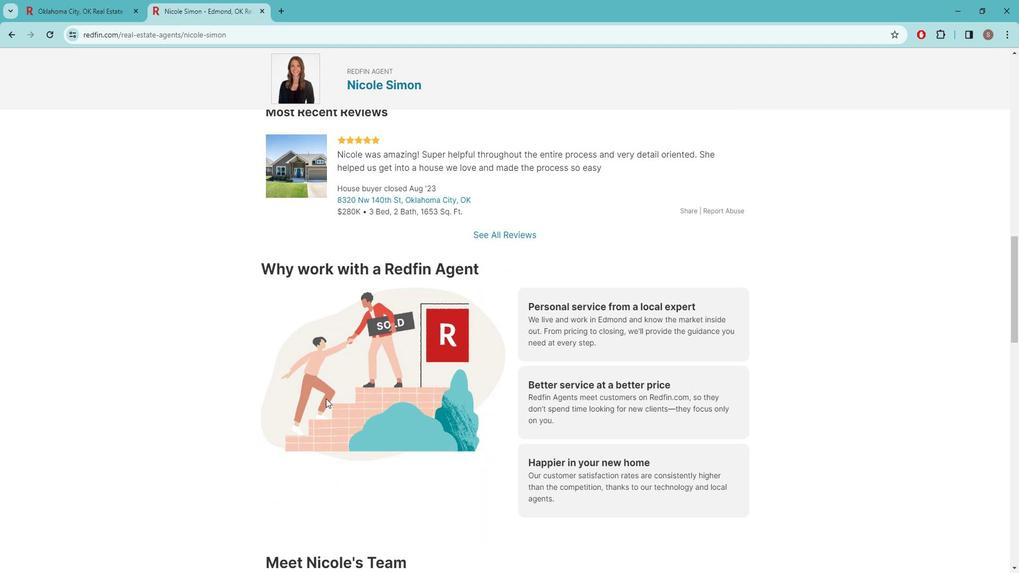
Action: Mouse scrolled (331, 389) with delta (0, 0)
Screenshot: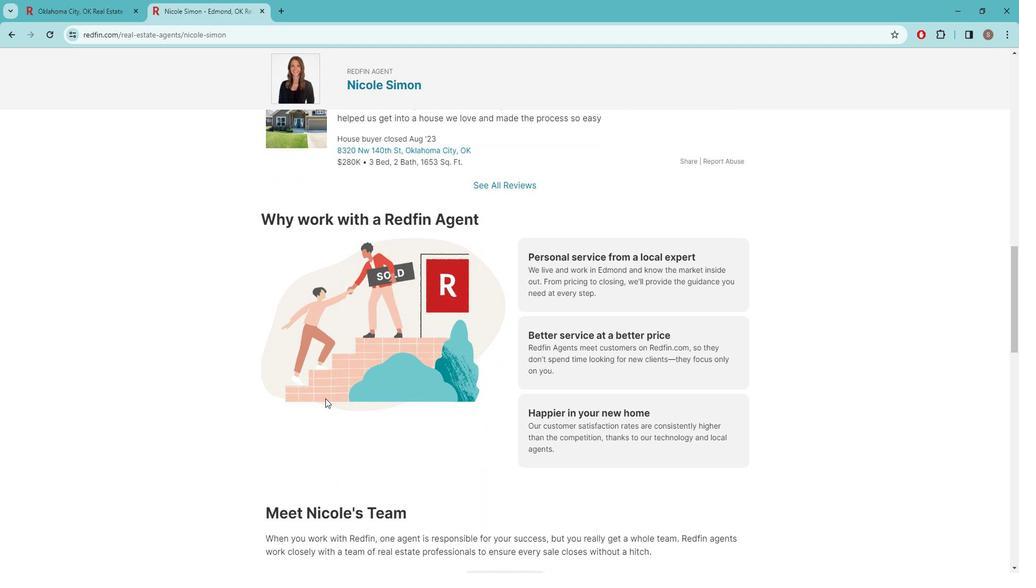 
Action: Mouse moved to (331, 390)
Screenshot: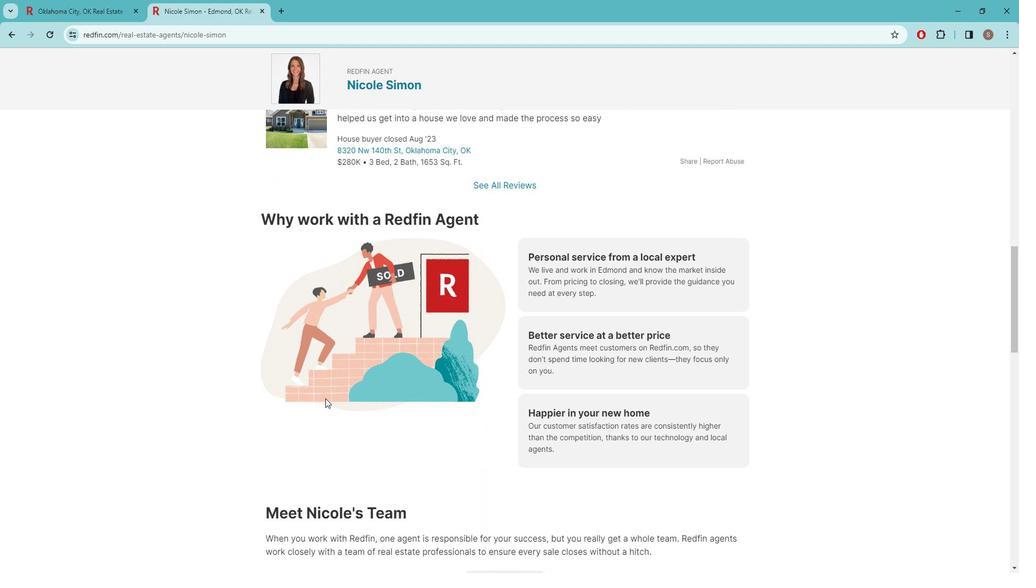 
Action: Mouse scrolled (331, 389) with delta (0, 0)
Screenshot: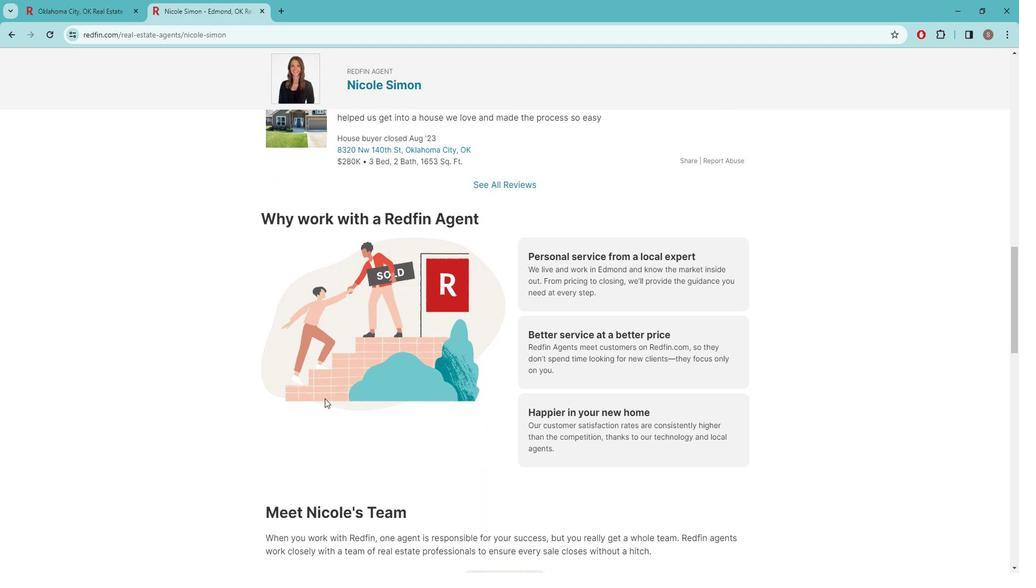 
Action: Mouse scrolled (331, 390) with delta (0, 0)
Screenshot: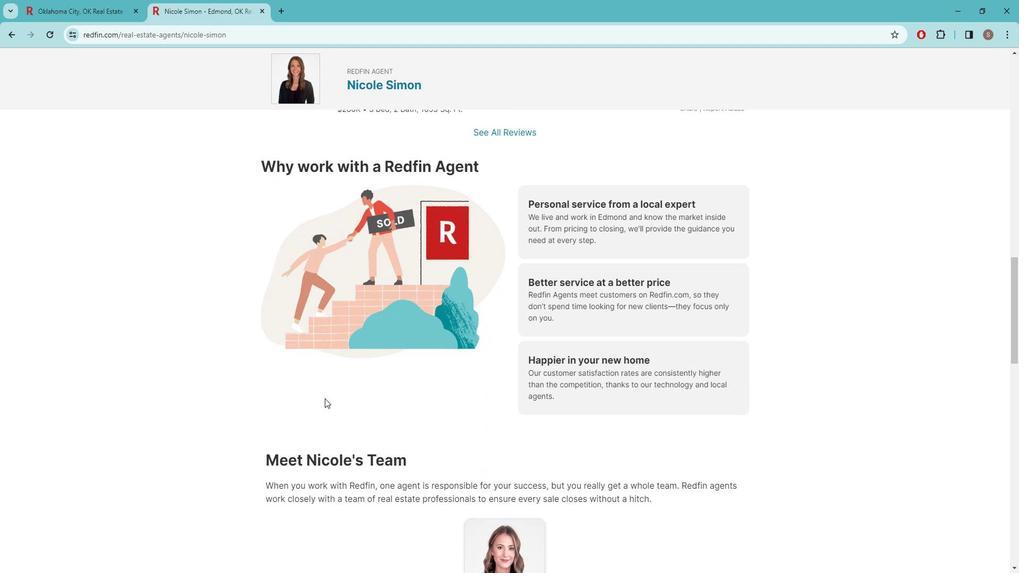 
Action: Mouse scrolled (331, 389) with delta (0, 0)
Screenshot: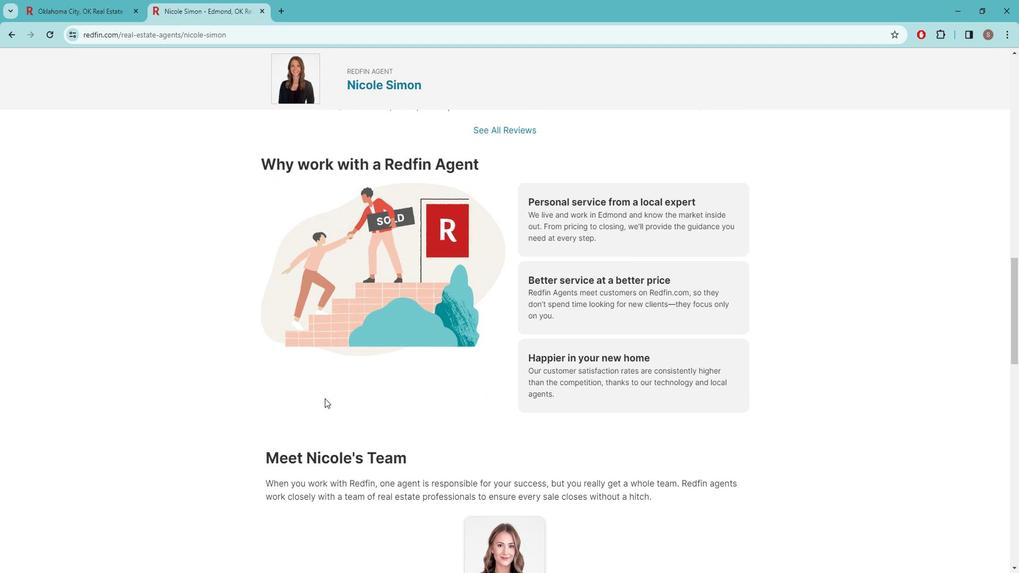 
Action: Mouse scrolled (331, 389) with delta (0, 0)
Screenshot: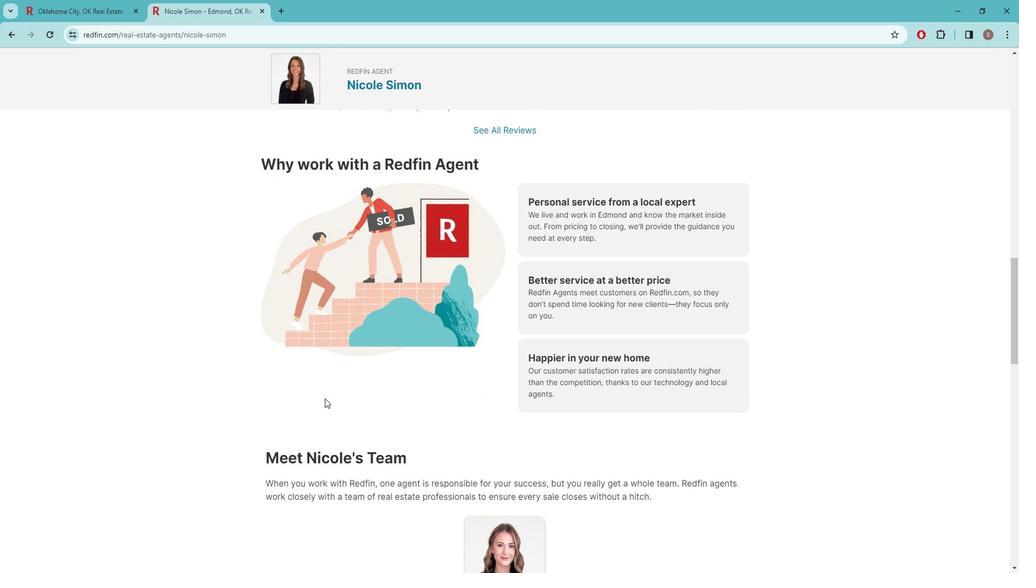 
Action: Mouse scrolled (331, 389) with delta (0, 0)
Screenshot: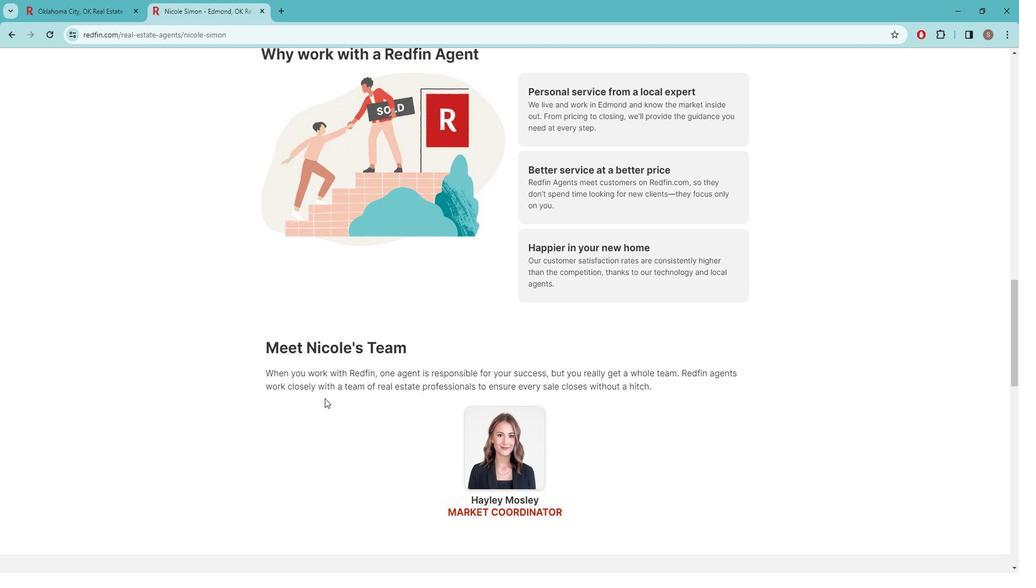 
Action: Mouse scrolled (331, 389) with delta (0, 0)
Screenshot: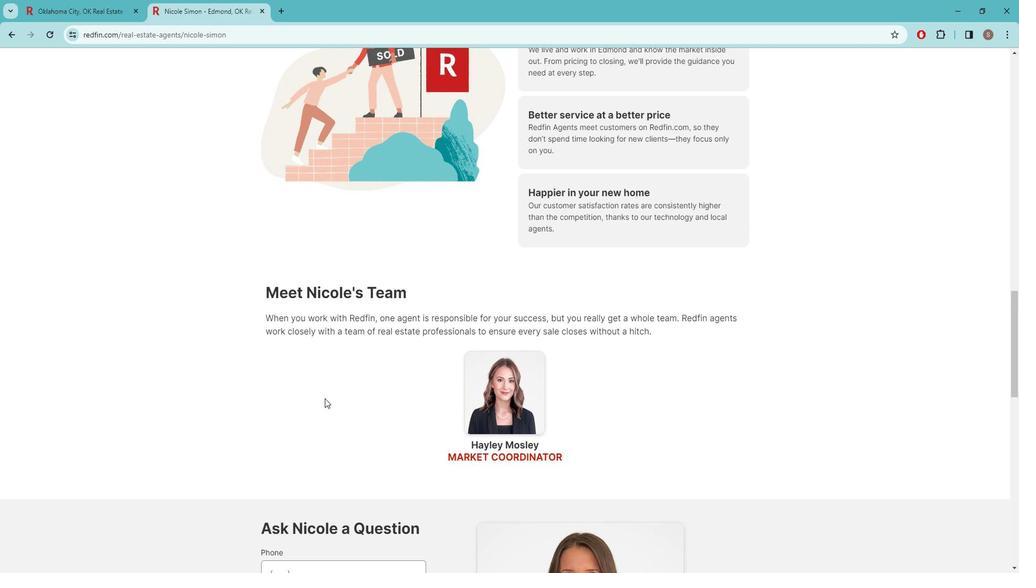 
Action: Mouse scrolled (331, 389) with delta (0, 0)
Screenshot: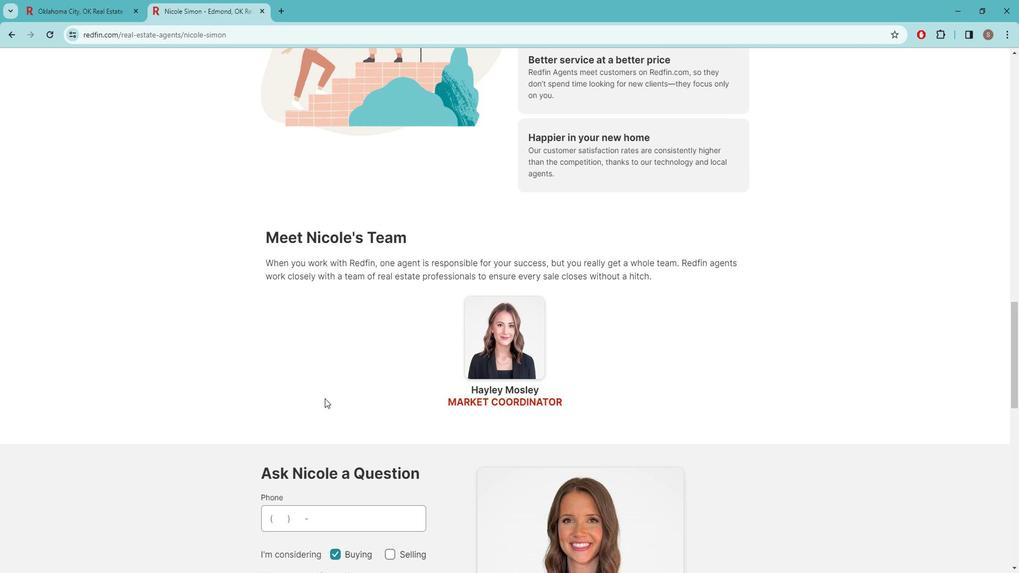 
Action: Mouse moved to (331, 390)
Screenshot: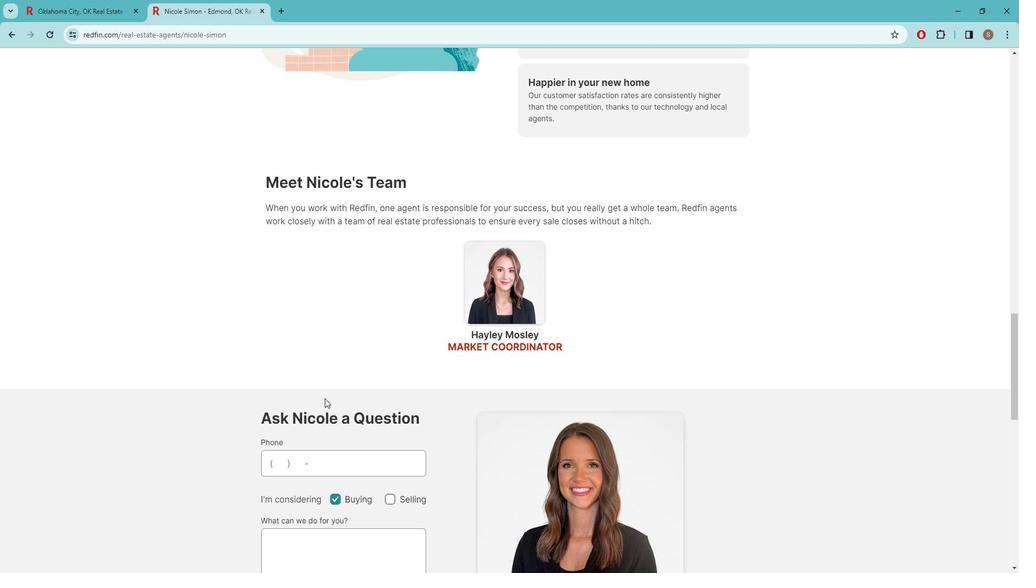 
Action: Mouse scrolled (331, 389) with delta (0, 0)
Screenshot: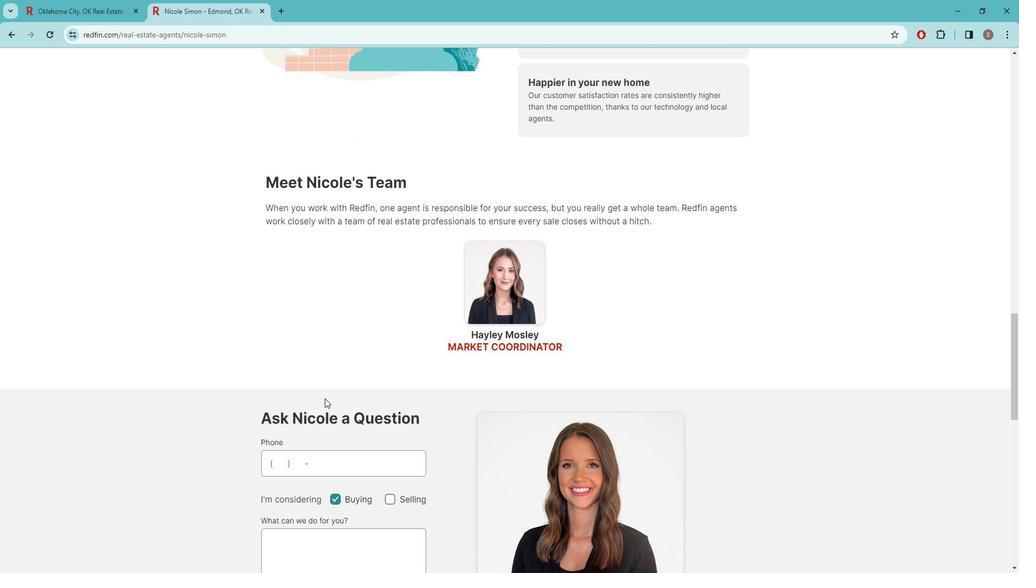 
Action: Mouse scrolled (331, 389) with delta (0, 0)
Screenshot: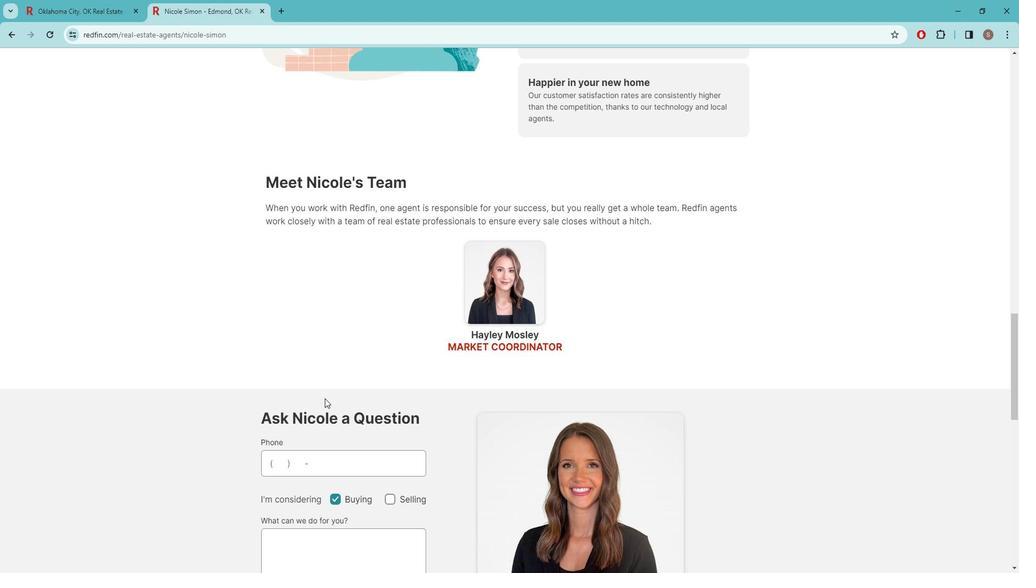 
Action: Mouse scrolled (331, 390) with delta (0, 0)
Screenshot: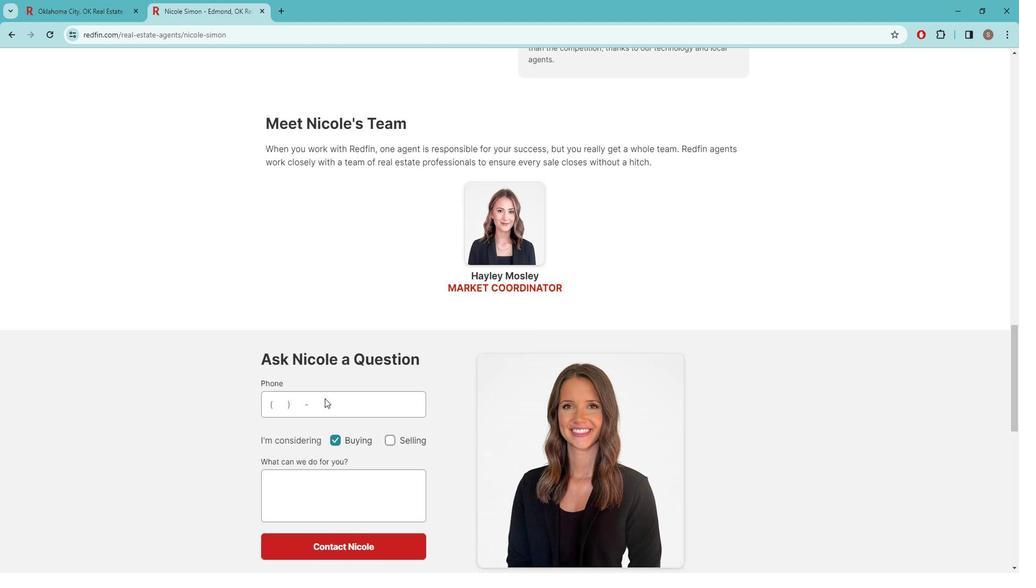 
Action: Mouse moved to (331, 390)
Screenshot: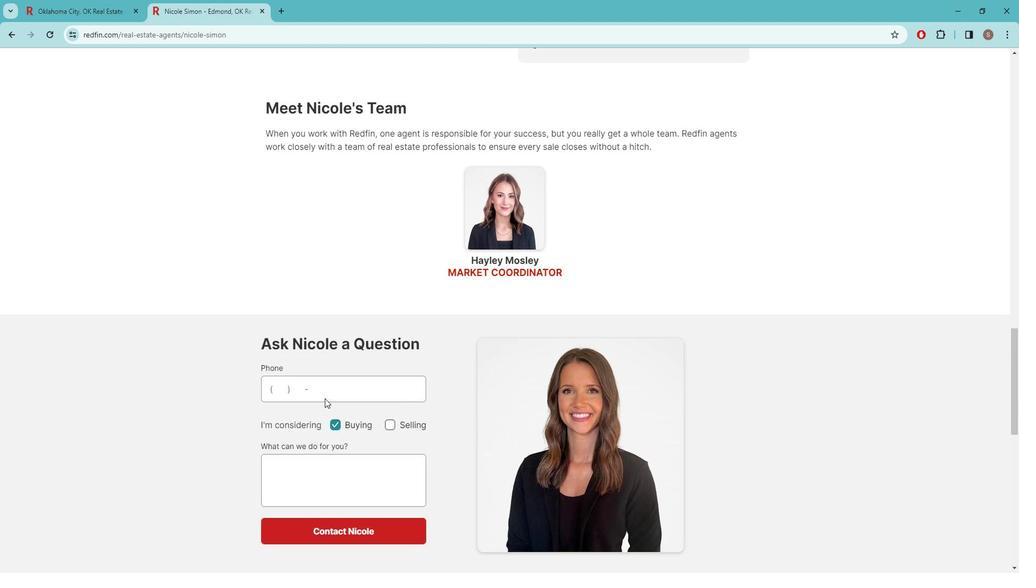 
Action: Mouse scrolled (331, 389) with delta (0, 0)
Screenshot: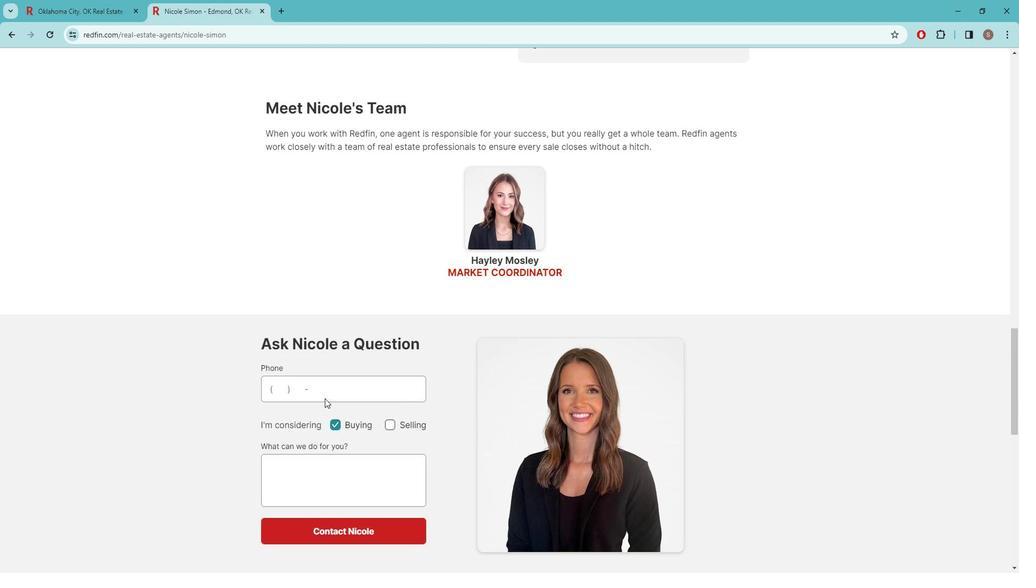 
Action: Mouse scrolled (331, 389) with delta (0, 0)
Screenshot: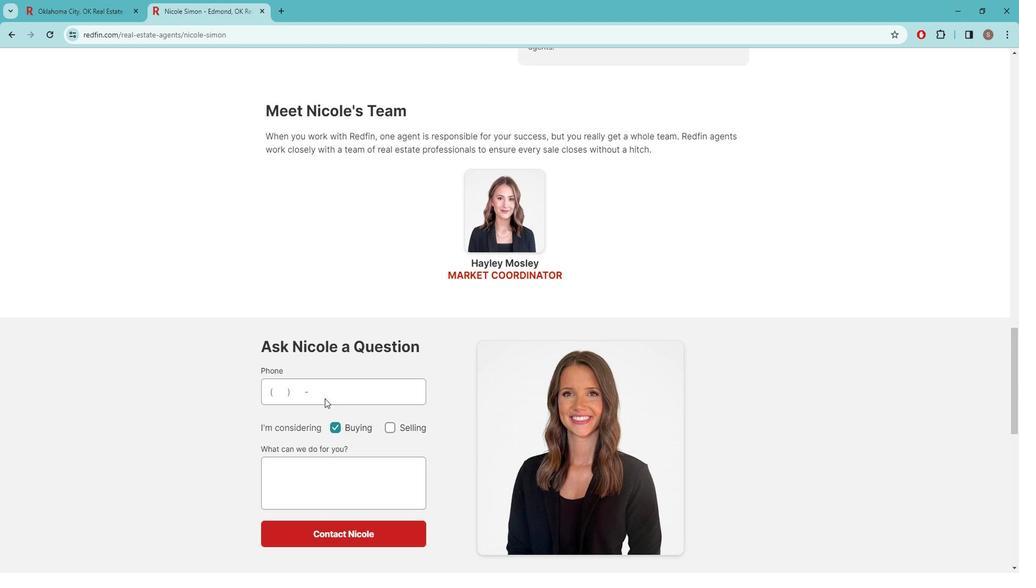 
Action: Mouse moved to (332, 390)
Screenshot: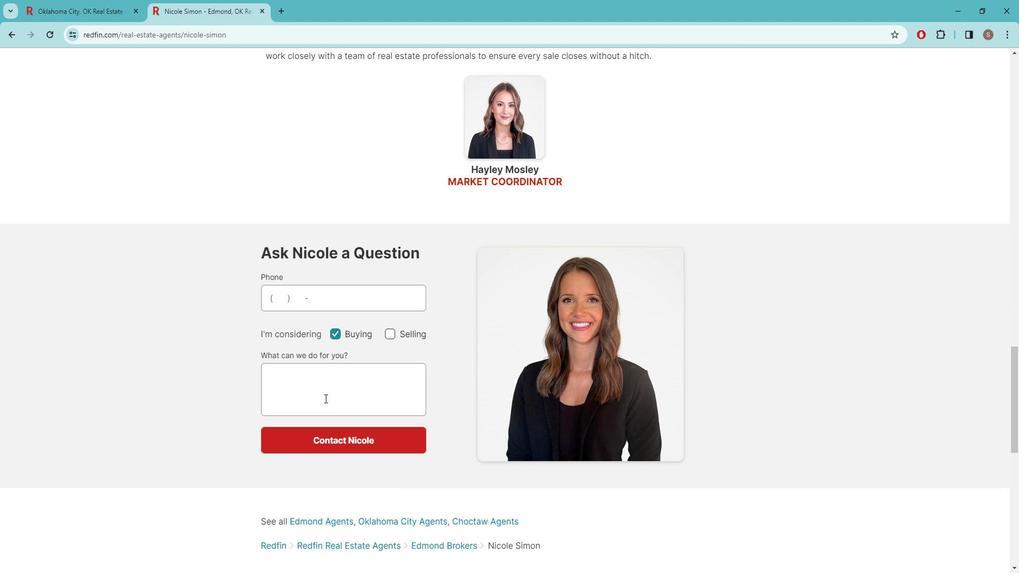 
Action: Mouse scrolled (332, 389) with delta (0, 0)
Screenshot: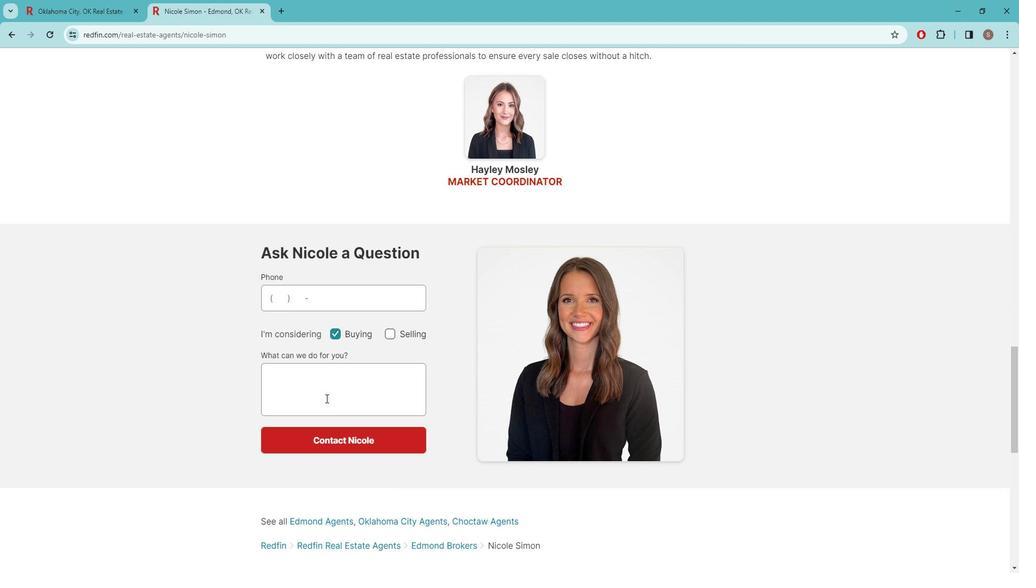 
Action: Mouse scrolled (332, 389) with delta (0, 0)
Screenshot: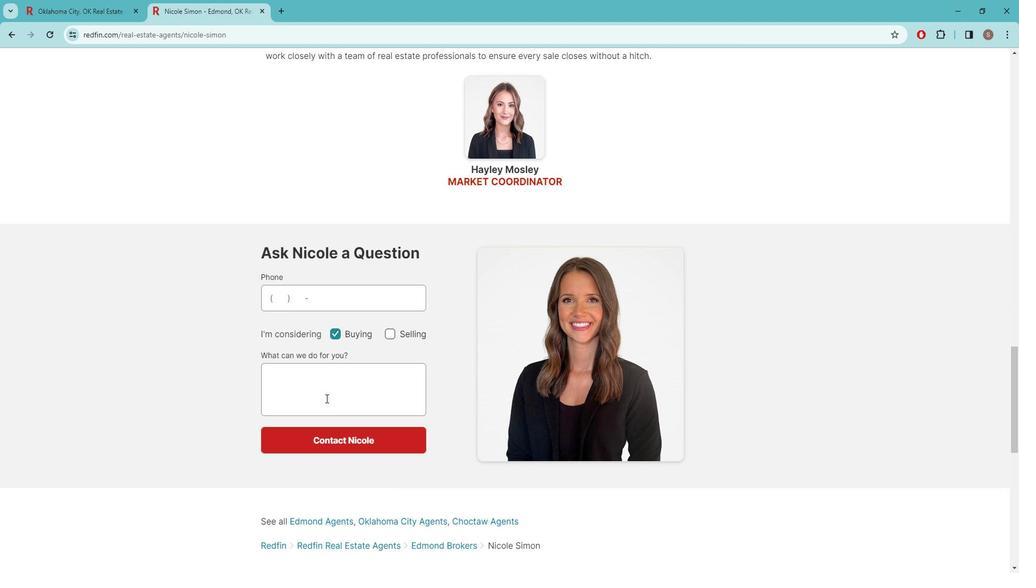 
Action: Mouse moved to (333, 390)
Screenshot: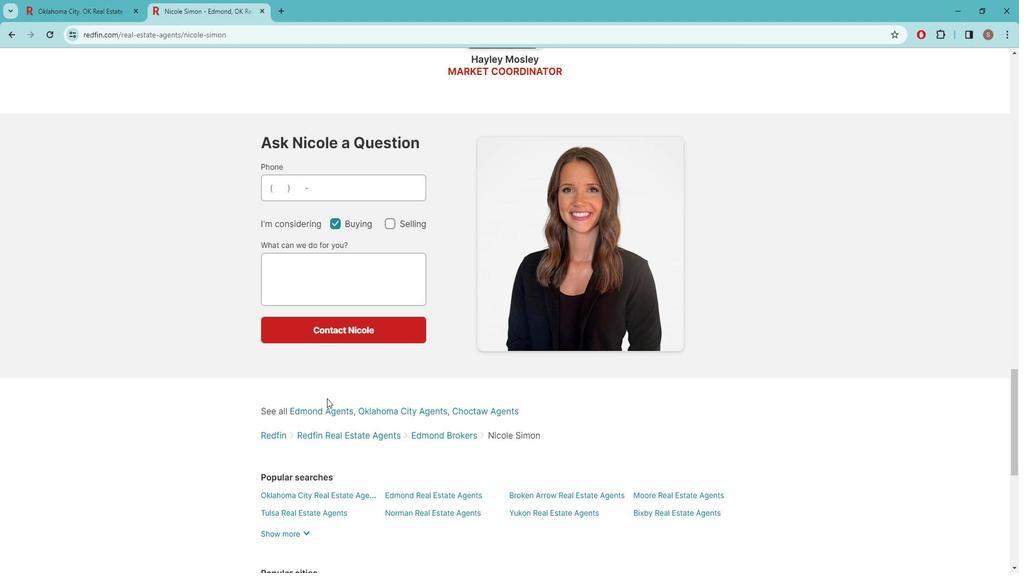 
Action: Mouse scrolled (333, 390) with delta (0, 0)
Screenshot: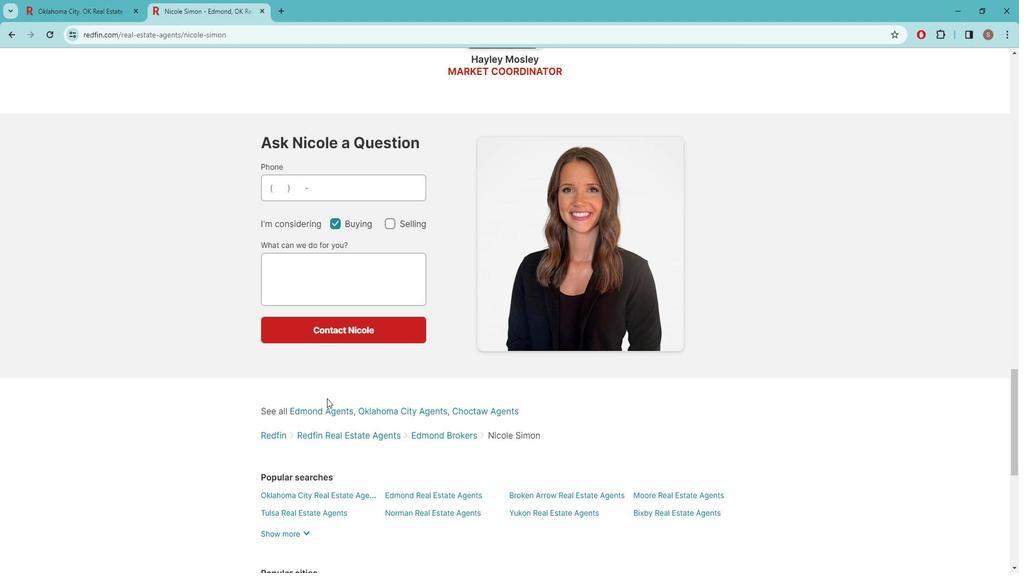 
Action: Mouse scrolled (333, 390) with delta (0, 0)
Screenshot: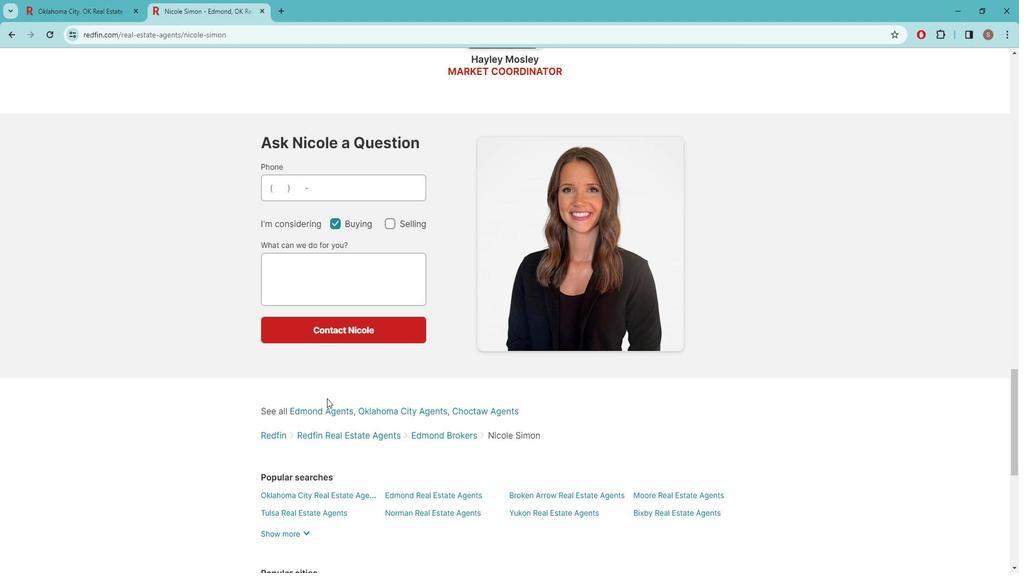 
Action: Mouse scrolled (333, 390) with delta (0, 0)
Screenshot: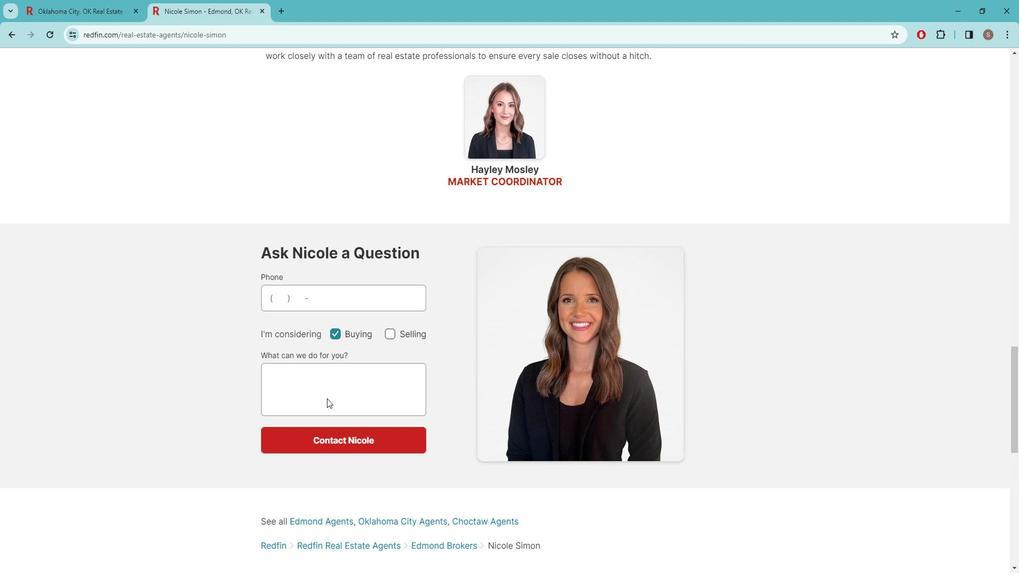 
Action: Mouse scrolled (333, 390) with delta (0, 0)
Screenshot: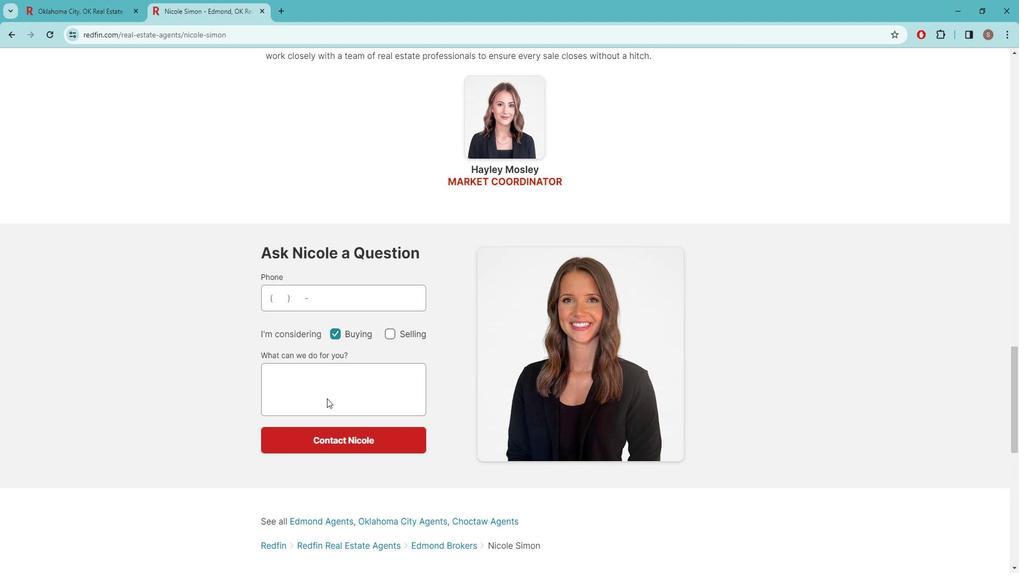 
Action: Mouse moved to (333, 390)
Screenshot: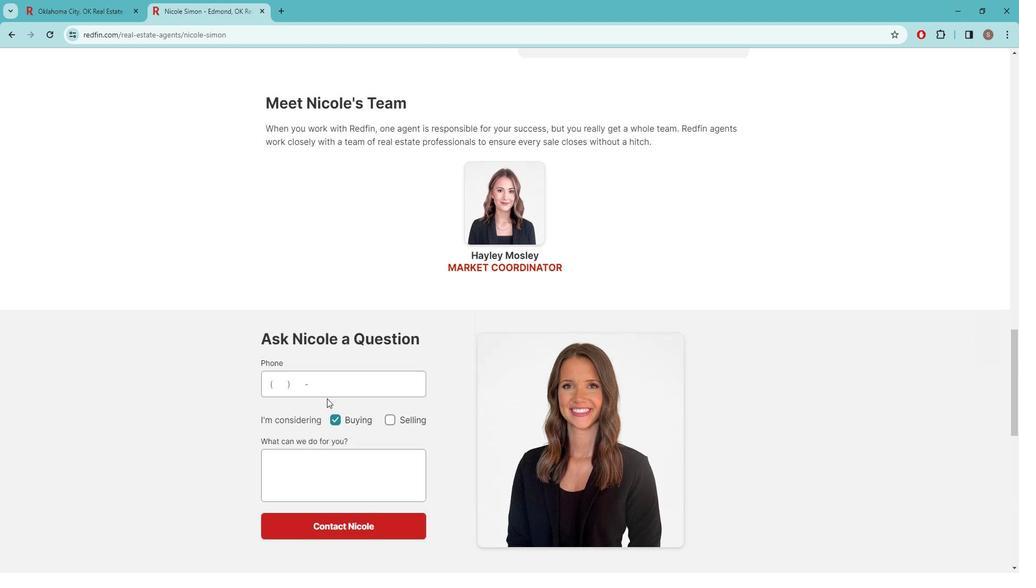 
Action: Mouse scrolled (333, 390) with delta (0, 0)
Screenshot: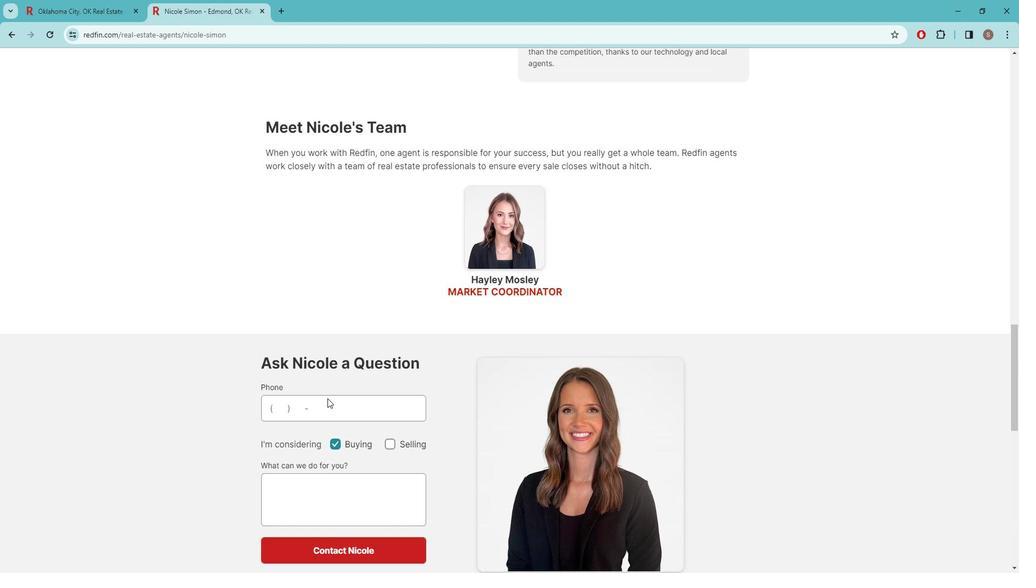 
Action: Mouse scrolled (333, 390) with delta (0, 0)
Screenshot: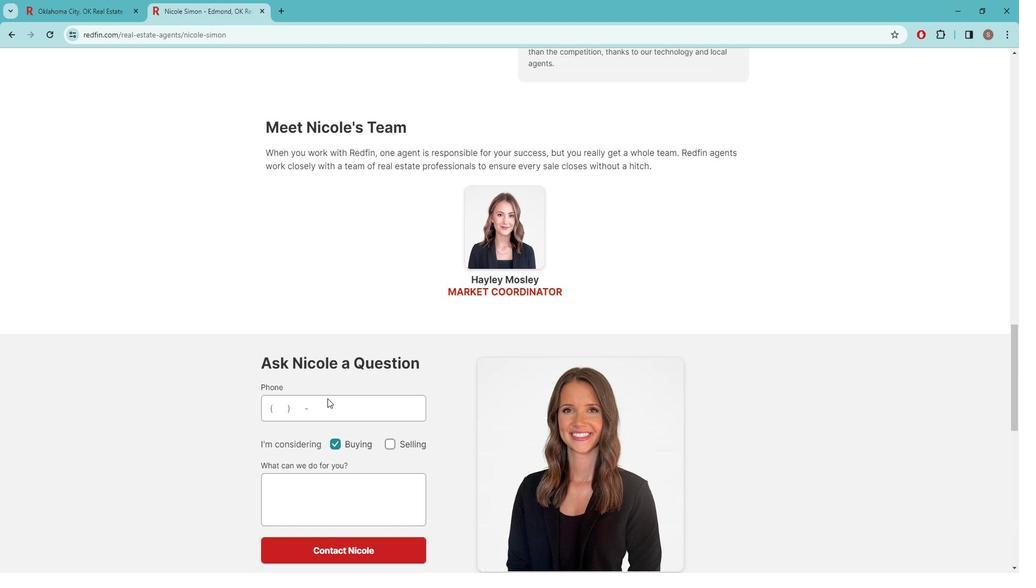 
Action: Mouse moved to (335, 390)
Screenshot: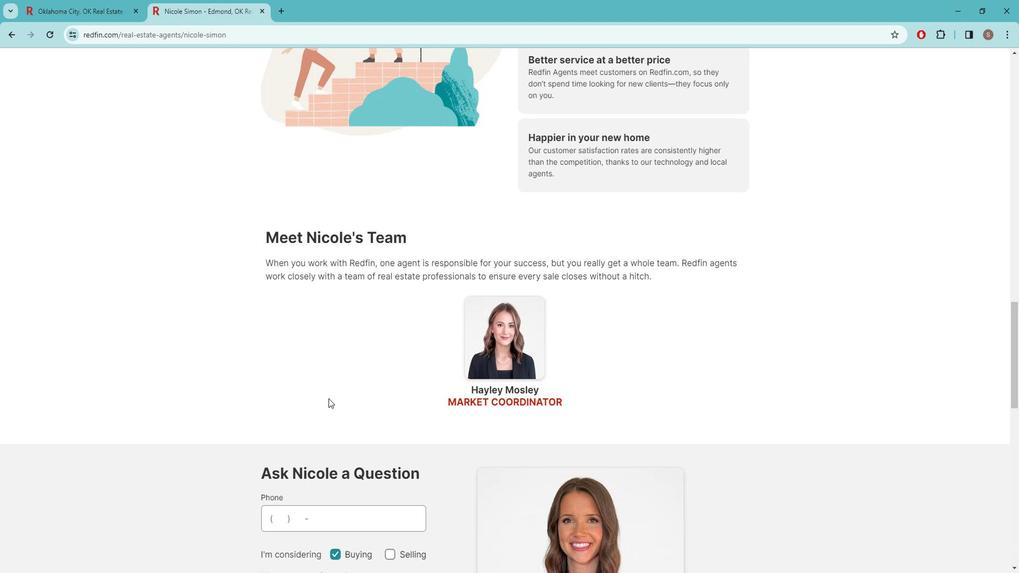 
Action: Mouse scrolled (335, 390) with delta (0, 0)
Screenshot: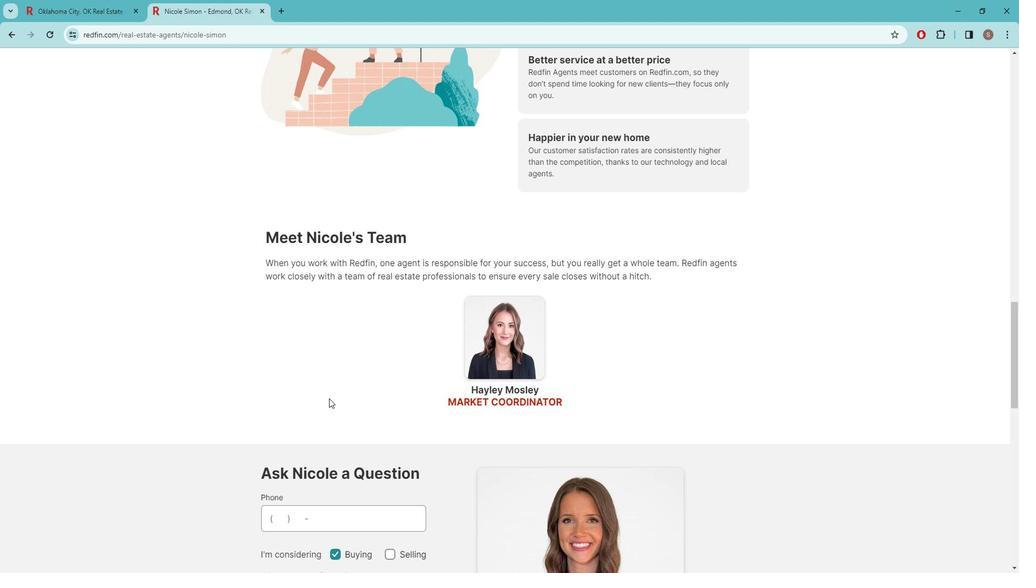 
Action: Mouse scrolled (335, 390) with delta (0, 0)
Screenshot: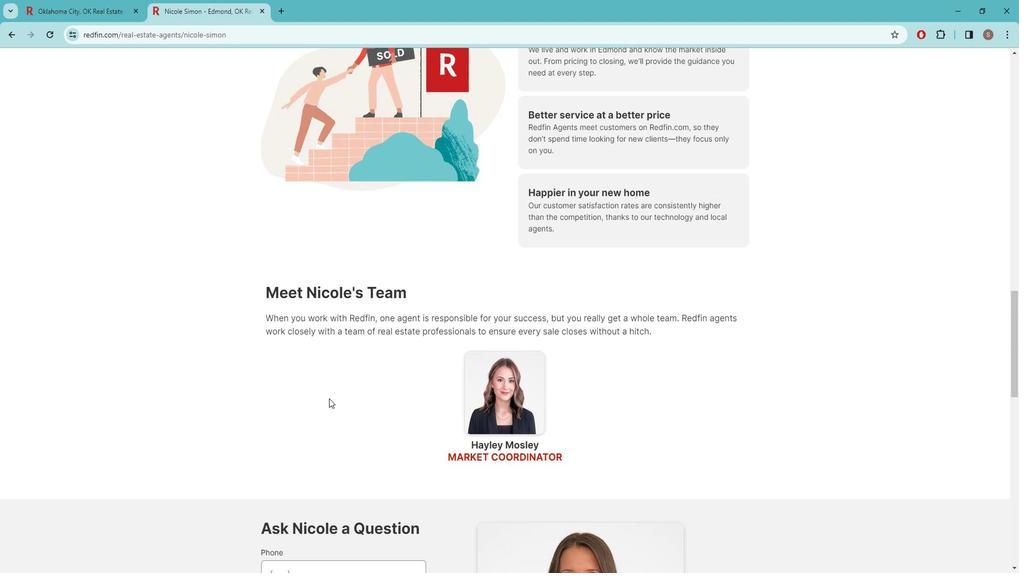 
Action: Mouse moved to (335, 390)
Screenshot: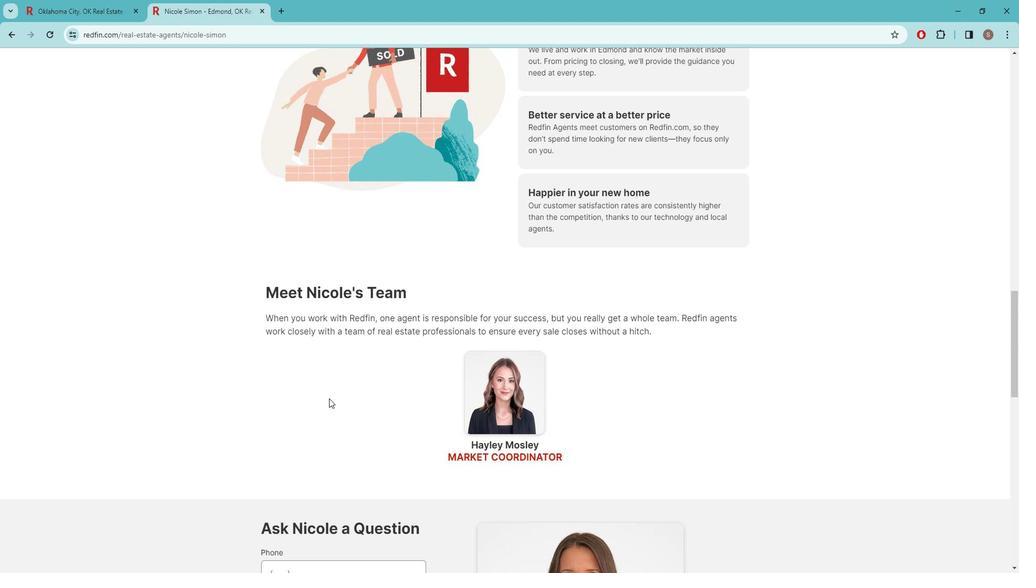 
Action: Mouse scrolled (335, 390) with delta (0, 0)
Screenshot: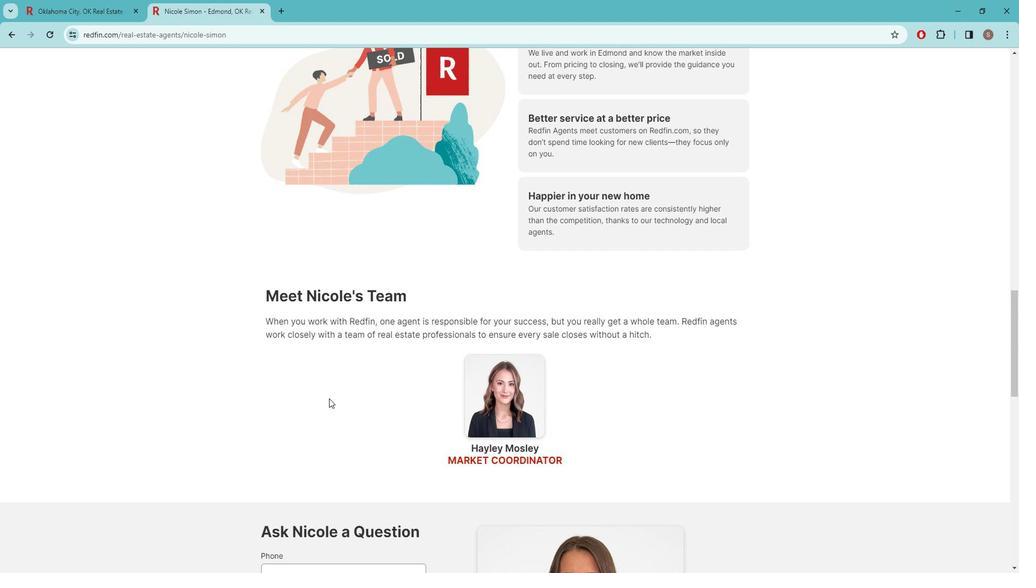 
Action: Mouse moved to (335, 390)
Screenshot: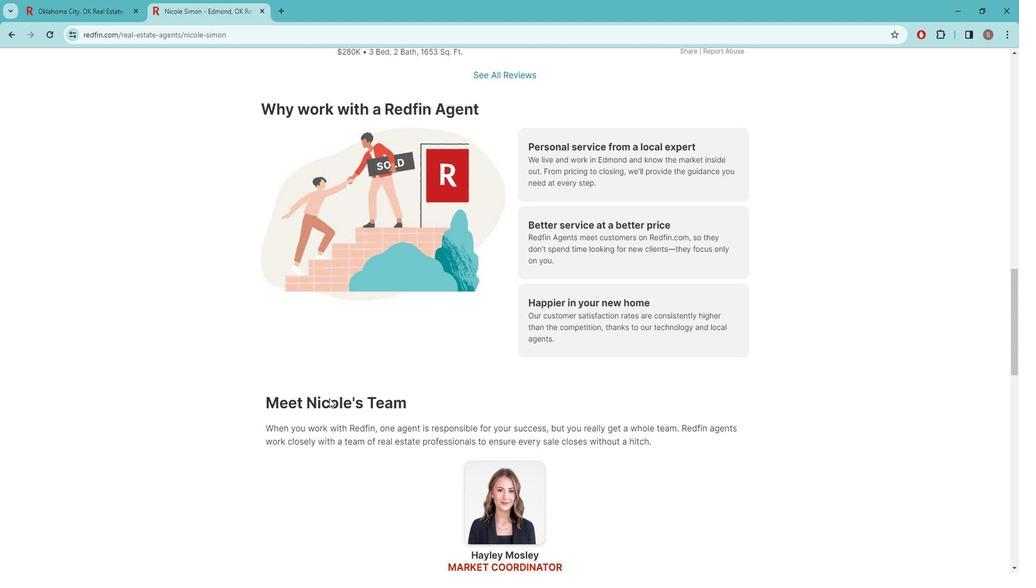 
Action: Mouse scrolled (335, 390) with delta (0, 0)
Screenshot: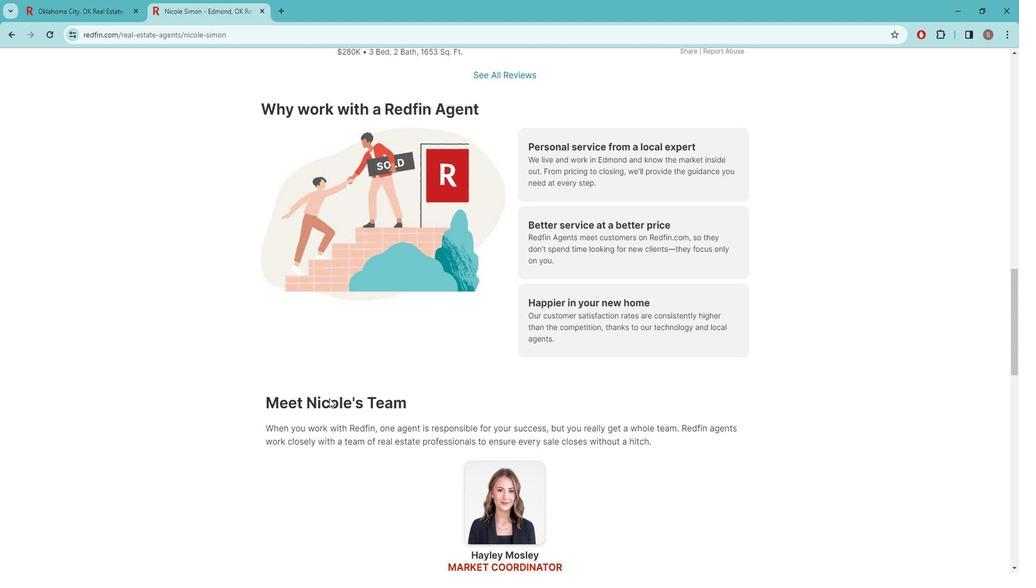 
Action: Mouse moved to (334, 390)
Screenshot: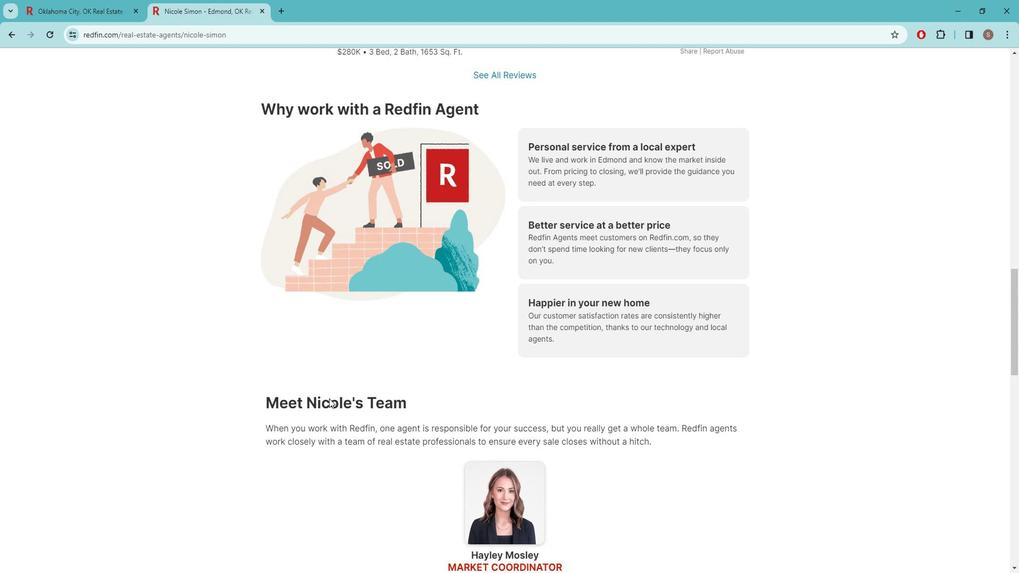 
Action: Mouse scrolled (334, 390) with delta (0, 0)
Screenshot: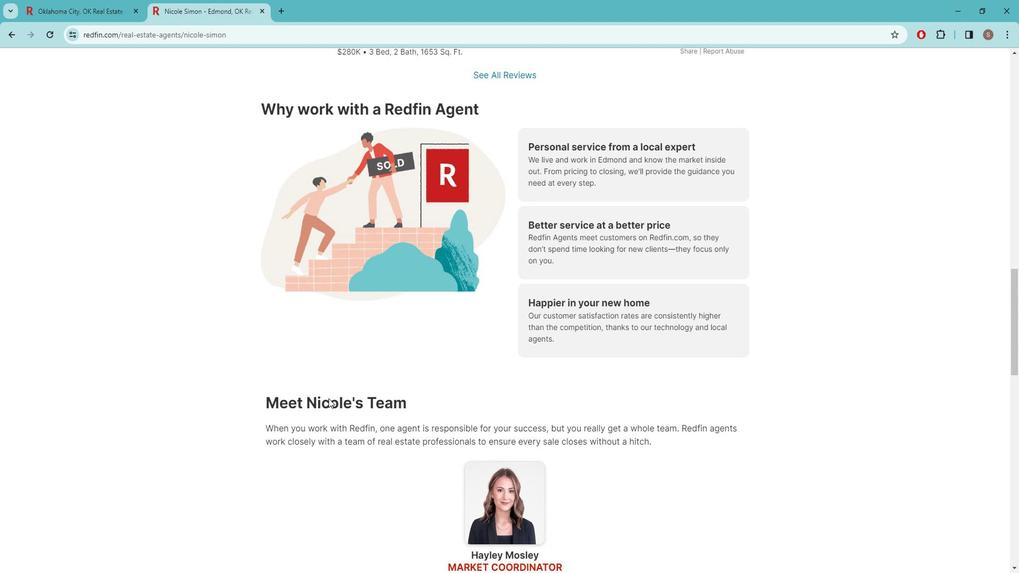 
Action: Mouse scrolled (334, 390) with delta (0, 0)
Screenshot: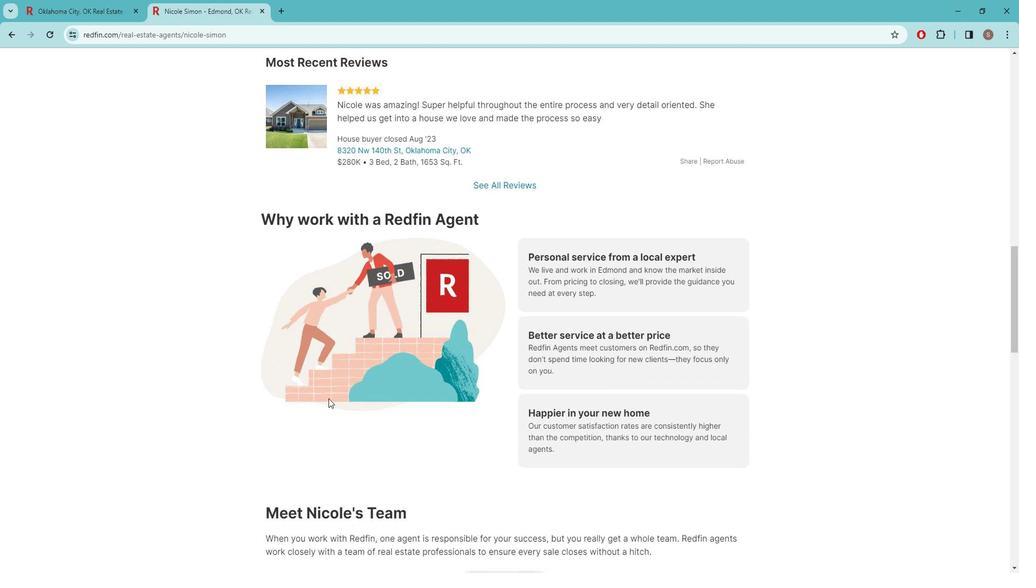 
Action: Mouse moved to (334, 390)
Screenshot: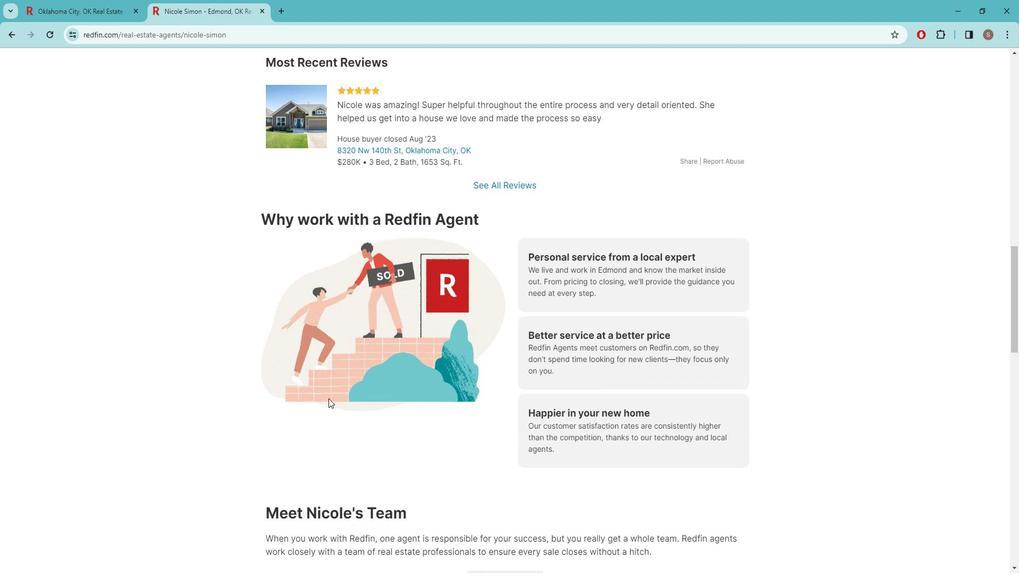 
Action: Mouse scrolled (334, 390) with delta (0, 0)
Screenshot: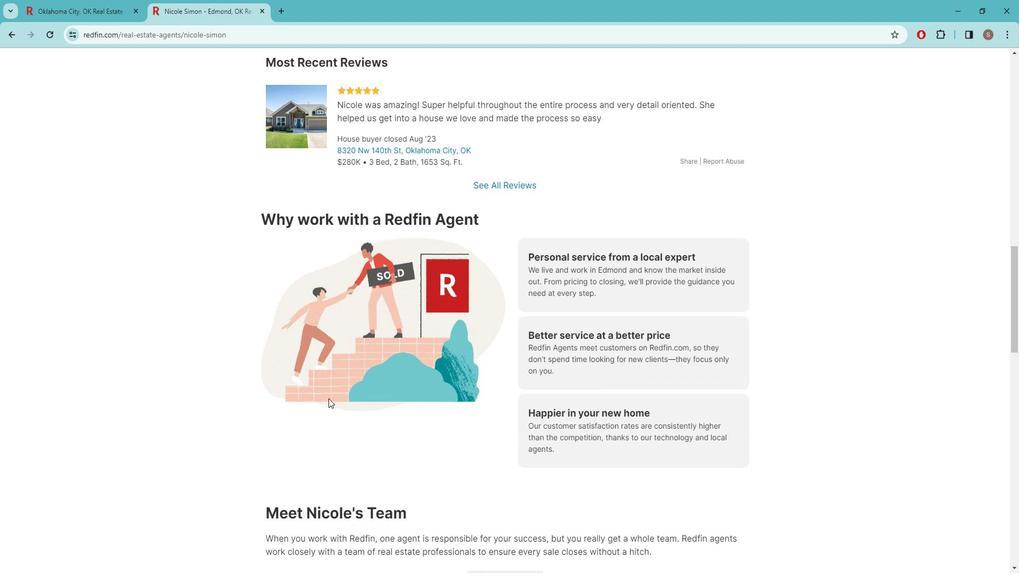
Action: Mouse scrolled (334, 390) with delta (0, 0)
Screenshot: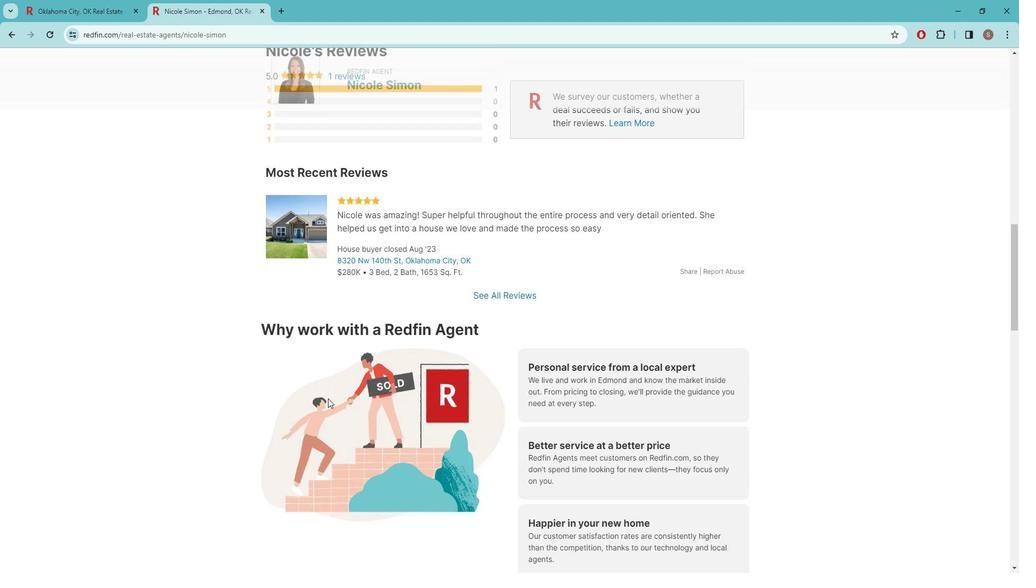 
Action: Mouse scrolled (334, 390) with delta (0, 0)
Screenshot: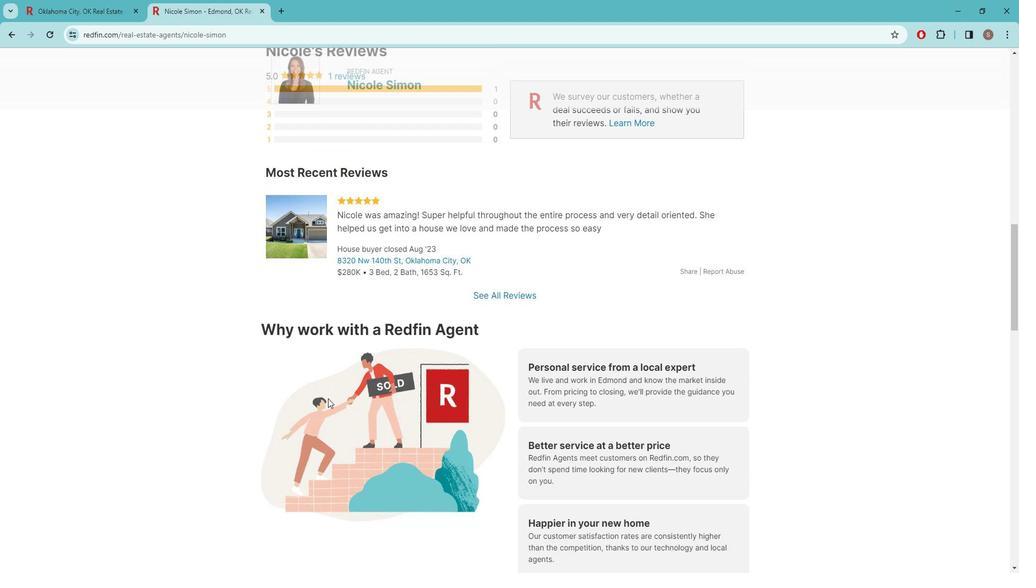 
Action: Mouse scrolled (334, 390) with delta (0, 0)
Screenshot: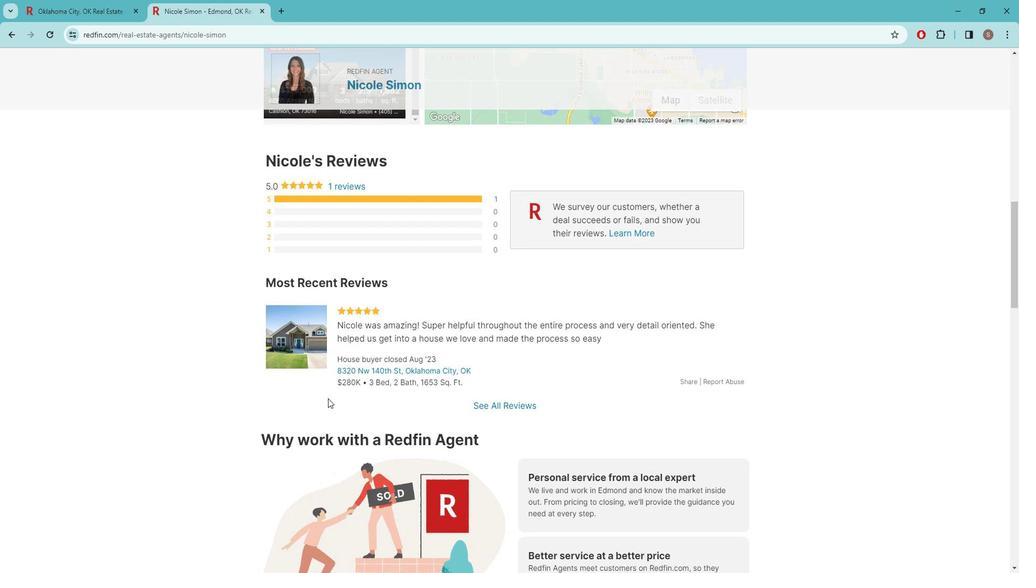
Action: Mouse scrolled (334, 390) with delta (0, 0)
Screenshot: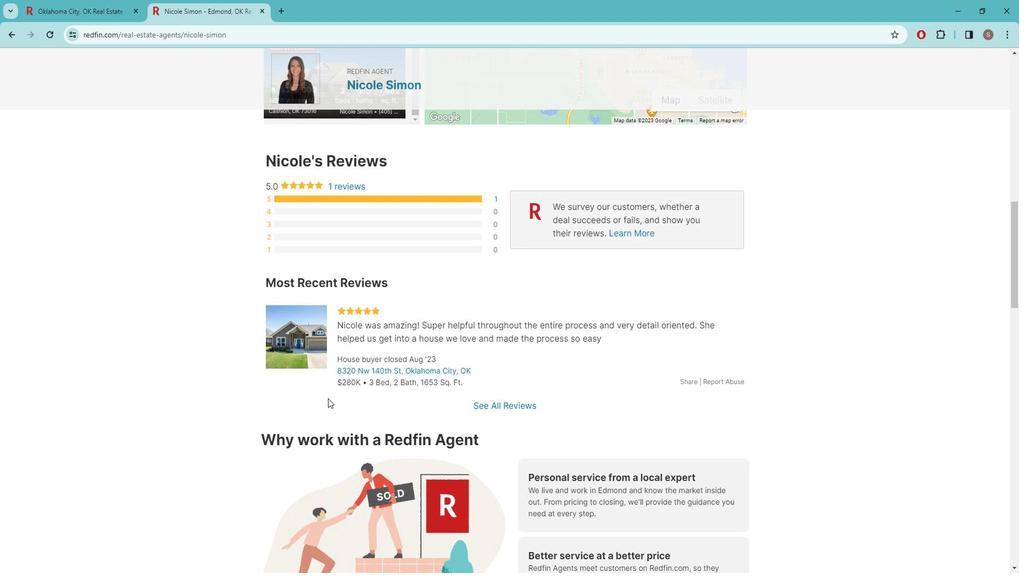 
Action: Mouse scrolled (334, 390) with delta (0, 0)
Screenshot: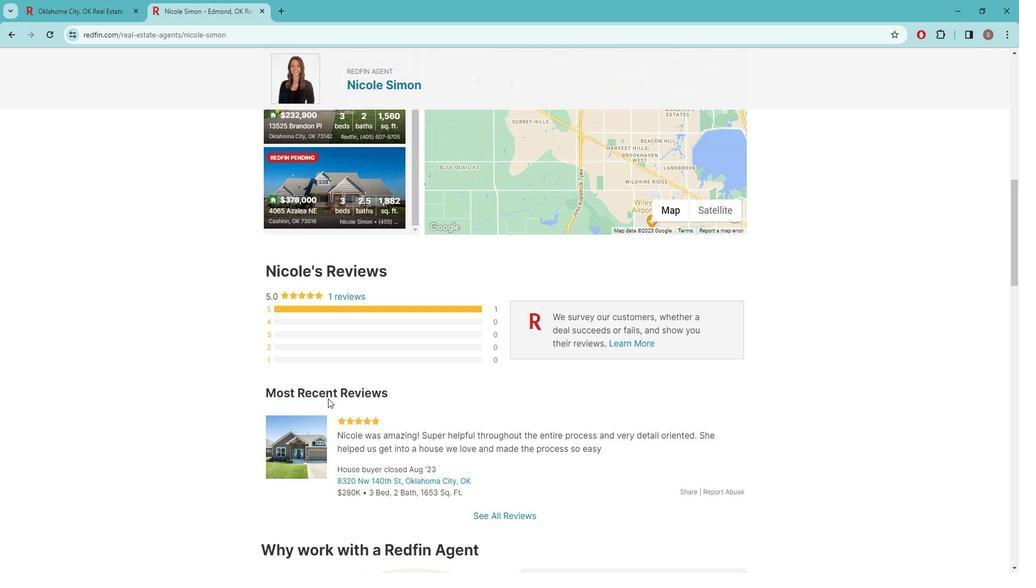 
Action: Mouse moved to (333, 390)
Screenshot: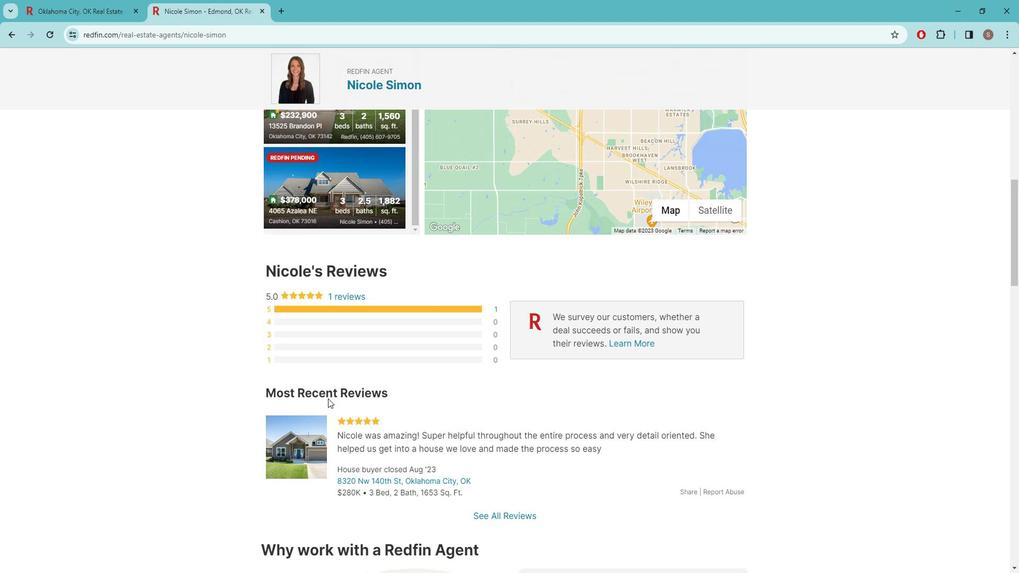 
Action: Mouse scrolled (333, 390) with delta (0, 0)
Screenshot: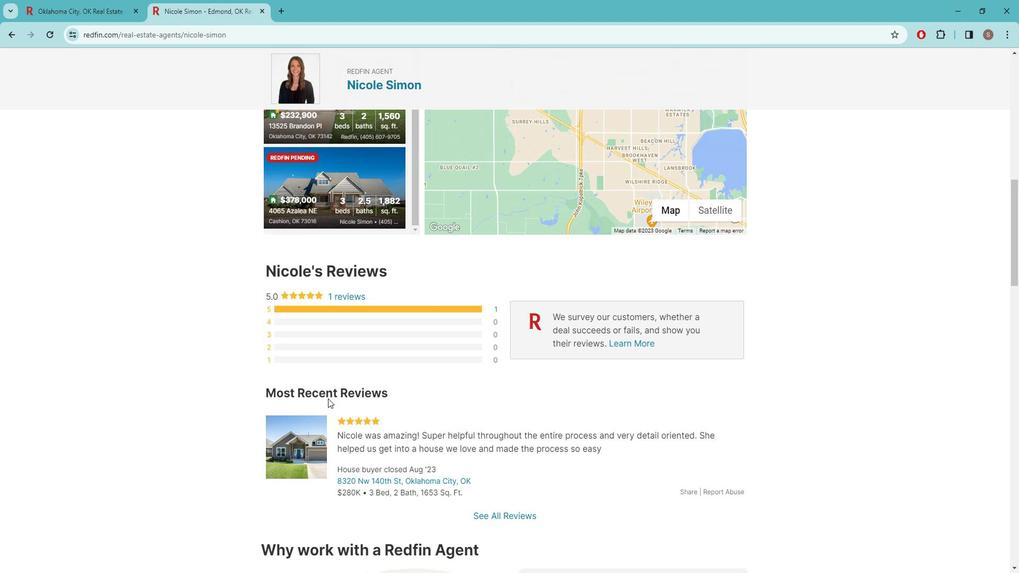 
Action: Mouse scrolled (333, 390) with delta (0, 0)
Screenshot: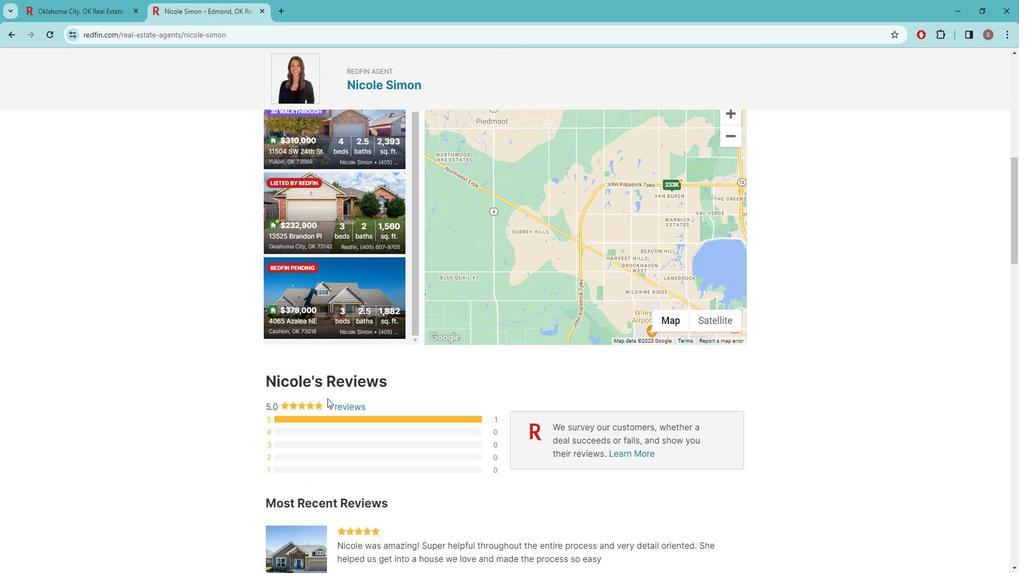 
Action: Mouse scrolled (333, 390) with delta (0, 0)
Screenshot: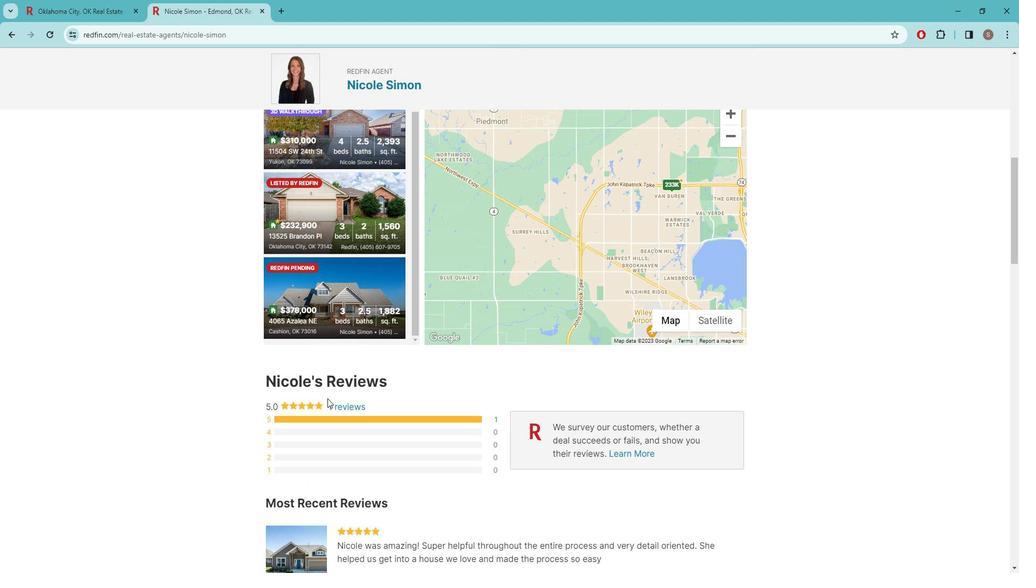 
Action: Mouse moved to (333, 390)
Screenshot: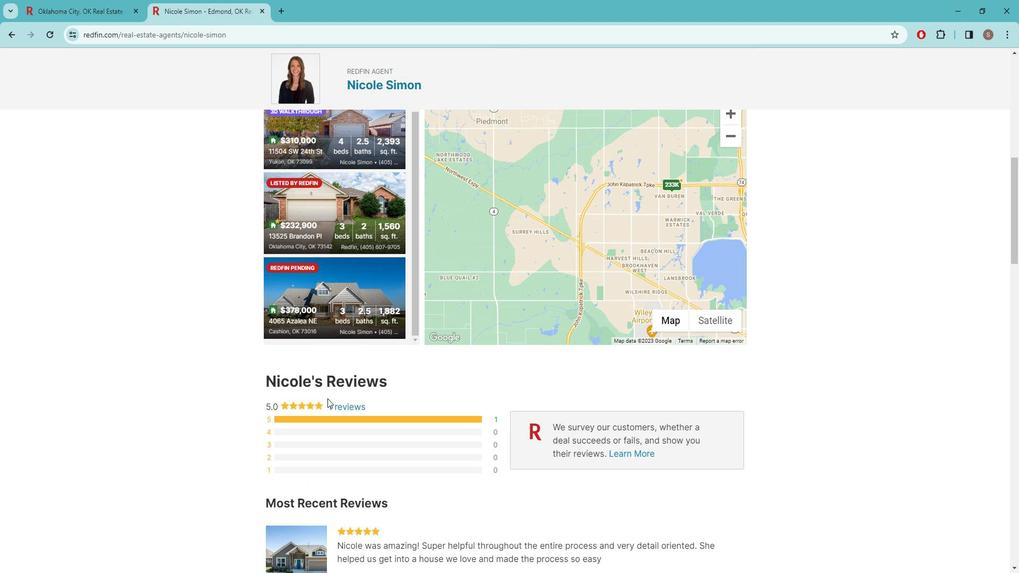
Action: Mouse scrolled (333, 391) with delta (0, 0)
Screenshot: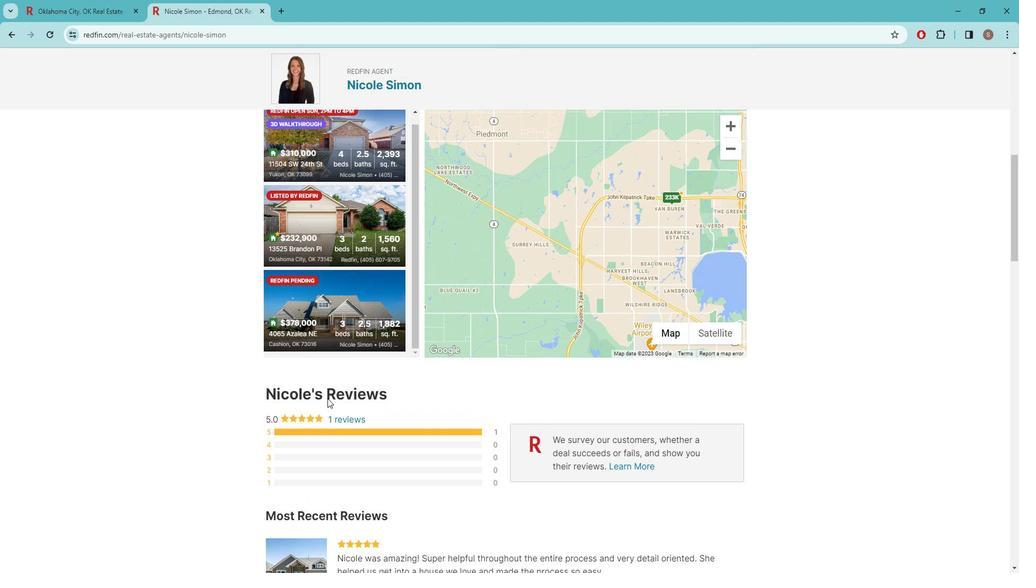 
Action: Mouse scrolled (333, 391) with delta (0, 0)
Screenshot: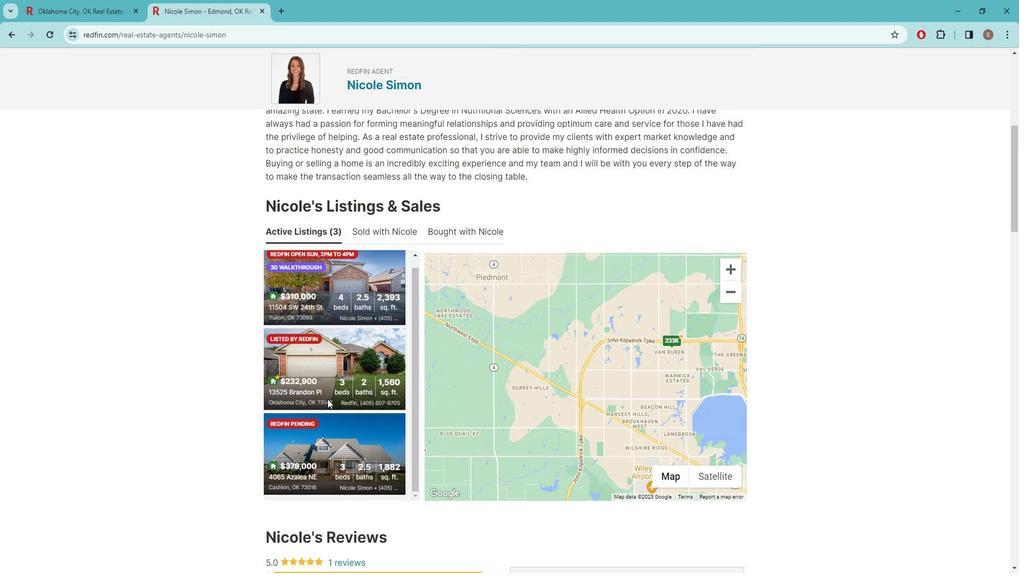 
Action: Mouse scrolled (333, 391) with delta (0, 0)
Screenshot: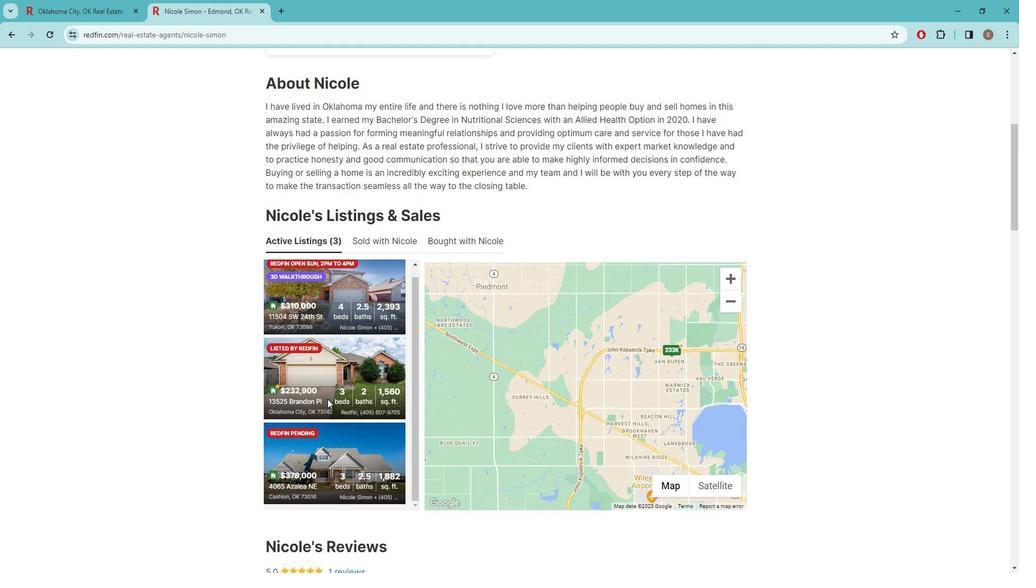 
Action: Mouse scrolled (333, 391) with delta (0, 0)
Screenshot: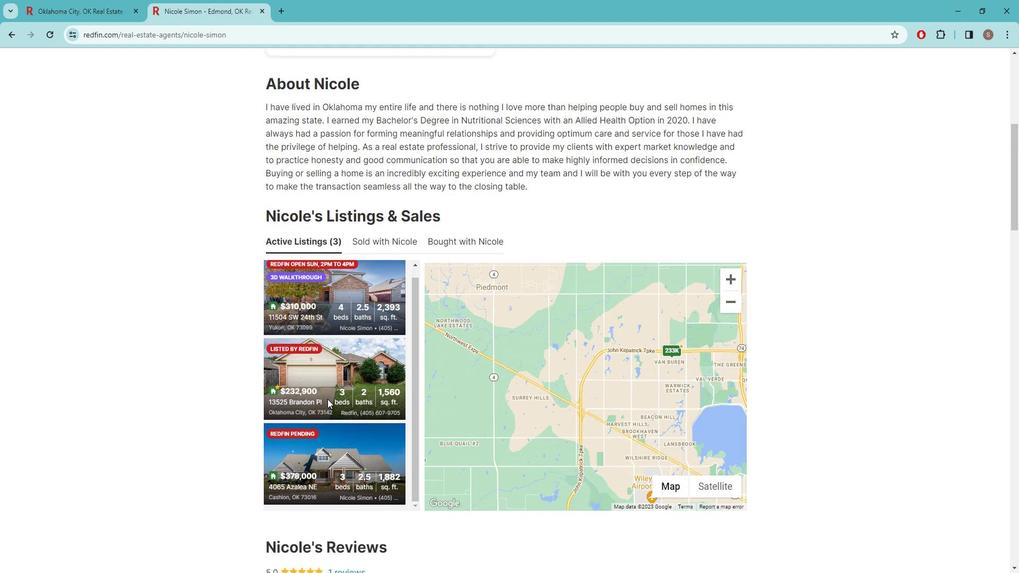 
Action: Mouse moved to (333, 390)
Screenshot: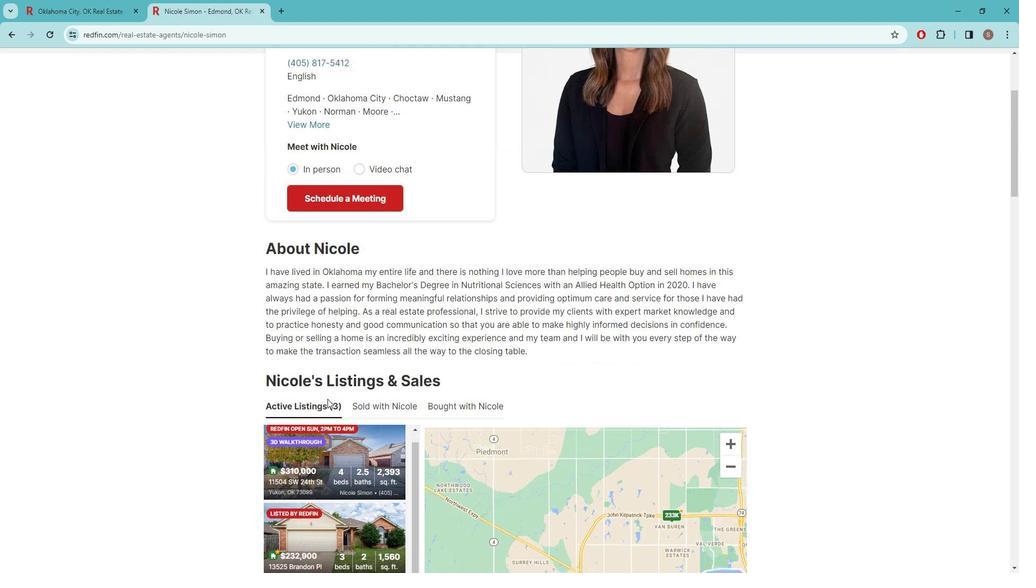 
Action: Mouse scrolled (333, 391) with delta (0, 0)
Screenshot: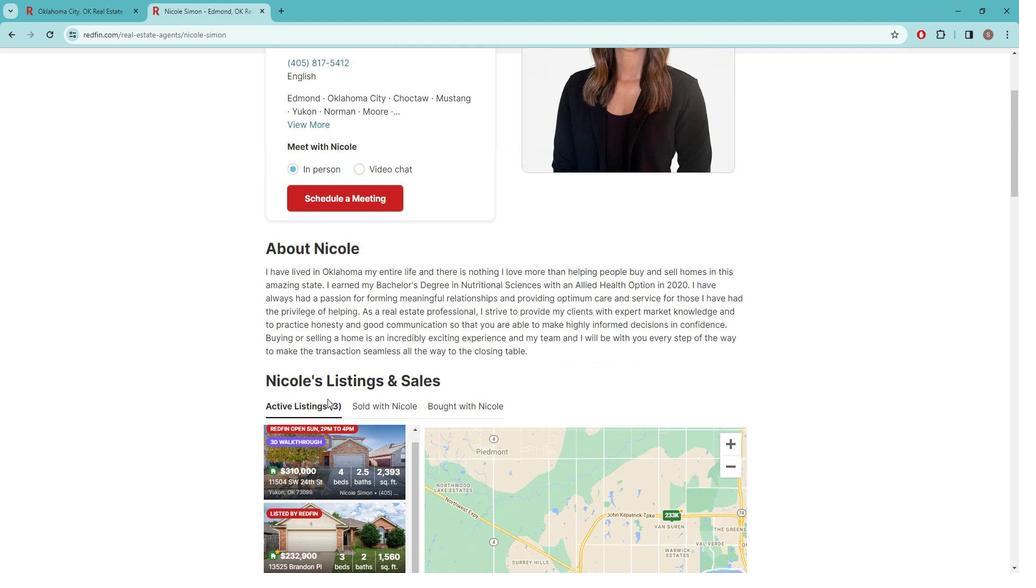 
Action: Mouse moved to (333, 390)
Screenshot: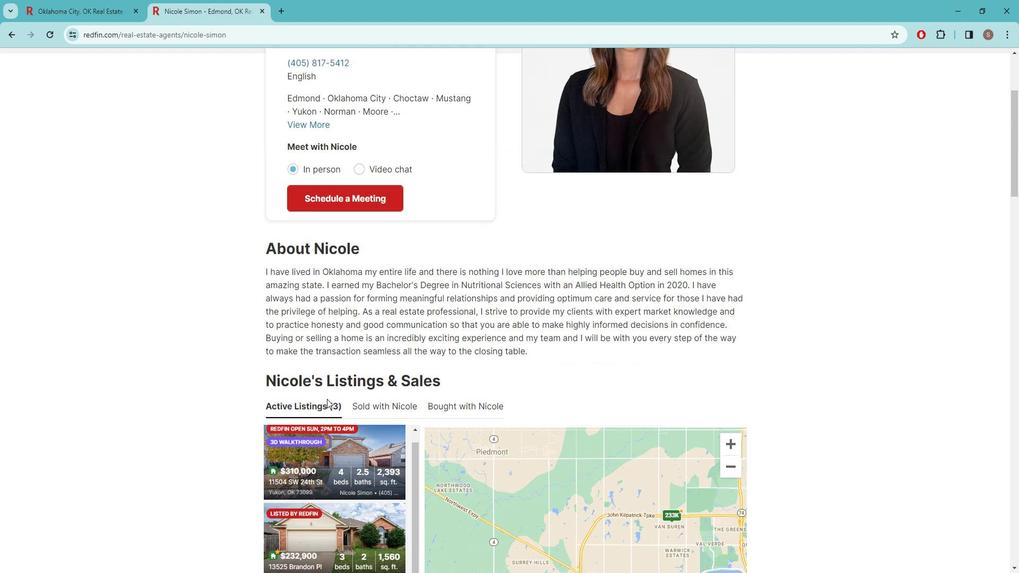 
Action: Mouse scrolled (333, 391) with delta (0, 0)
Screenshot: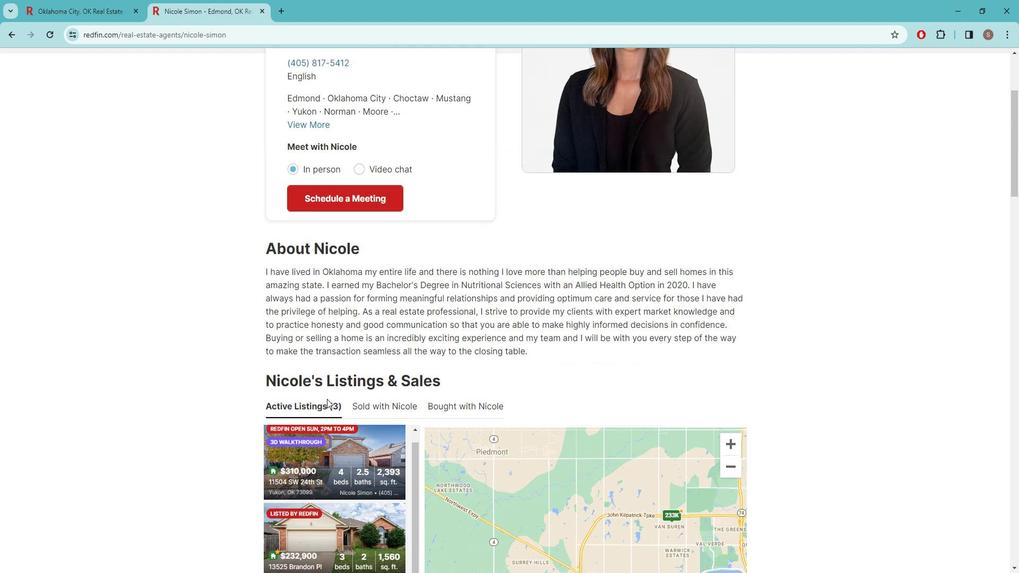 
Action: Mouse moved to (332, 391)
Screenshot: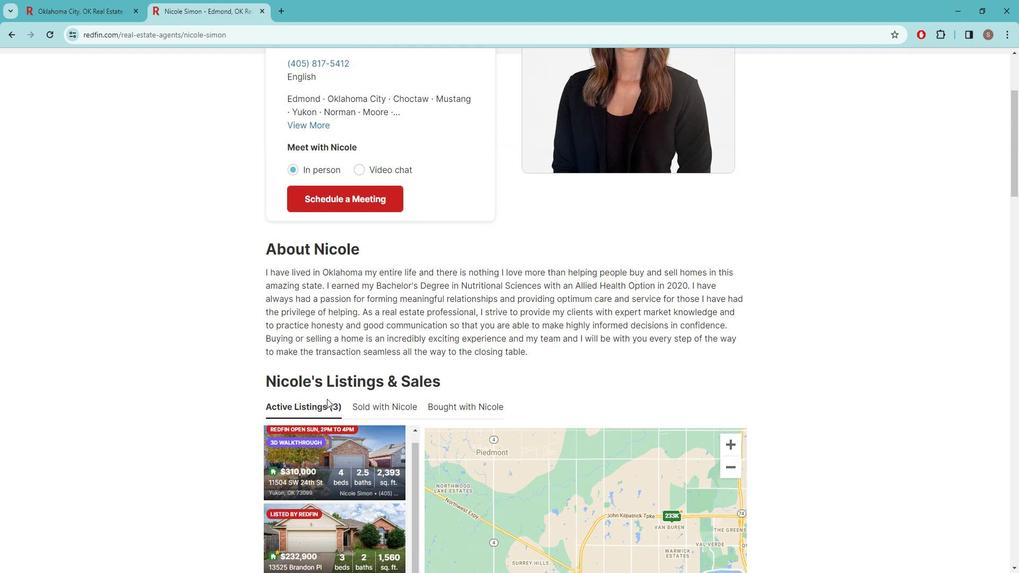 
Action: Mouse scrolled (332, 391) with delta (0, 0)
Screenshot: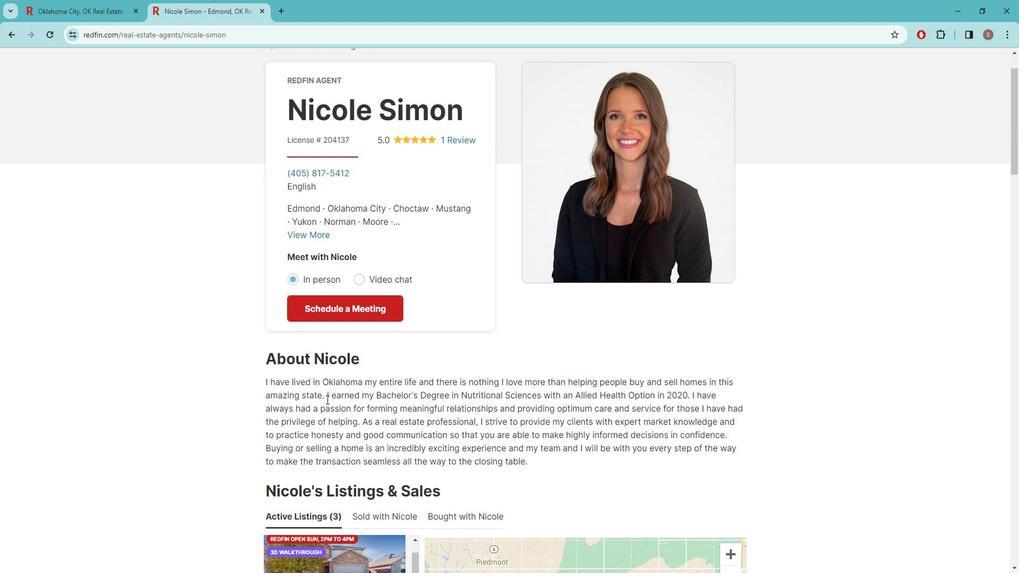 
Action: Mouse moved to (332, 391)
Screenshot: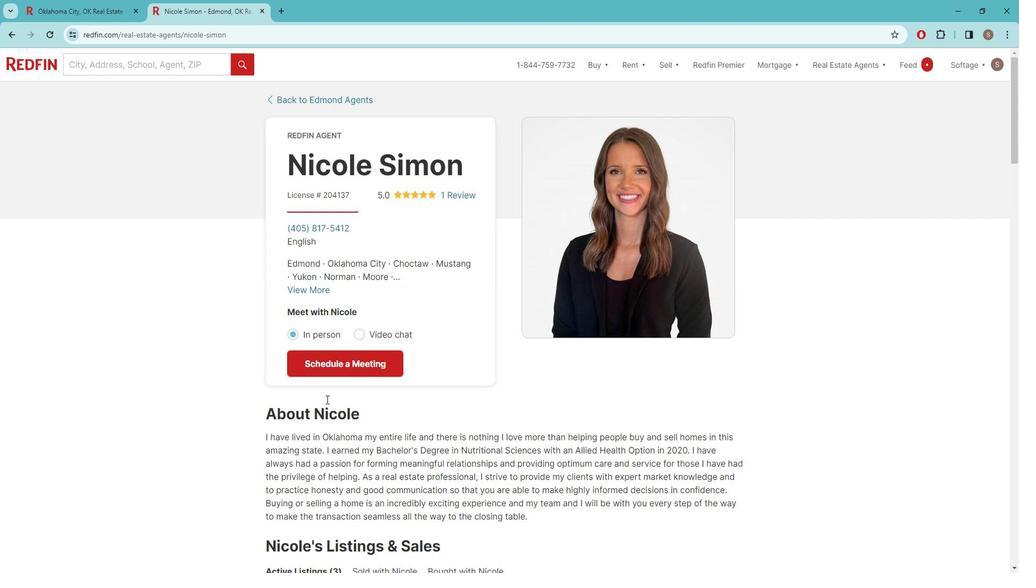 
Action: Mouse scrolled (332, 392) with delta (0, 0)
Screenshot: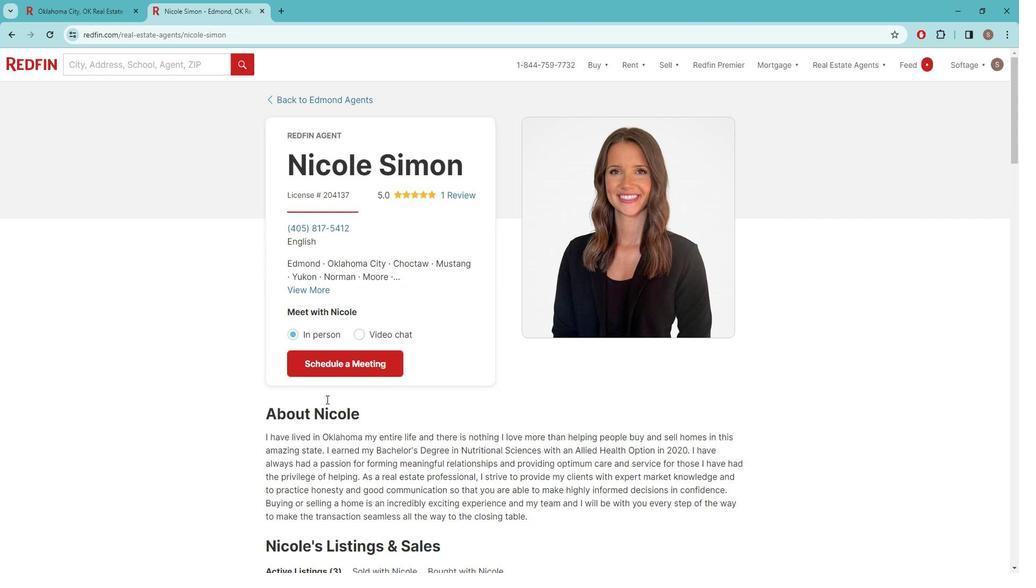 
Action: Mouse moved to (332, 391)
Screenshot: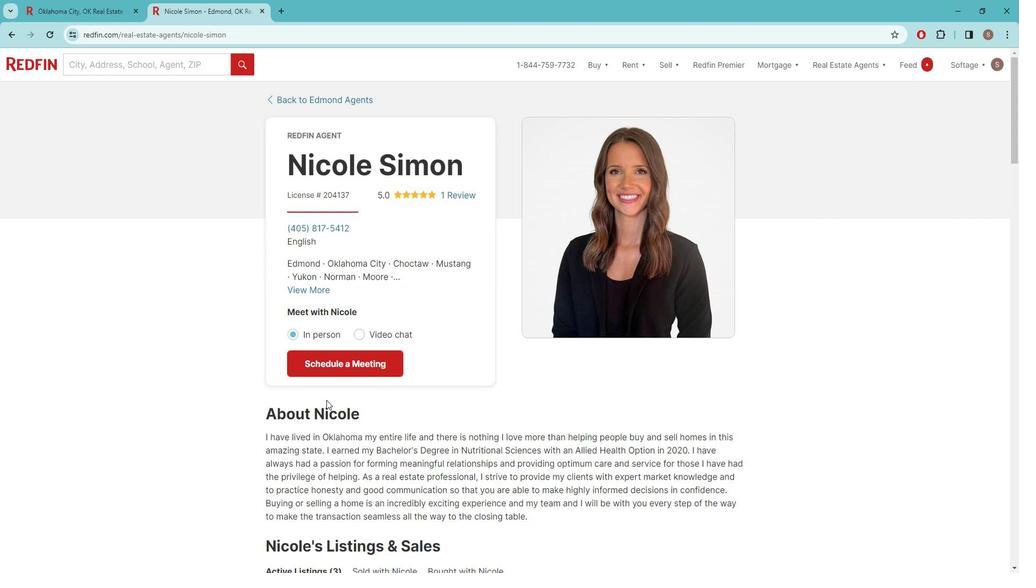 
Action: Mouse scrolled (332, 392) with delta (0, 0)
Screenshot: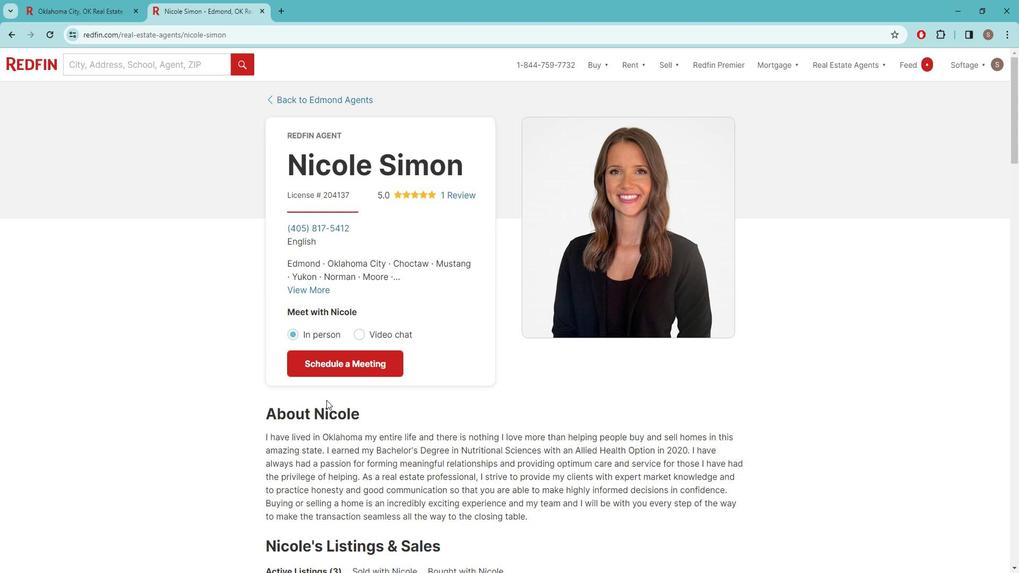 
Action: Mouse scrolled (332, 392) with delta (0, 0)
Screenshot: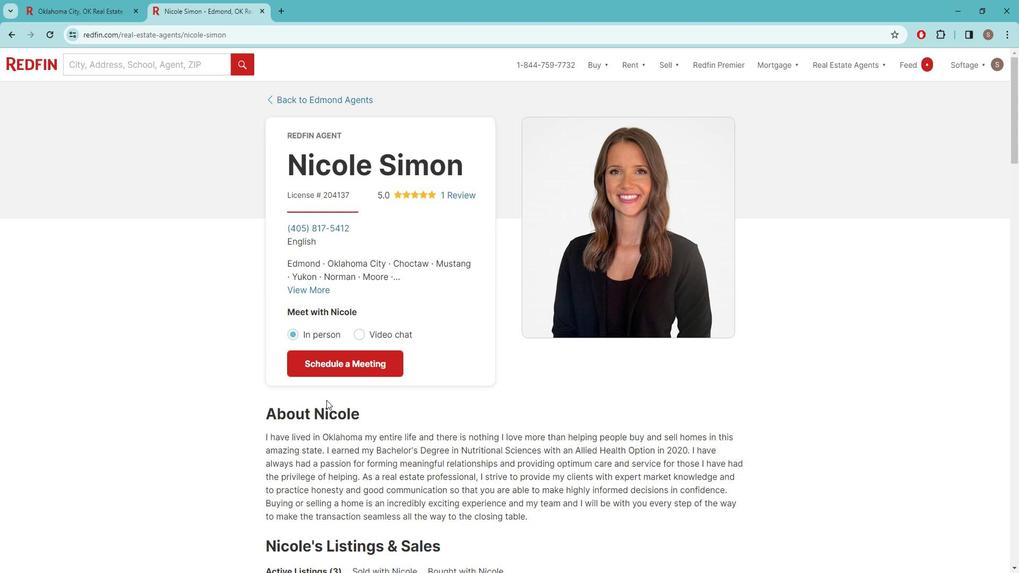 
Action: Mouse moved to (346, 387)
Screenshot: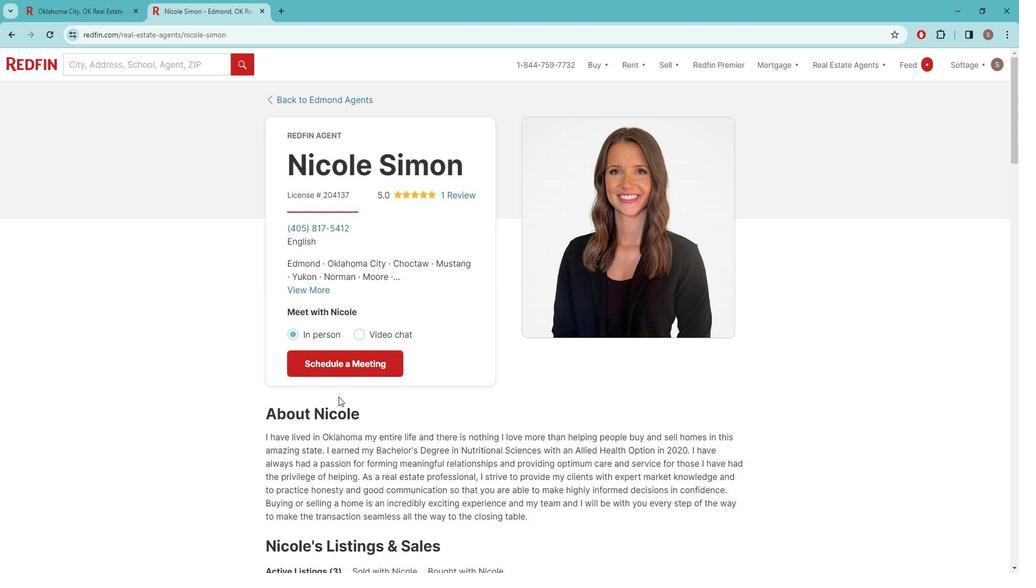 
